 Task: Buy 1 Beard & Mustache Combs for Men's from Shave & Hair Removal section under best seller category for shipping address: Lila Thompson, 532 Junior Avenue, Duluth, Georgia 30097, Cell Number 4046170247. Pay from credit card ending with 7965, CVV 549
Action: Mouse moved to (10, 70)
Screenshot: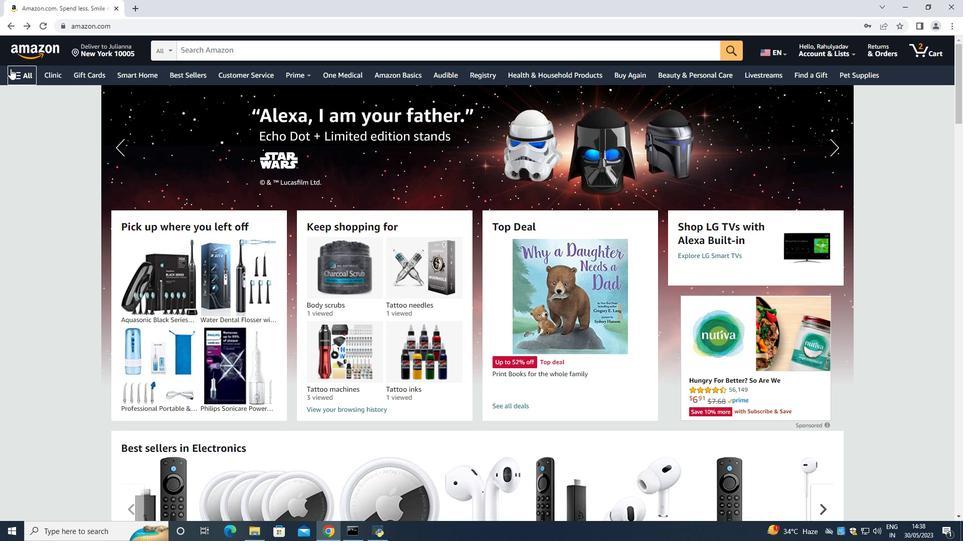 
Action: Mouse pressed left at (10, 70)
Screenshot: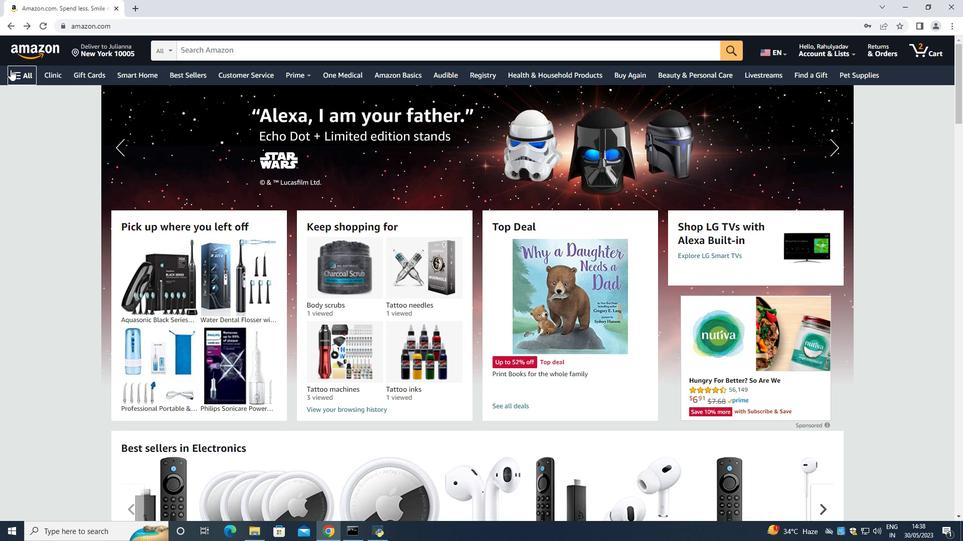 
Action: Mouse moved to (50, 101)
Screenshot: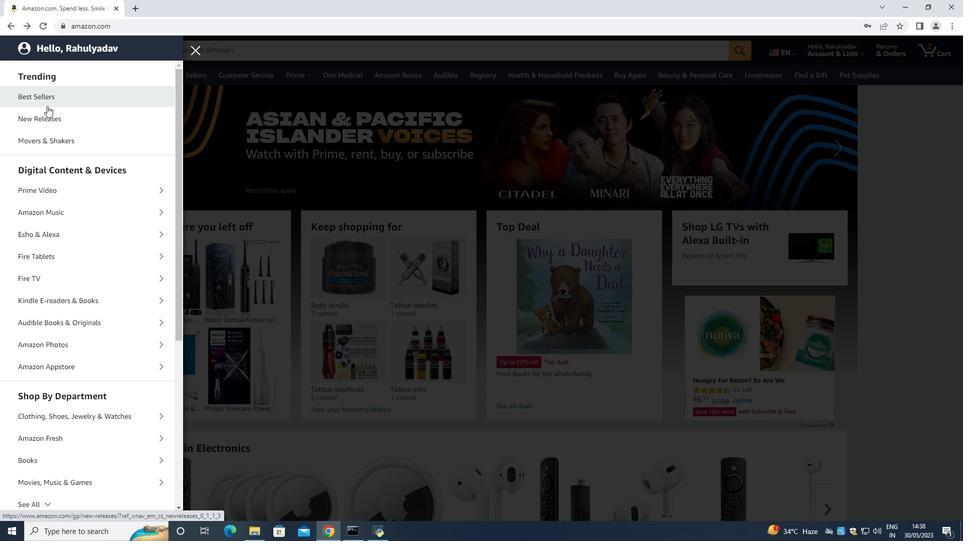 
Action: Mouse pressed left at (50, 101)
Screenshot: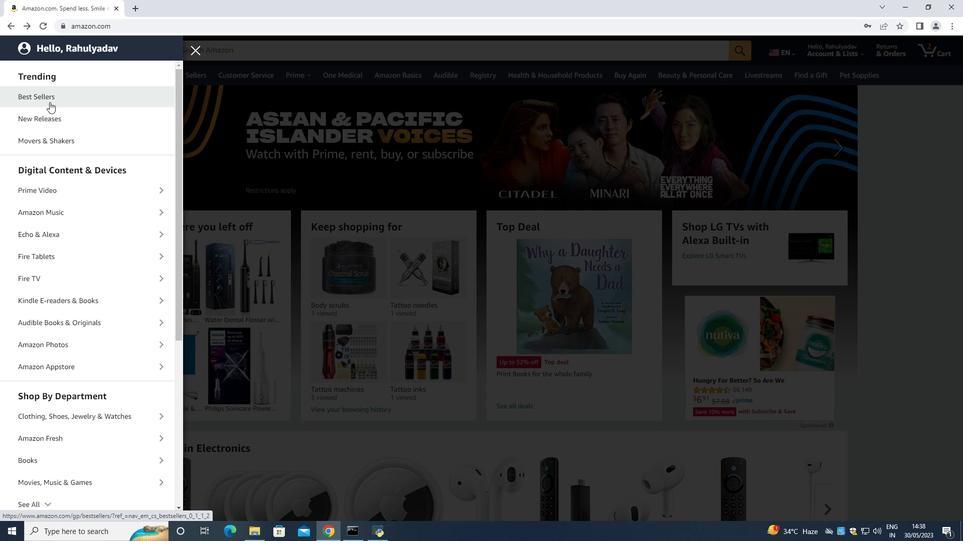 
Action: Mouse moved to (312, 52)
Screenshot: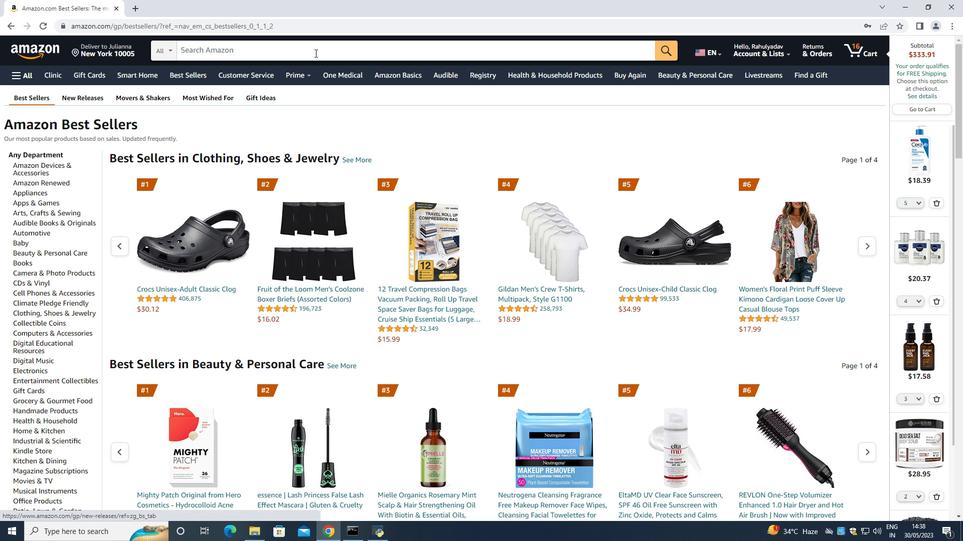 
Action: Mouse pressed left at (312, 52)
Screenshot: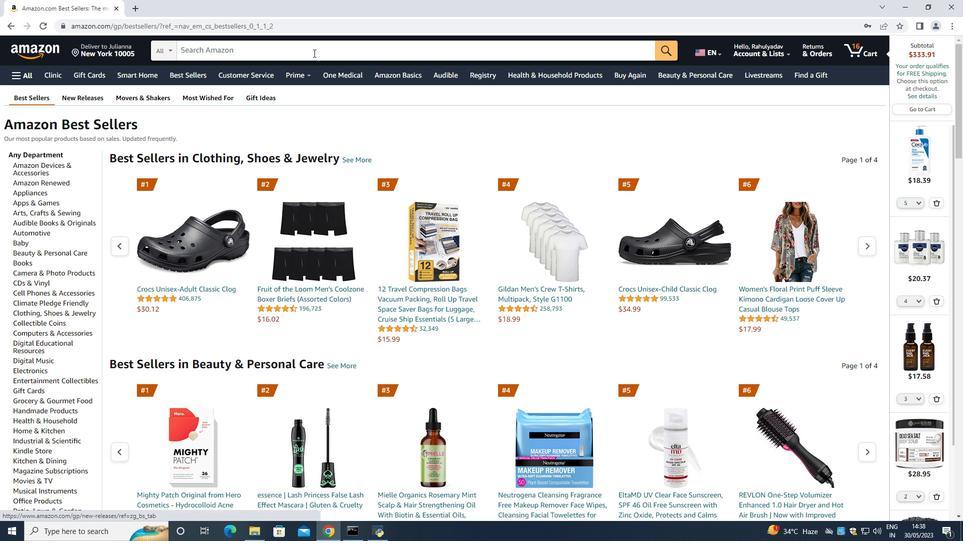 
Action: Mouse moved to (312, 52)
Screenshot: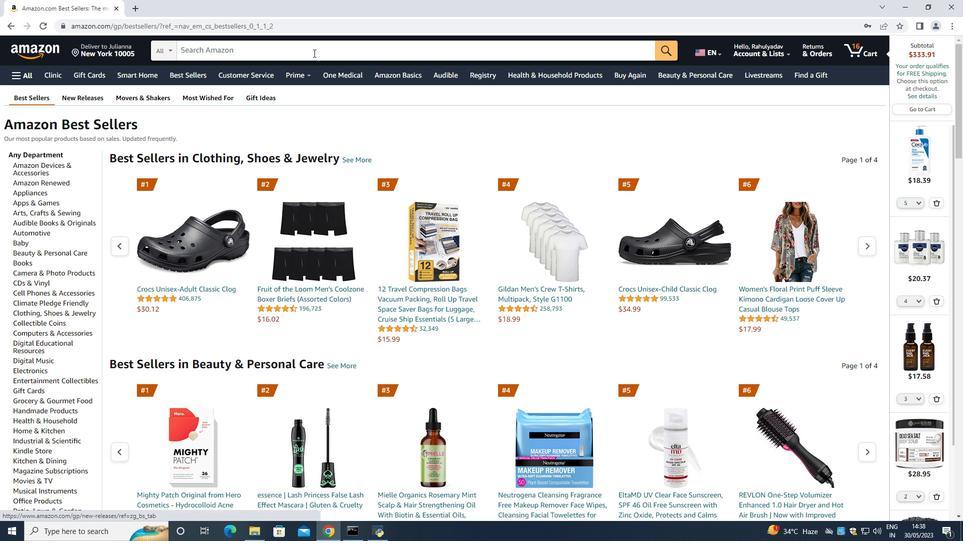 
Action: Key pressed <Key.shift><Key.shift><Key.shift><Key.shift><Key.shift><Key.shift><Key.shift><Key.shift><Key.shift><Key.shift><Key.shift><Key.shift><Key.shift><Key.shift><Key.shift><Key.shift><Key.shift><Key.shift>Beard<Key.space><Key.shift_r><Key.shift_r><Key.shift_r><Key.shift_r><Key.shift_r><Key.shift_r><Key.shift_r><Key.shift_r><Key.shift_r><Key.shift_r><Key.shift_r><Key.shift_r><Key.shift_r>&<Key.space><Key.shift><Key.shift><Key.shift><Key.shift><Key.shift>Mustache<Key.space><Key.shift>Combs<Key.space>for<Key.space>me<Key.backspace><Key.backspace><Key.shift>Men<Key.enter>
Screenshot: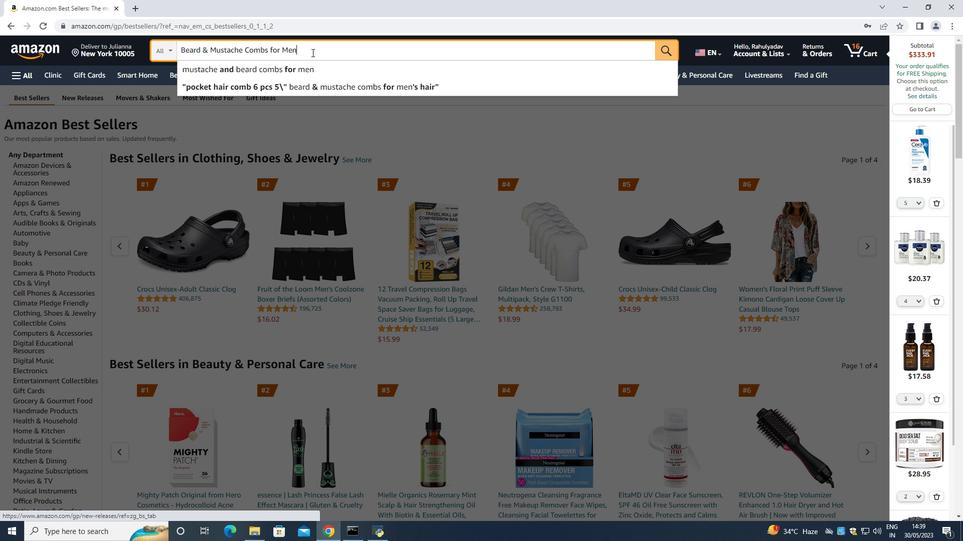 
Action: Mouse moved to (257, 368)
Screenshot: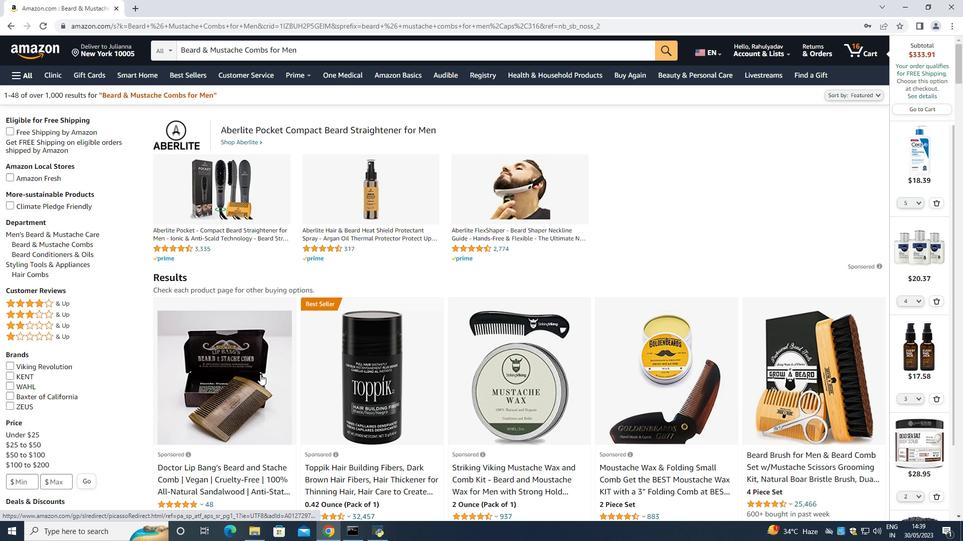 
Action: Mouse scrolled (259, 369) with delta (0, 0)
Screenshot: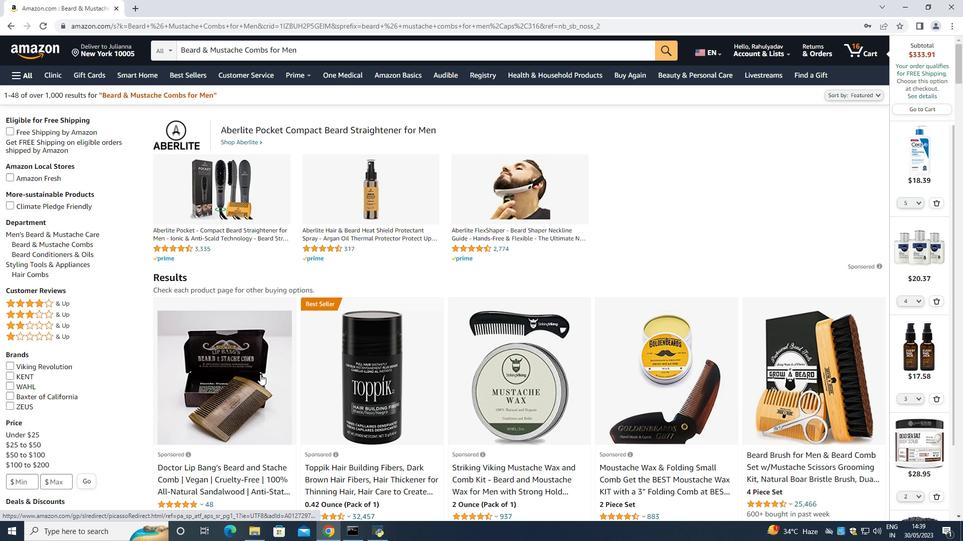 
Action: Mouse moved to (410, 413)
Screenshot: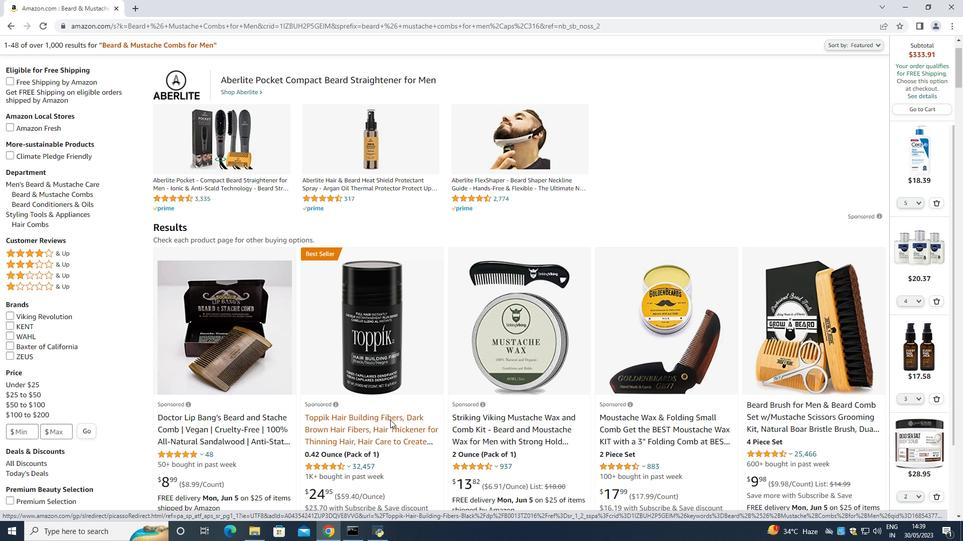 
Action: Mouse scrolled (410, 413) with delta (0, 0)
Screenshot: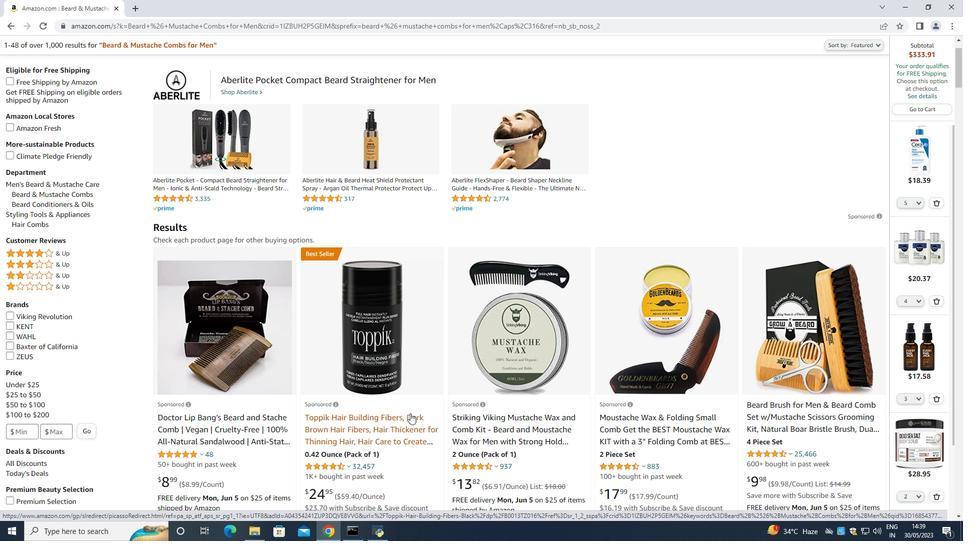 
Action: Mouse scrolled (410, 413) with delta (0, 0)
Screenshot: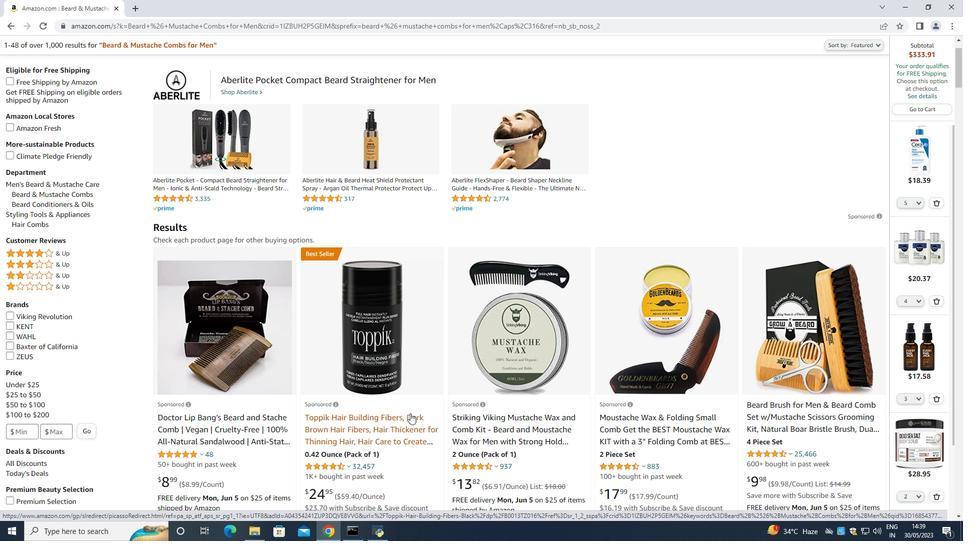 
Action: Mouse scrolled (410, 413) with delta (0, 0)
Screenshot: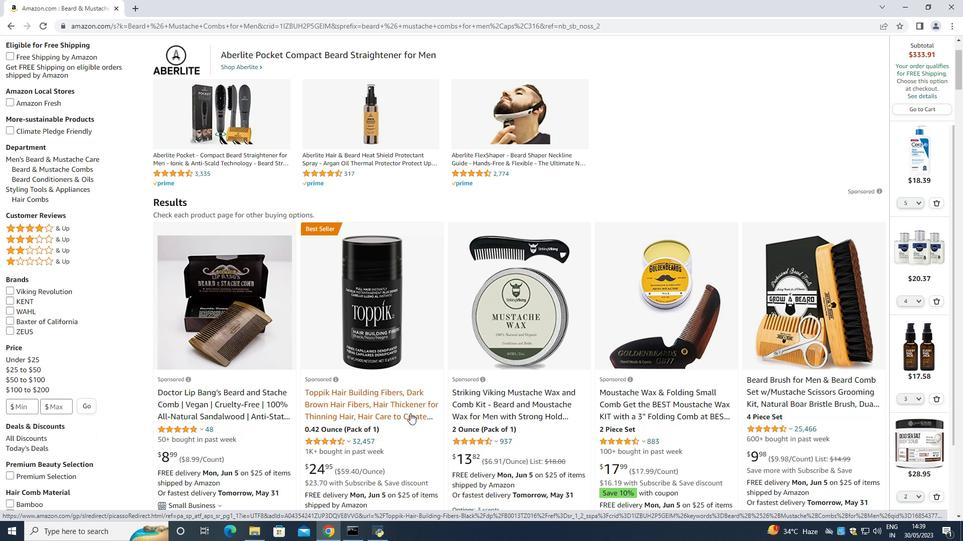 
Action: Mouse moved to (534, 354)
Screenshot: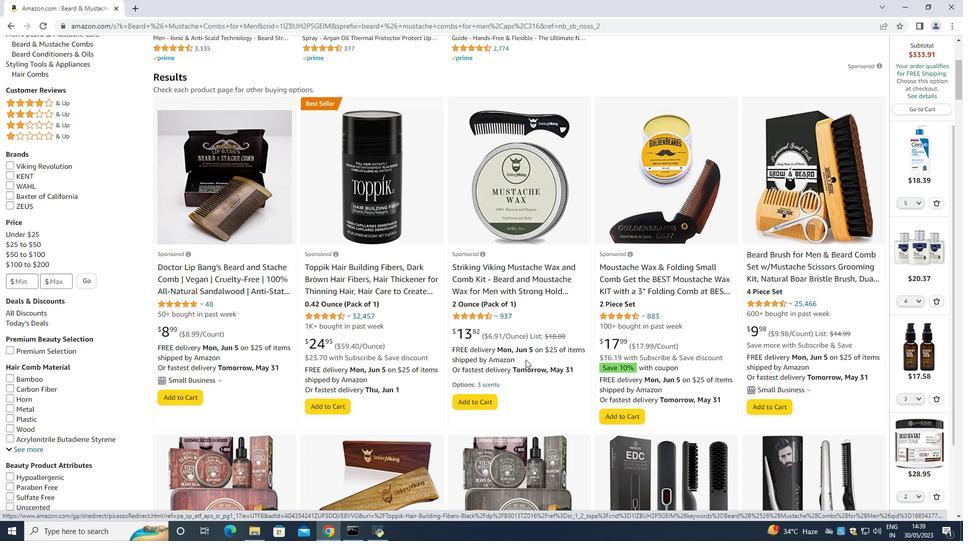 
Action: Mouse scrolled (534, 354) with delta (0, 0)
Screenshot: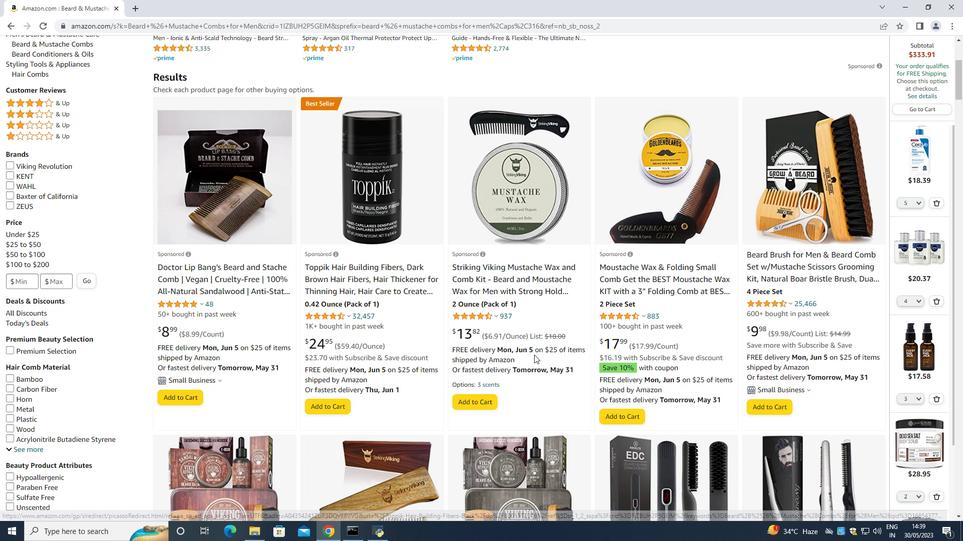 
Action: Mouse scrolled (534, 354) with delta (0, 0)
Screenshot: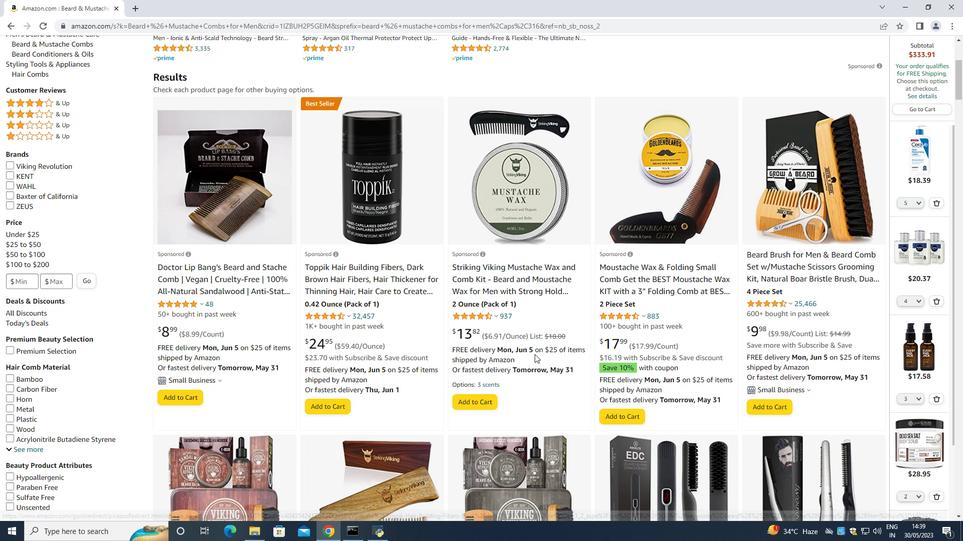 
Action: Mouse moved to (535, 354)
Screenshot: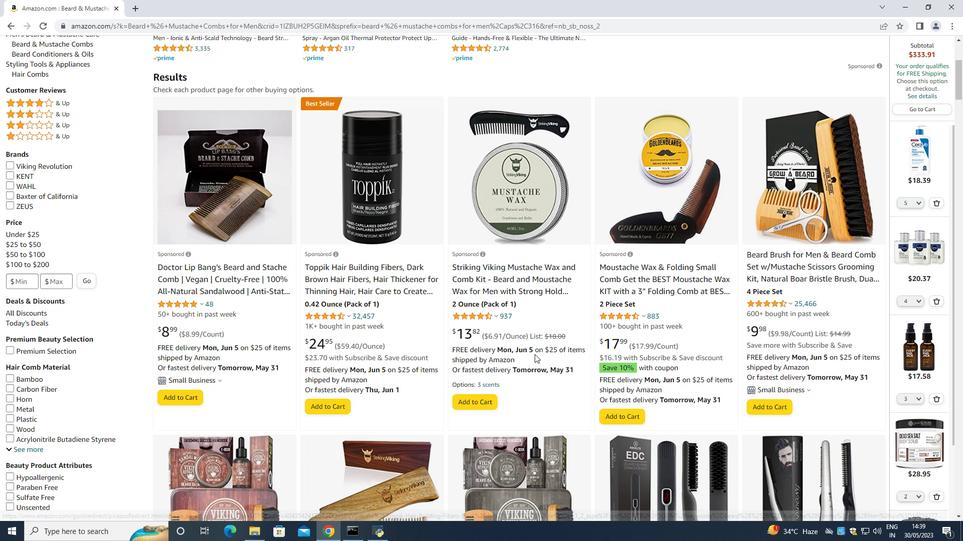 
Action: Mouse scrolled (535, 354) with delta (0, 0)
Screenshot: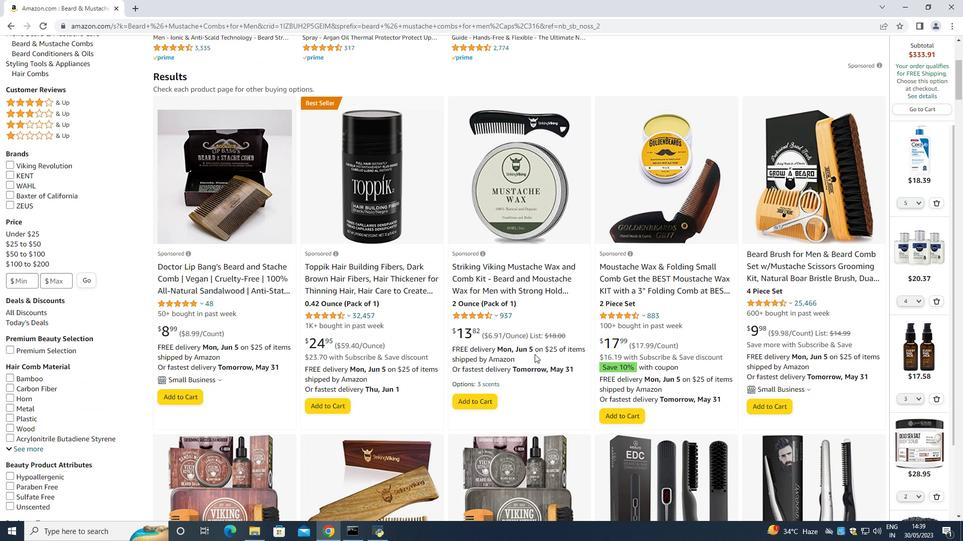 
Action: Mouse moved to (535, 353)
Screenshot: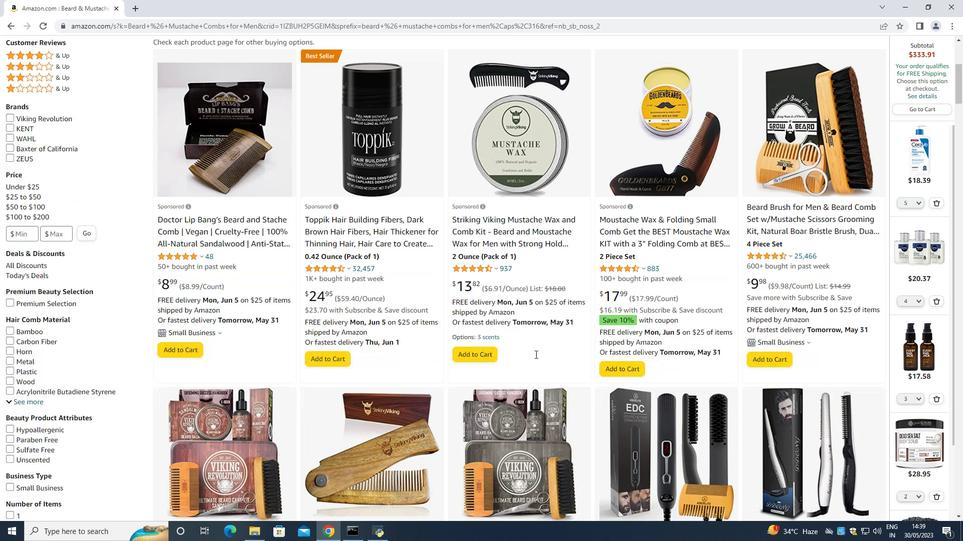 
Action: Mouse scrolled (535, 353) with delta (0, 0)
Screenshot: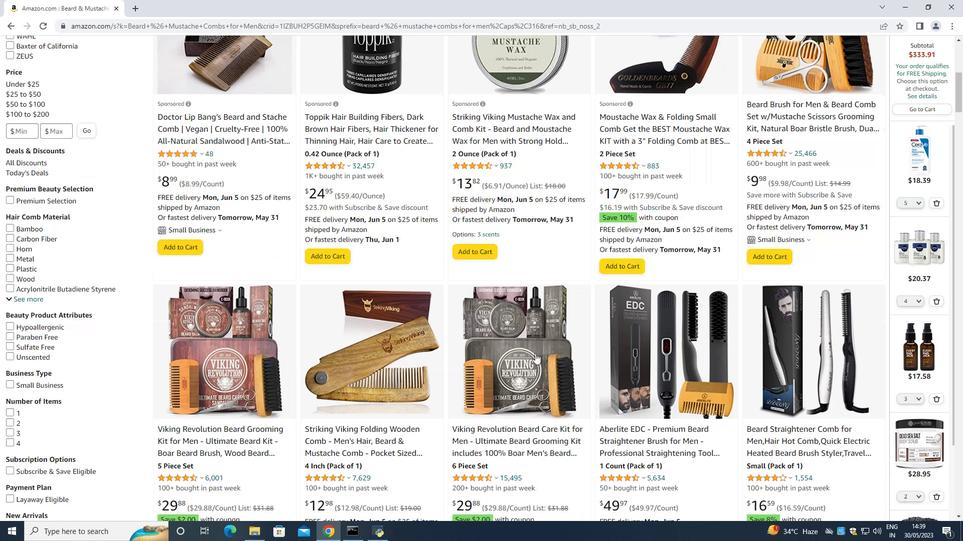 
Action: Mouse scrolled (535, 353) with delta (0, 0)
Screenshot: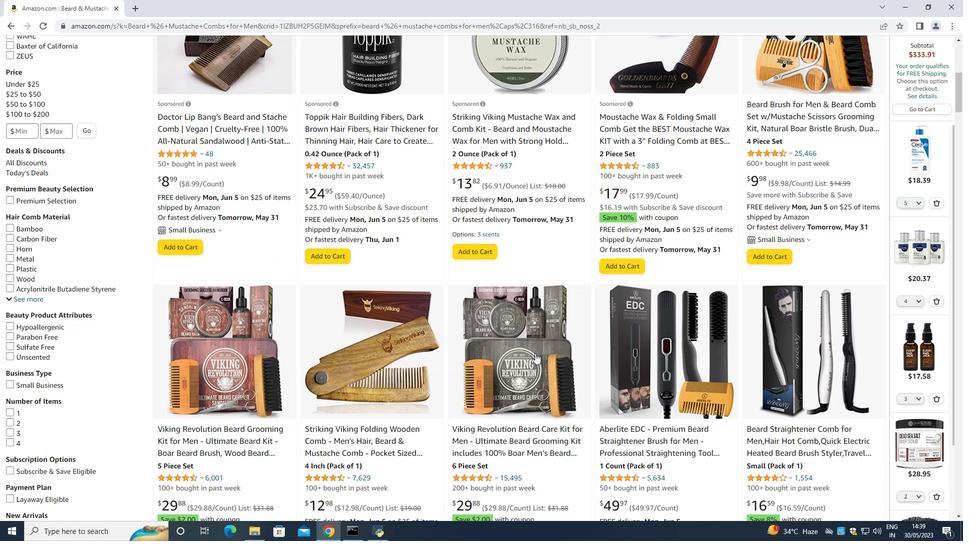 
Action: Mouse scrolled (535, 353) with delta (0, 0)
Screenshot: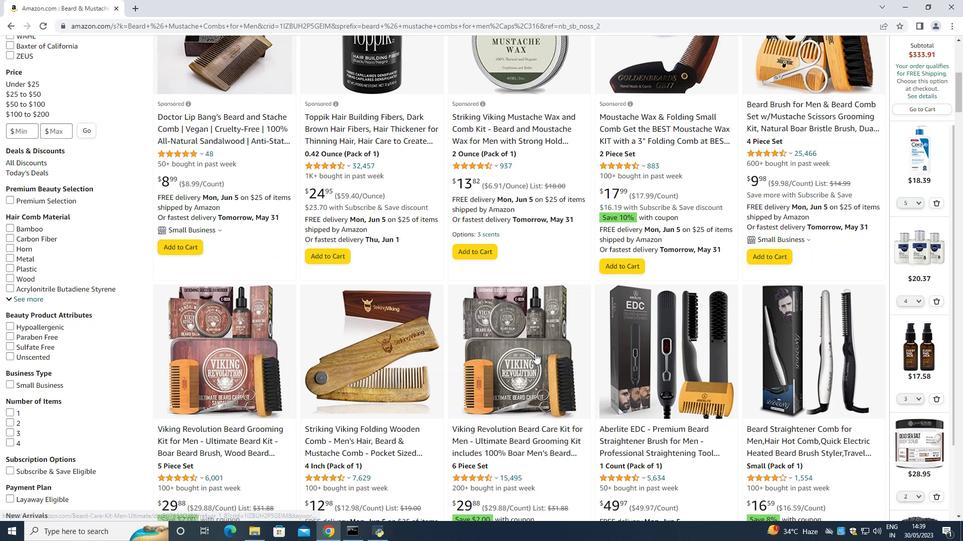 
Action: Mouse scrolled (535, 353) with delta (0, 0)
Screenshot: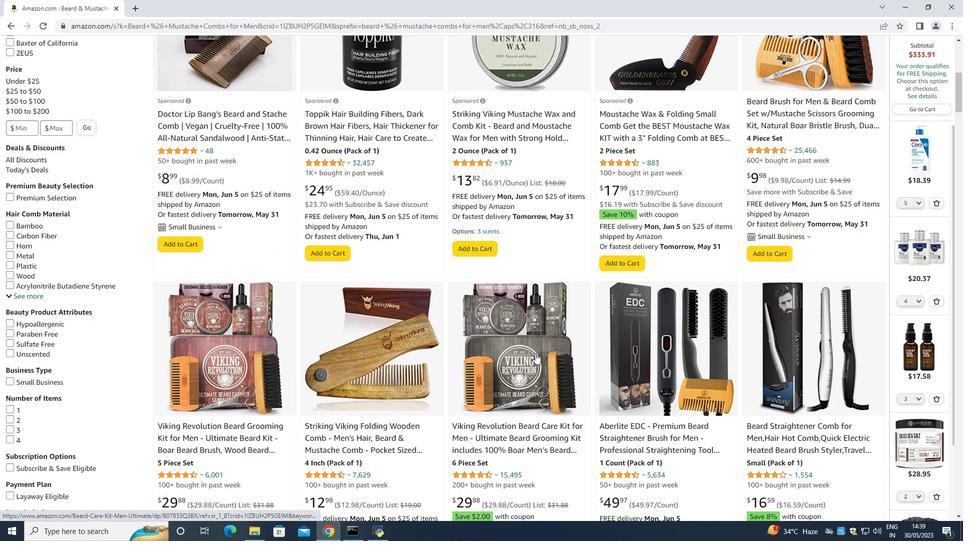 
Action: Mouse moved to (535, 353)
Screenshot: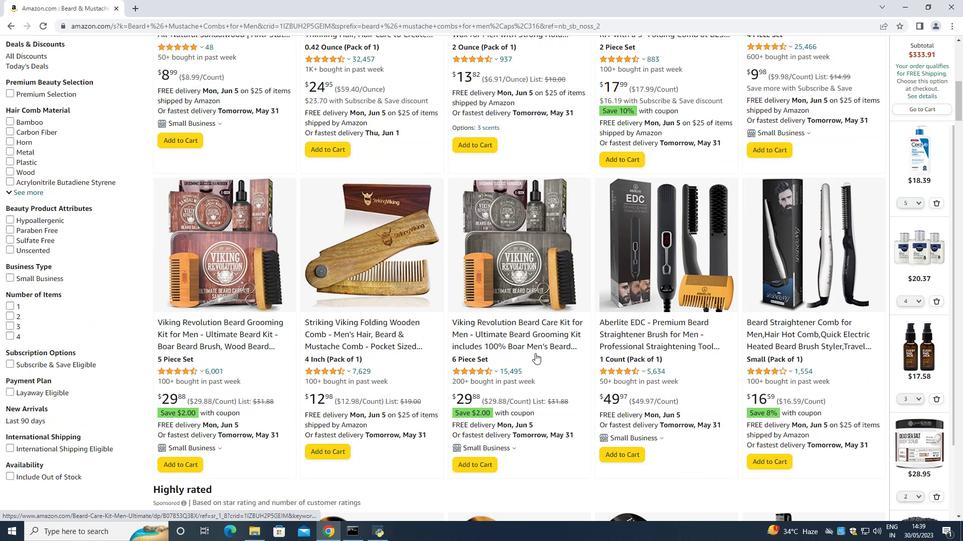 
Action: Mouse scrolled (535, 353) with delta (0, 0)
Screenshot: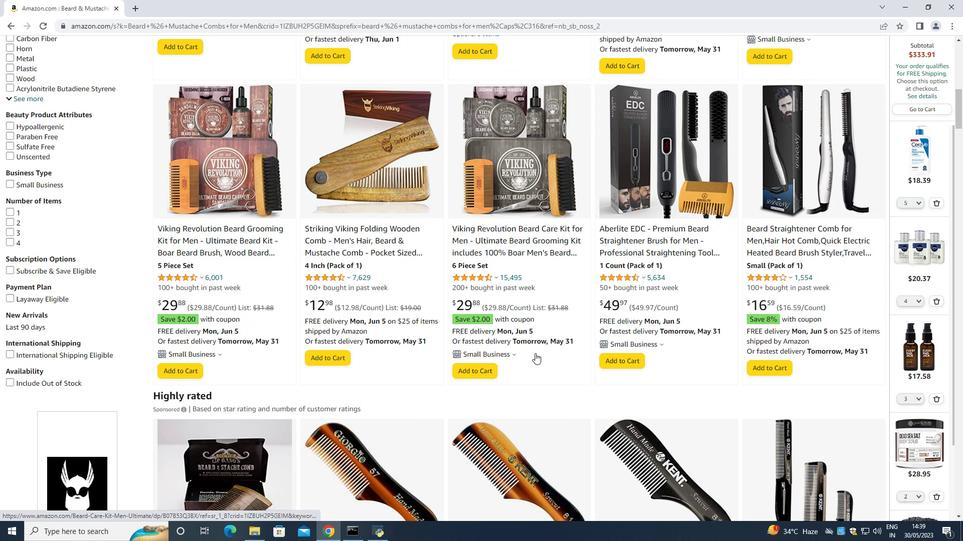 
Action: Mouse scrolled (535, 353) with delta (0, 0)
Screenshot: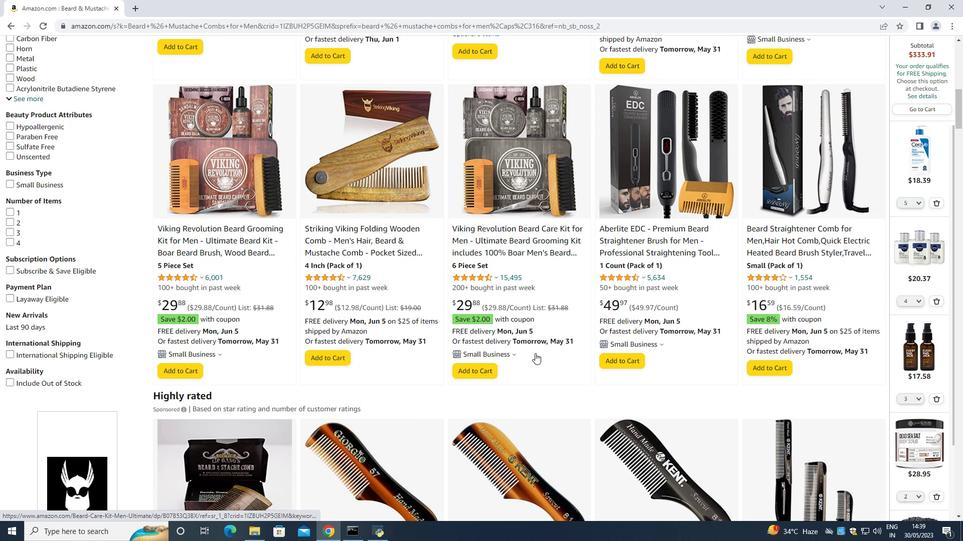 
Action: Mouse scrolled (535, 353) with delta (0, 0)
Screenshot: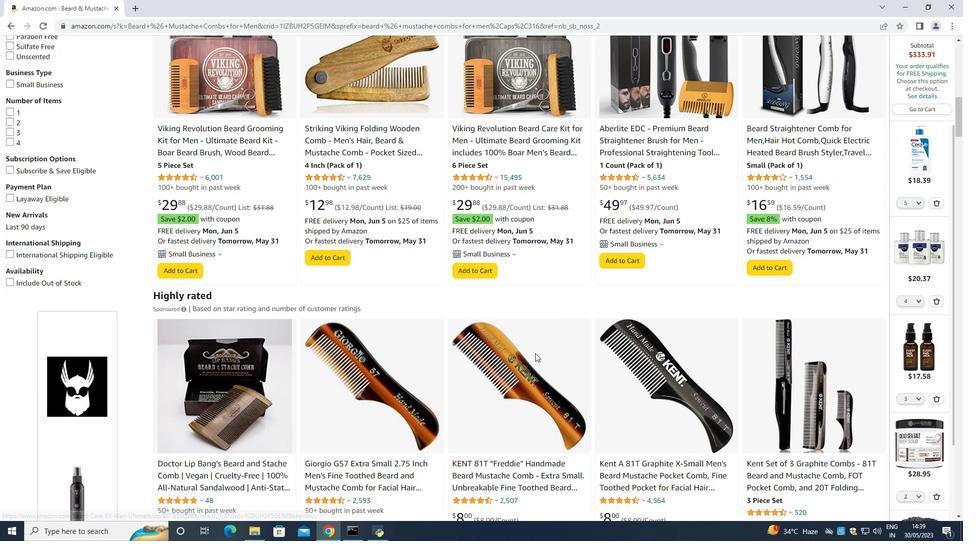 
Action: Mouse scrolled (535, 353) with delta (0, 0)
Screenshot: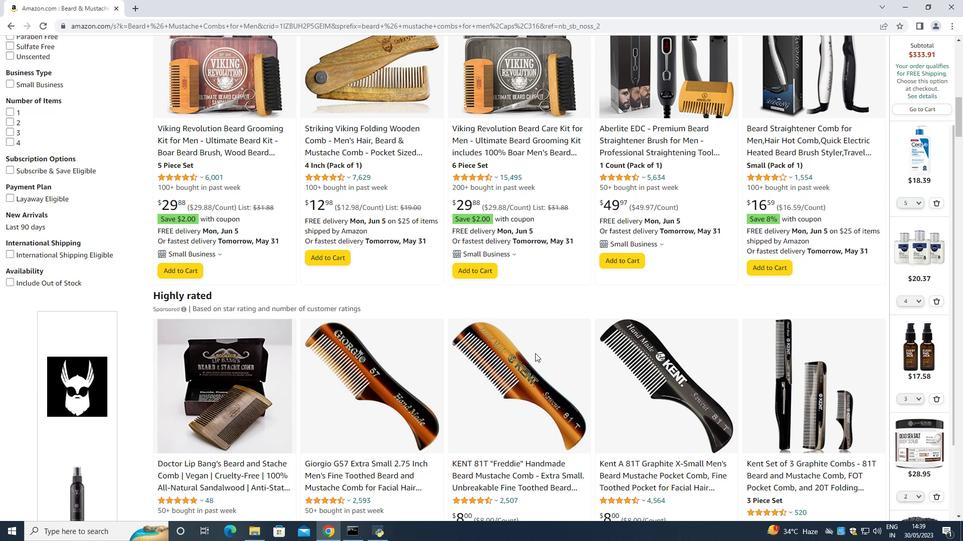 
Action: Mouse scrolled (535, 353) with delta (0, 0)
Screenshot: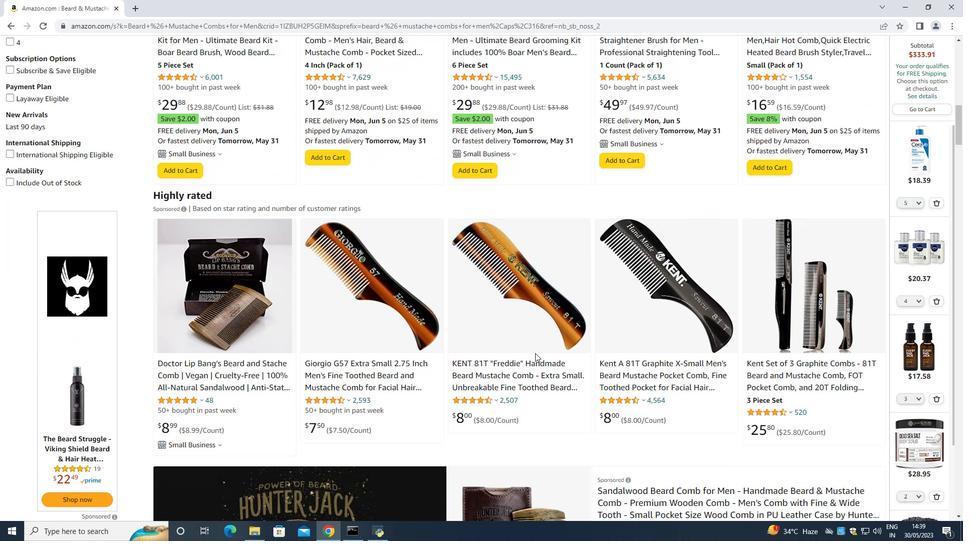 
Action: Mouse scrolled (535, 353) with delta (0, 0)
Screenshot: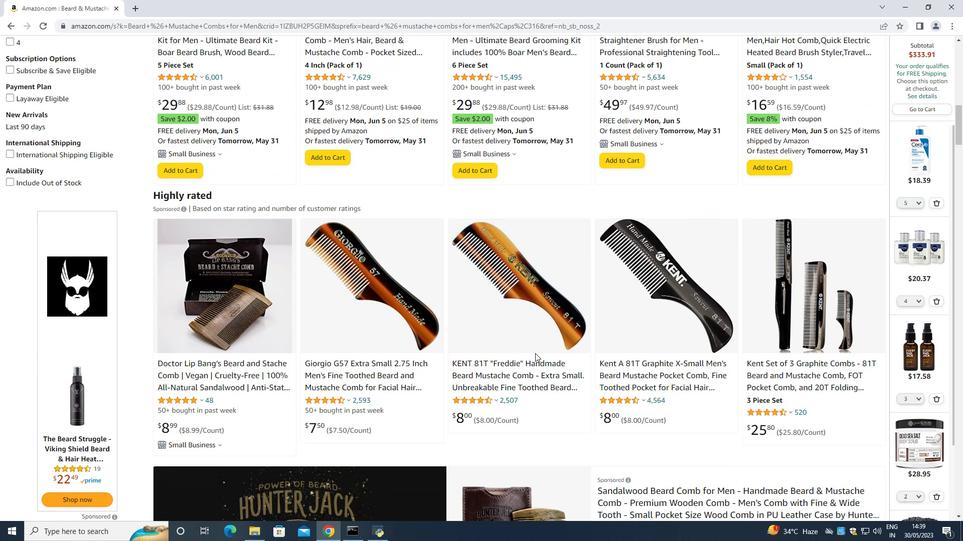 
Action: Mouse scrolled (535, 353) with delta (0, 0)
Screenshot: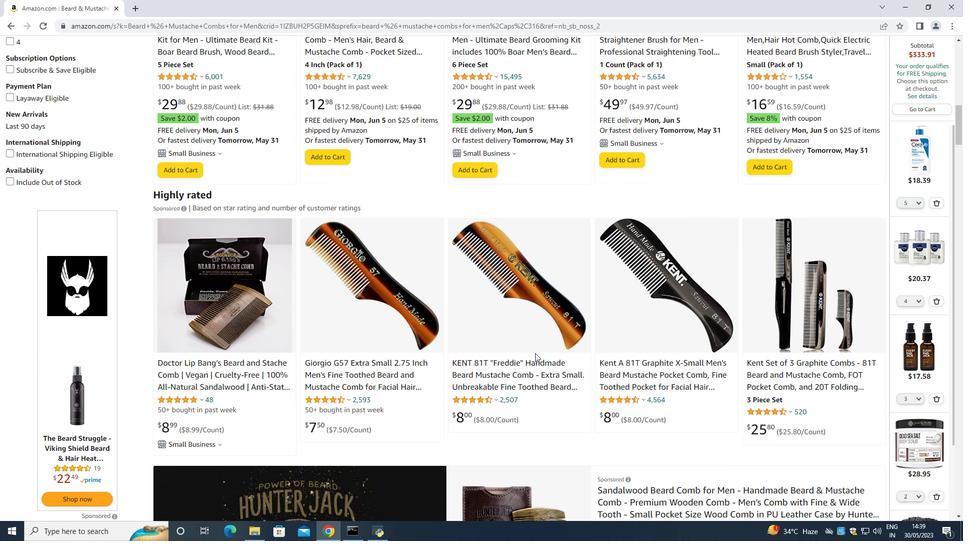 
Action: Mouse scrolled (535, 353) with delta (0, 0)
Screenshot: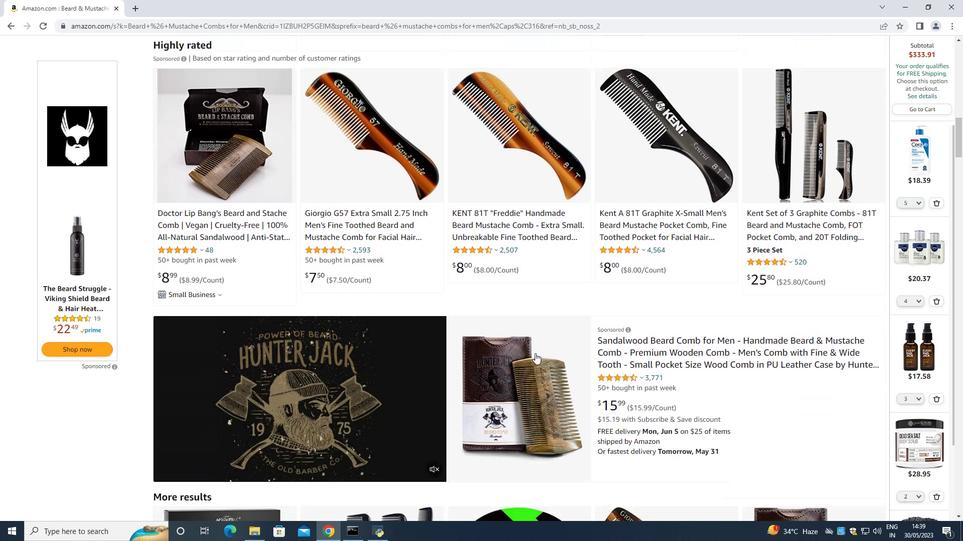 
Action: Mouse scrolled (535, 353) with delta (0, 0)
Screenshot: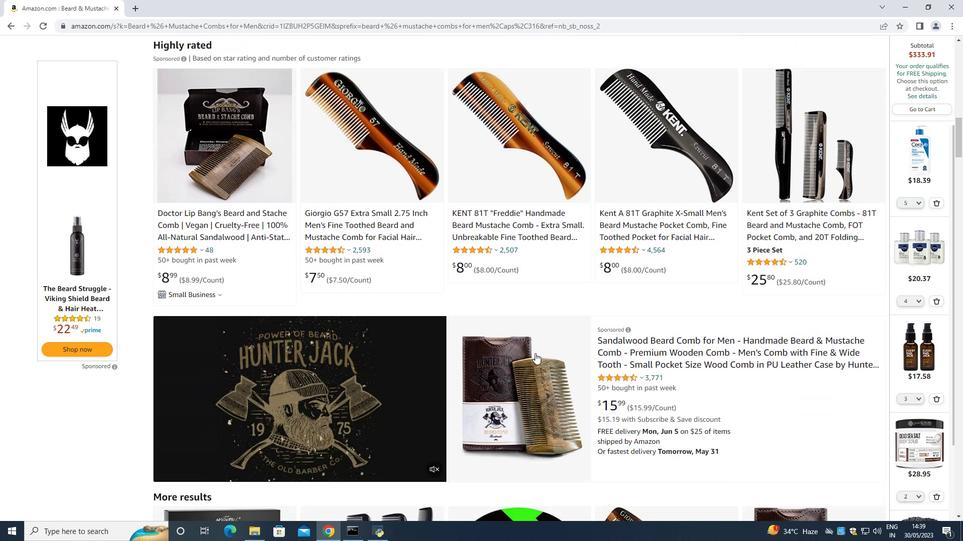 
Action: Mouse scrolled (535, 353) with delta (0, 0)
Screenshot: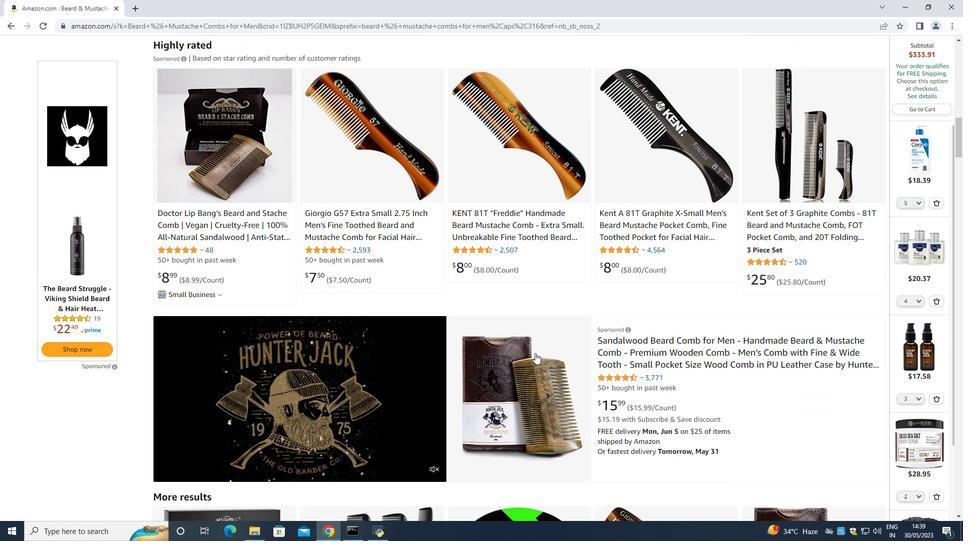 
Action: Mouse scrolled (535, 353) with delta (0, 0)
Screenshot: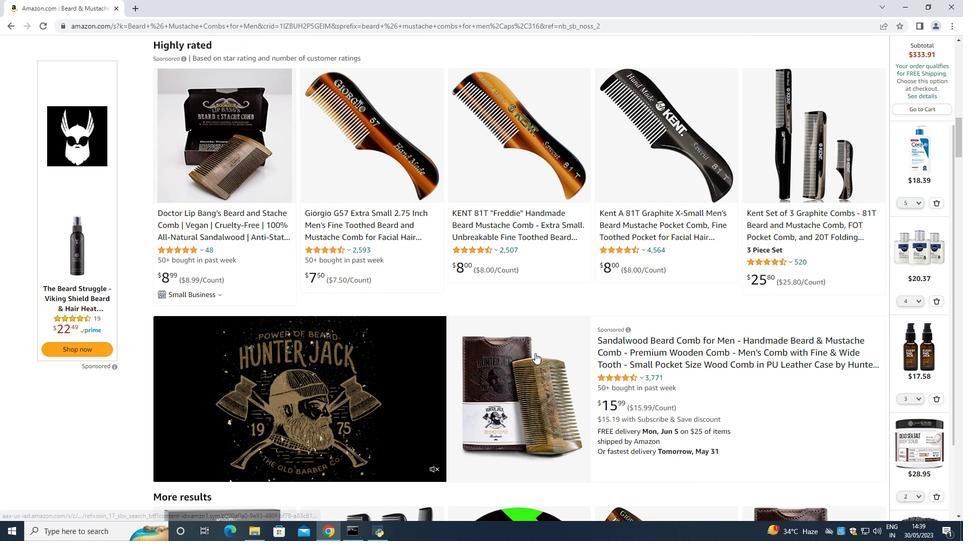 
Action: Mouse scrolled (535, 353) with delta (0, 0)
Screenshot: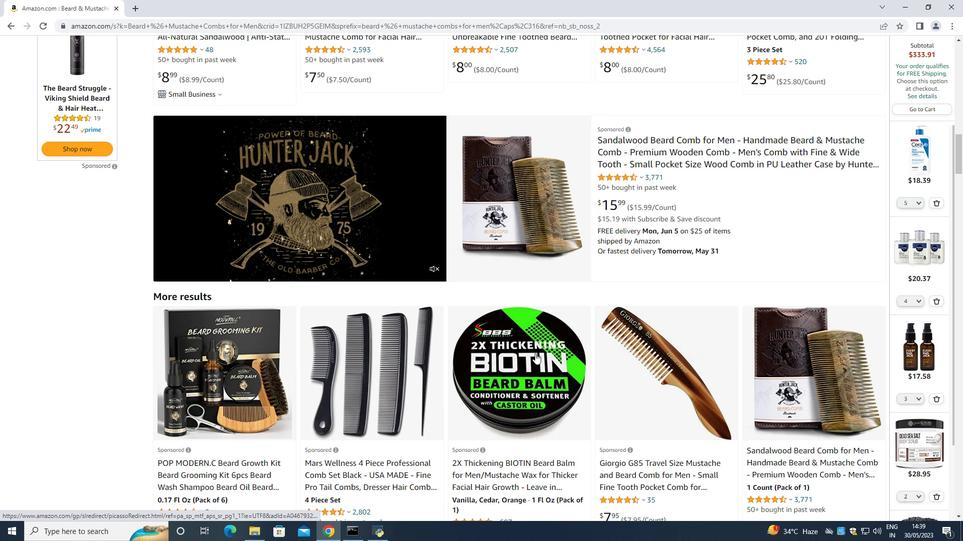 
Action: Mouse scrolled (535, 353) with delta (0, 0)
Screenshot: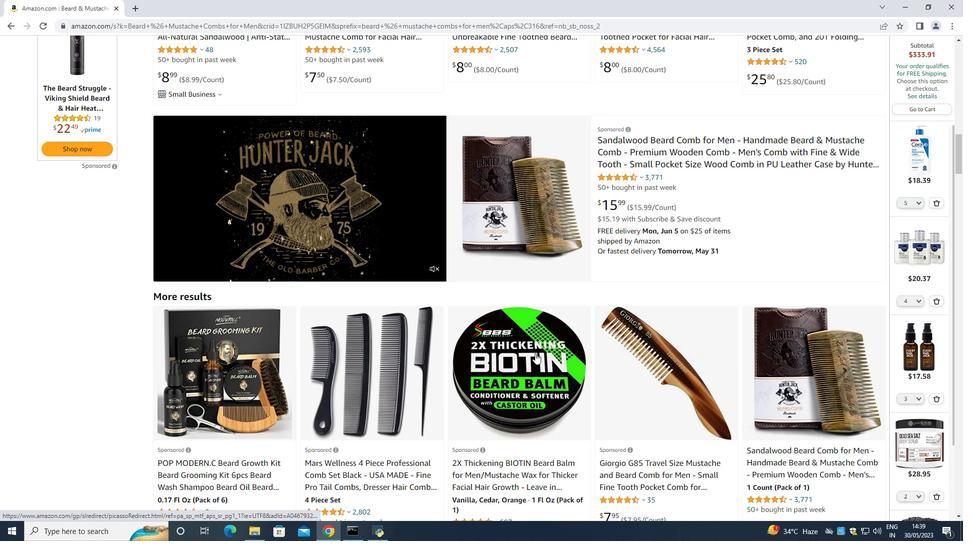 
Action: Mouse scrolled (535, 353) with delta (0, 0)
Screenshot: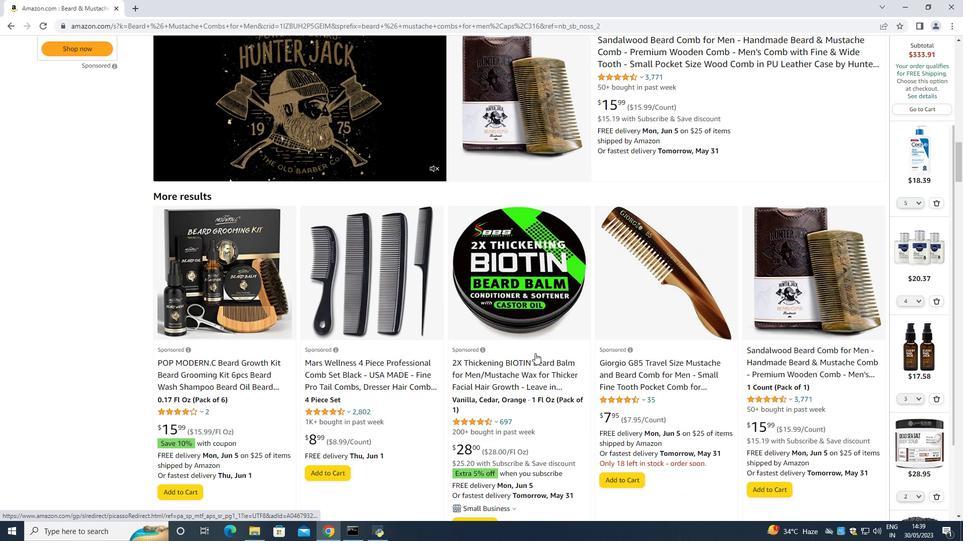 
Action: Mouse scrolled (535, 353) with delta (0, 0)
Screenshot: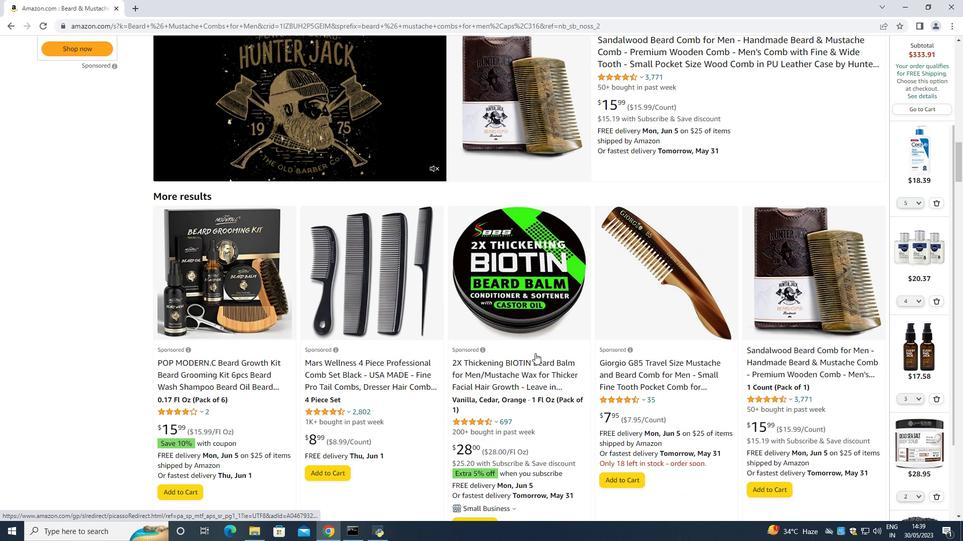 
Action: Mouse scrolled (535, 353) with delta (0, 0)
Screenshot: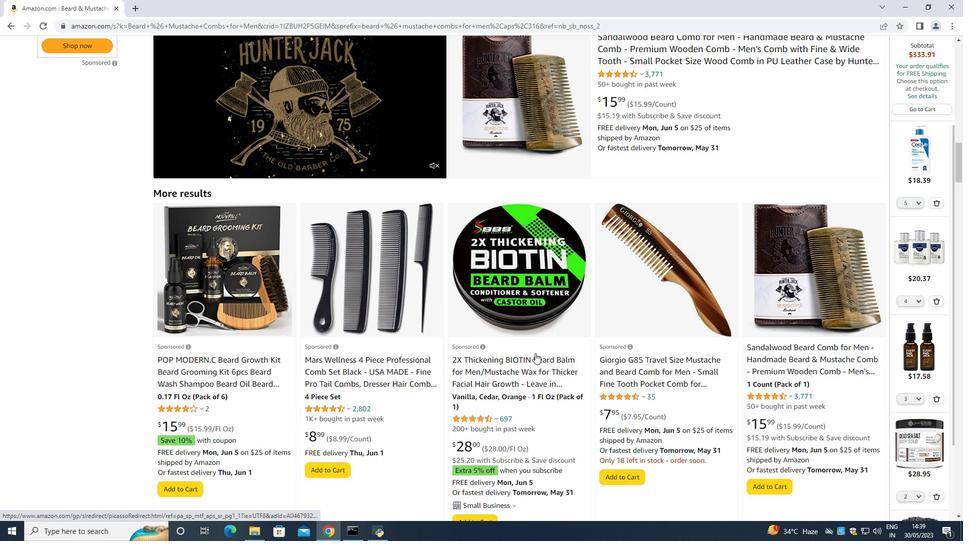 
Action: Mouse scrolled (535, 353) with delta (0, 0)
Screenshot: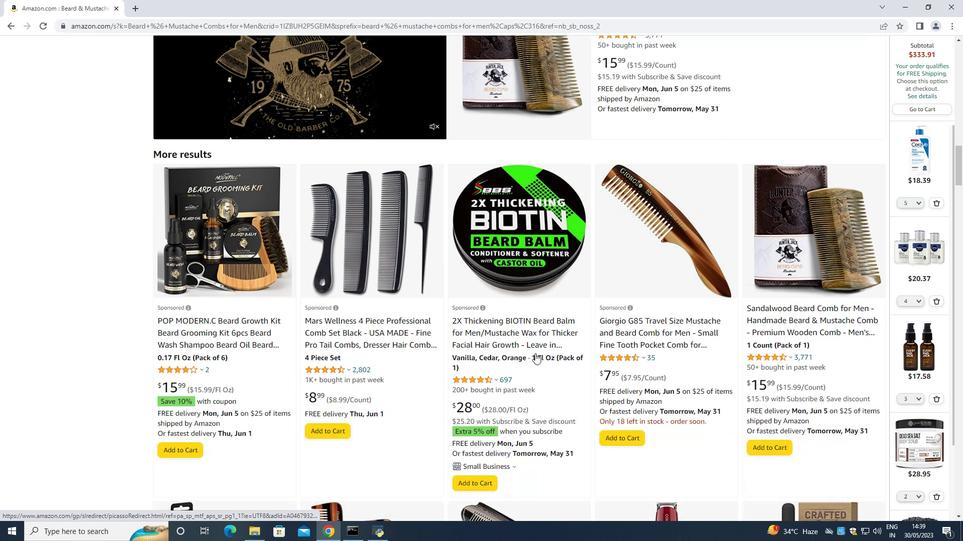 
Action: Mouse scrolled (535, 353) with delta (0, 0)
Screenshot: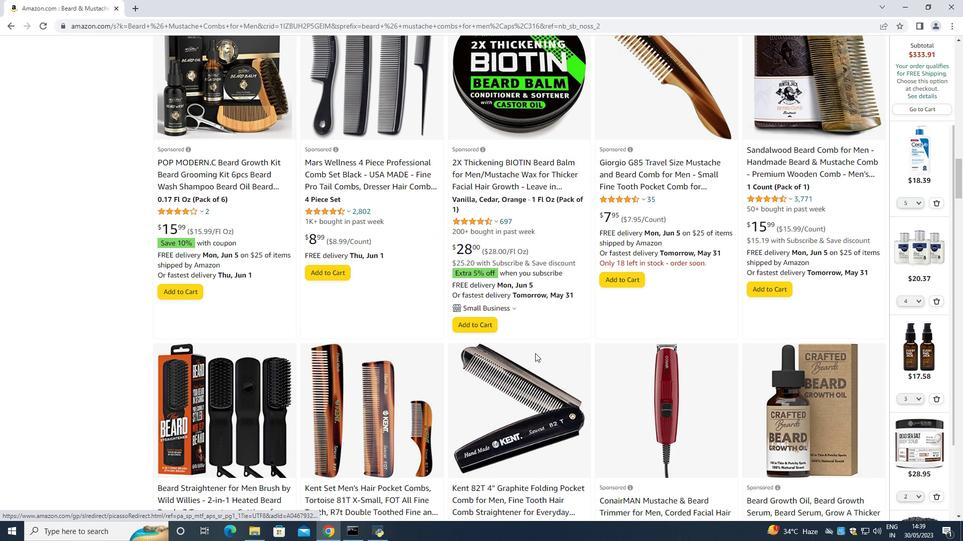 
Action: Mouse scrolled (535, 353) with delta (0, 0)
Screenshot: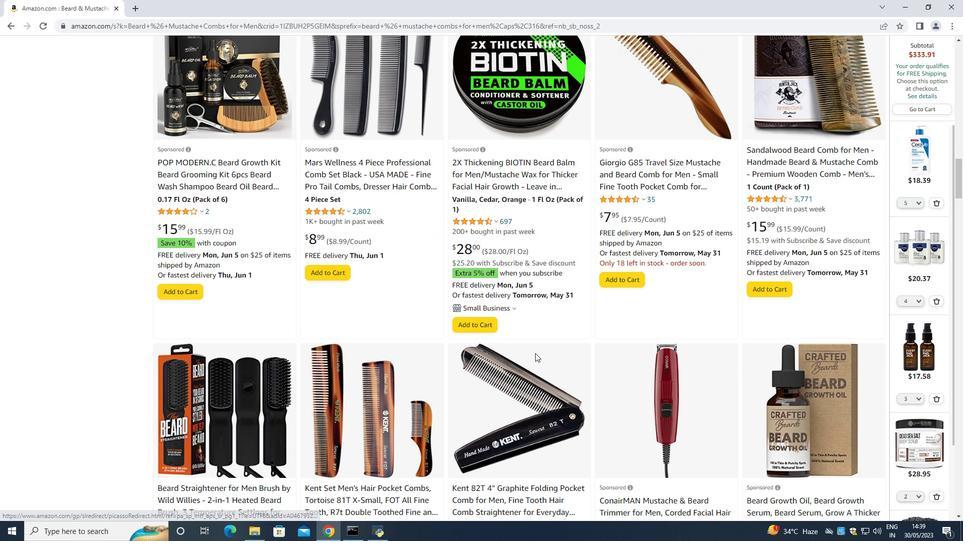 
Action: Mouse scrolled (535, 353) with delta (0, 0)
Screenshot: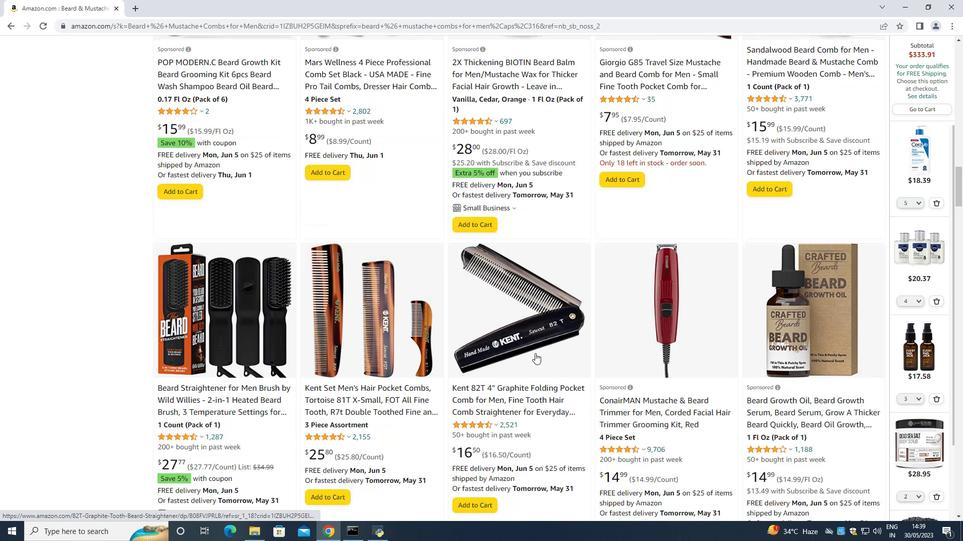 
Action: Mouse scrolled (535, 353) with delta (0, 0)
Screenshot: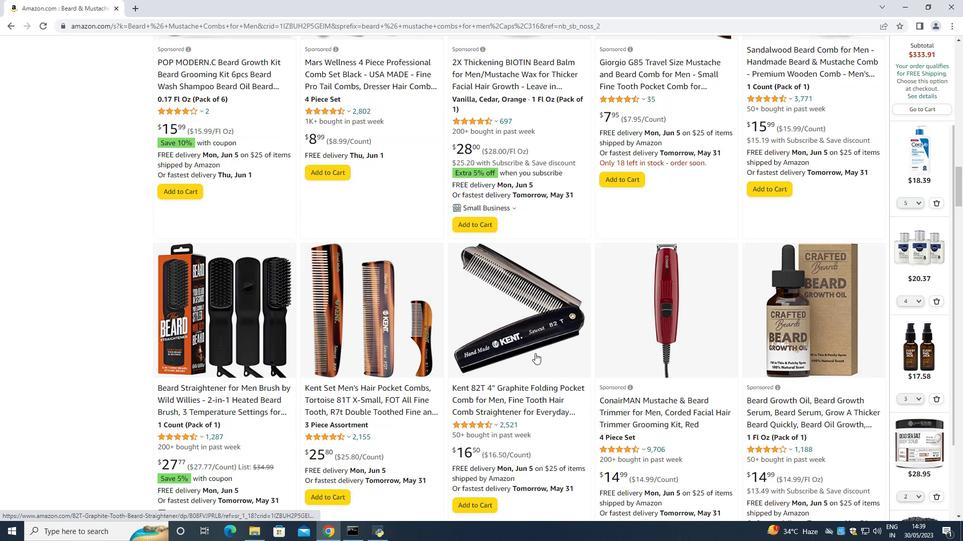 
Action: Mouse scrolled (535, 353) with delta (0, 0)
Screenshot: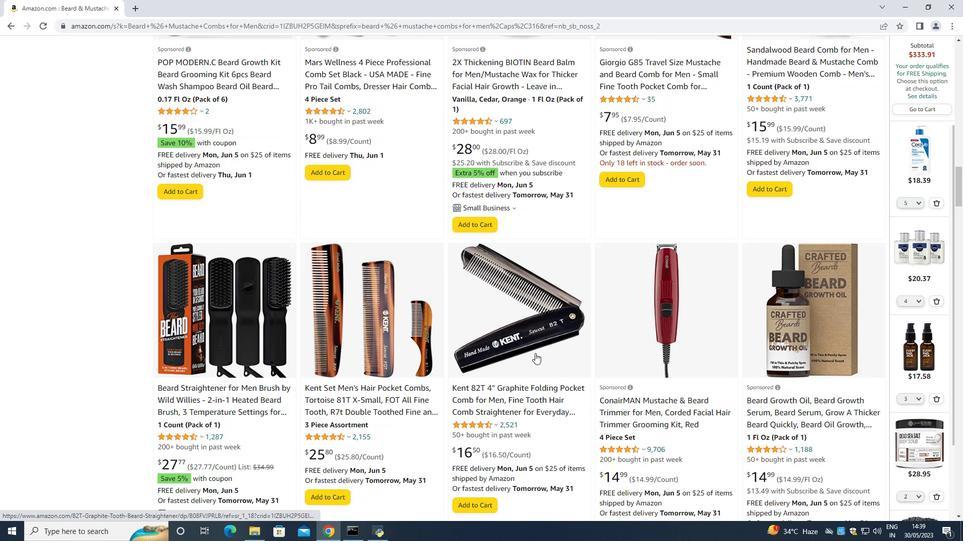 
Action: Mouse scrolled (535, 353) with delta (0, 0)
Screenshot: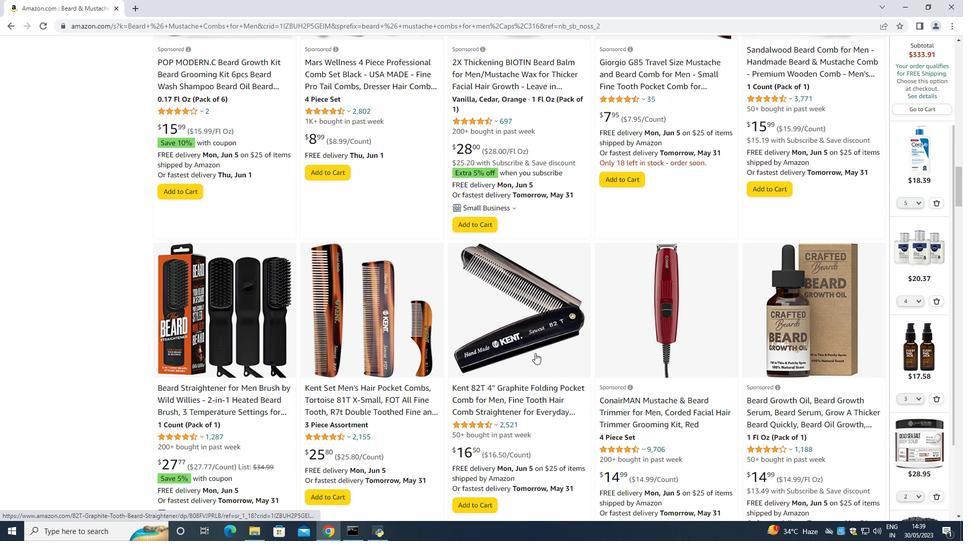 
Action: Mouse scrolled (535, 353) with delta (0, 0)
Screenshot: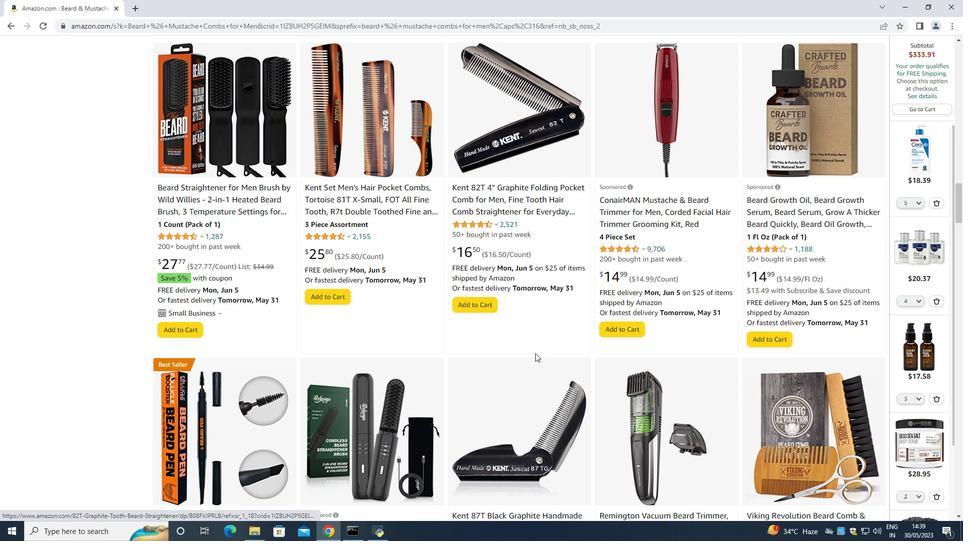 
Action: Mouse scrolled (535, 353) with delta (0, 0)
Screenshot: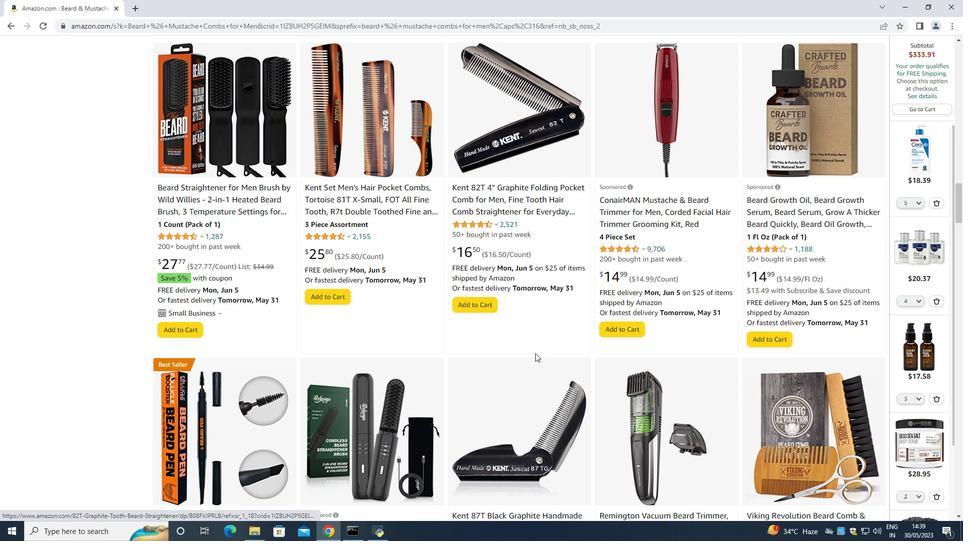 
Action: Mouse moved to (505, 355)
Screenshot: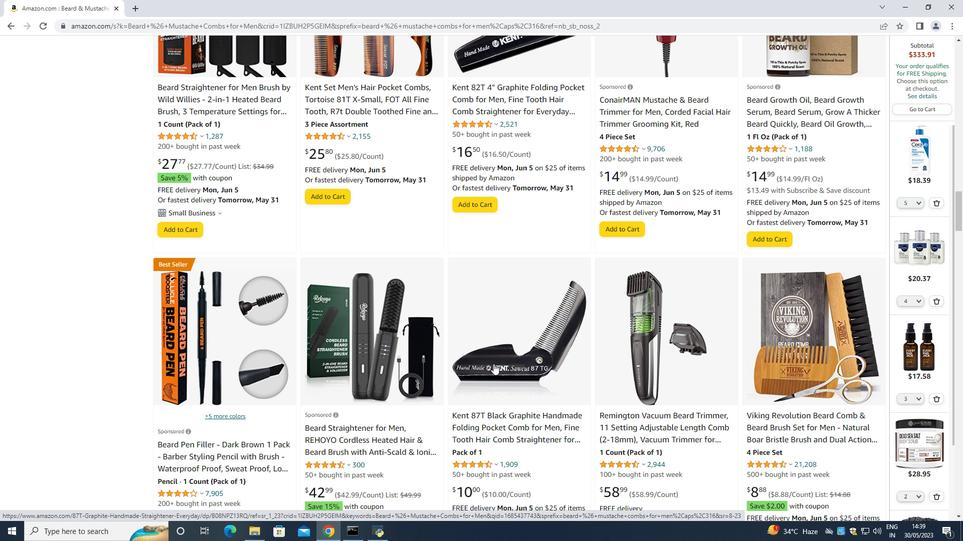 
Action: Mouse scrolled (505, 355) with delta (0, 0)
Screenshot: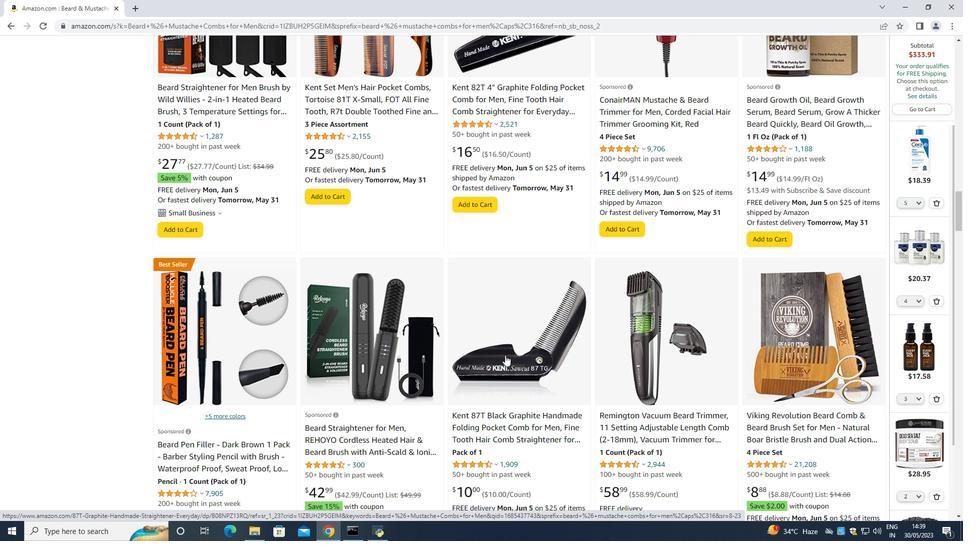 
Action: Mouse moved to (506, 355)
Screenshot: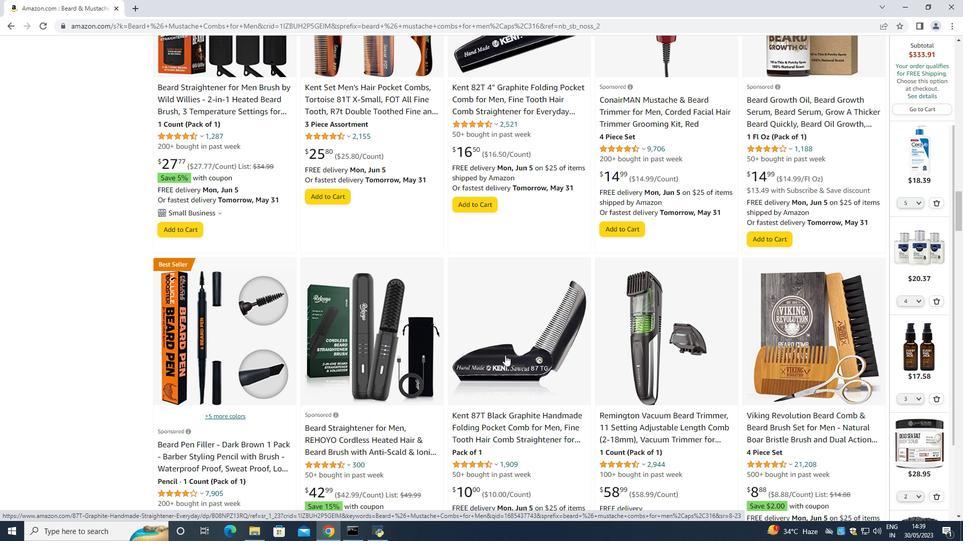 
Action: Mouse scrolled (506, 355) with delta (0, 0)
Screenshot: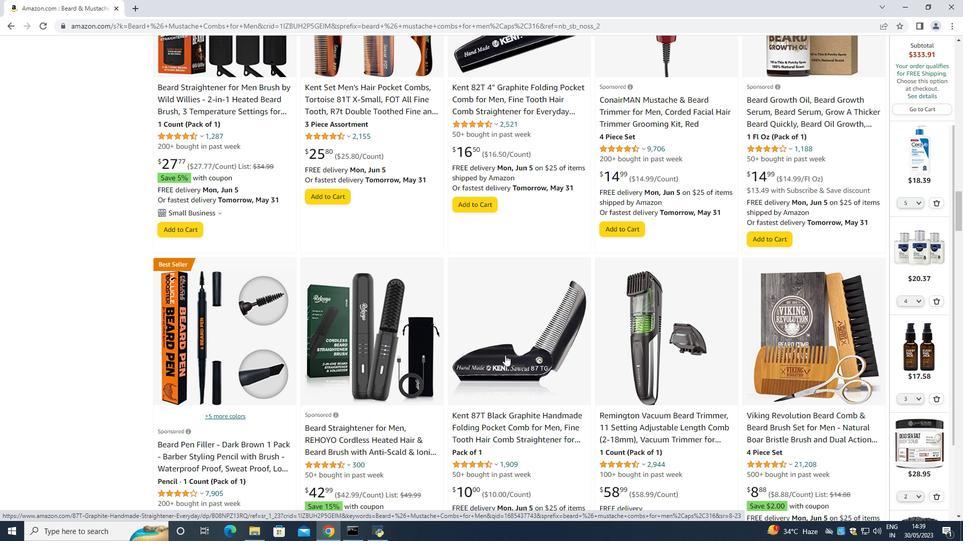 
Action: Mouse moved to (507, 355)
Screenshot: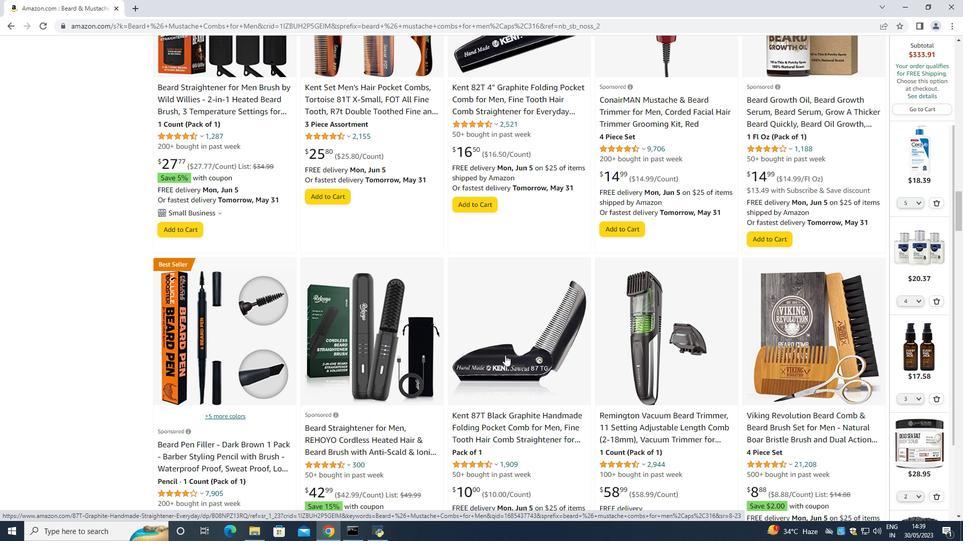 
Action: Mouse scrolled (507, 354) with delta (0, 0)
Screenshot: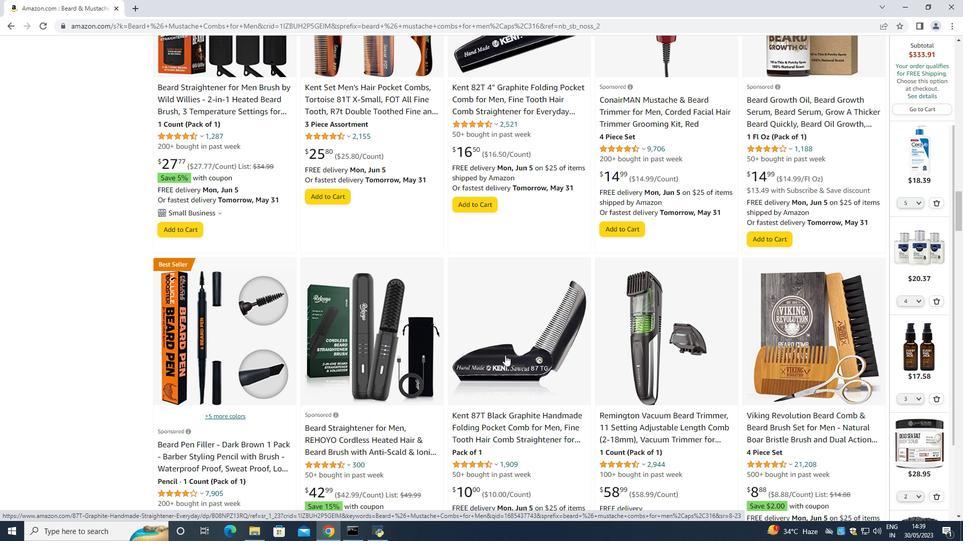 
Action: Mouse moved to (509, 351)
Screenshot: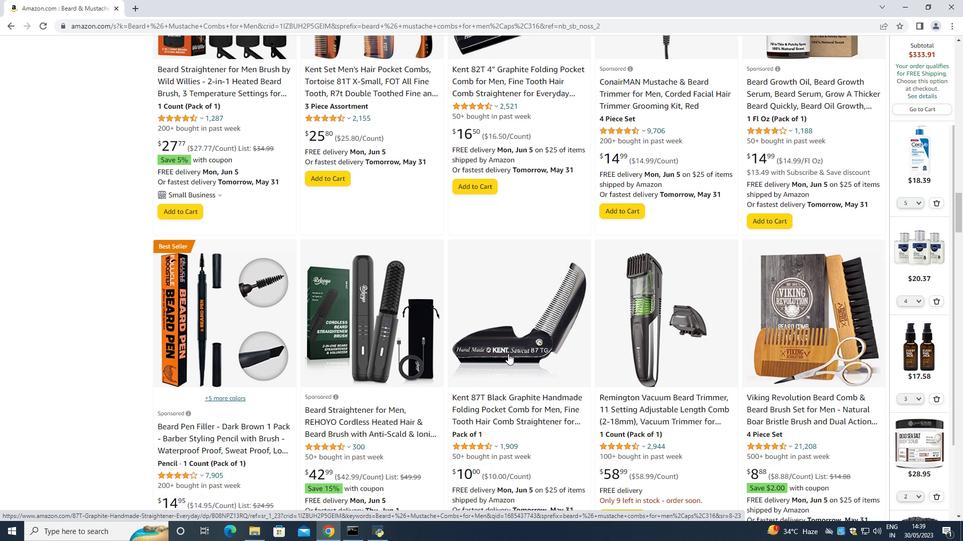 
Action: Mouse scrolled (509, 350) with delta (0, 0)
Screenshot: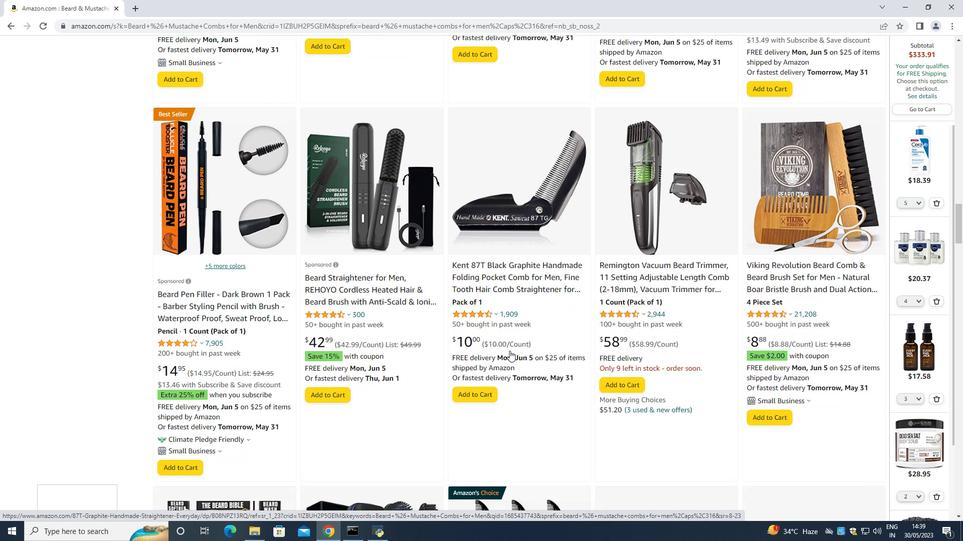 
Action: Mouse scrolled (509, 350) with delta (0, 0)
Screenshot: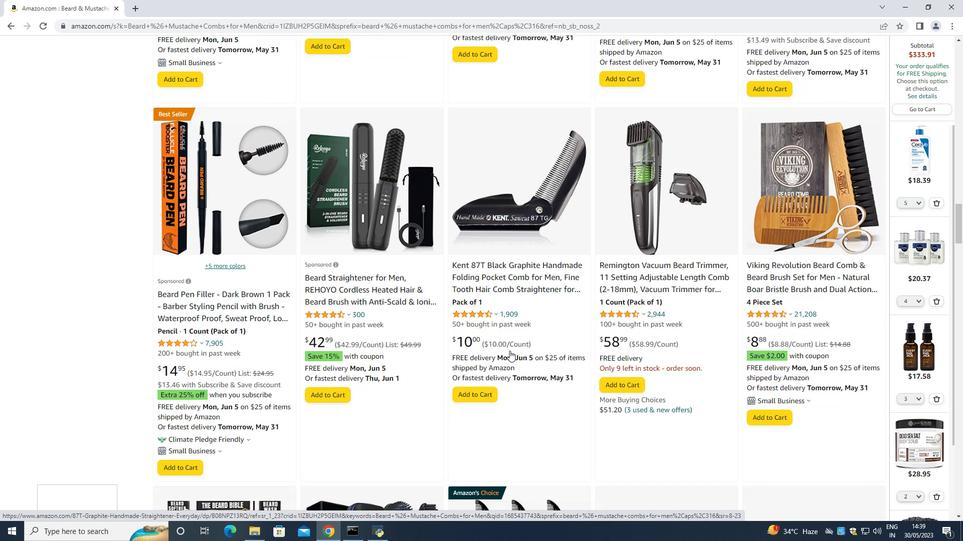 
Action: Mouse scrolled (509, 350) with delta (0, 0)
Screenshot: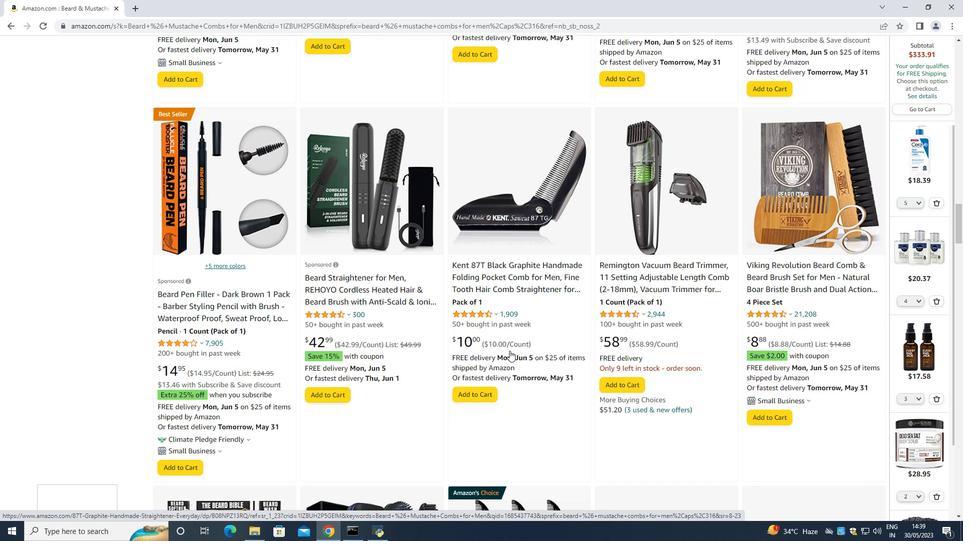 
Action: Mouse moved to (509, 350)
Screenshot: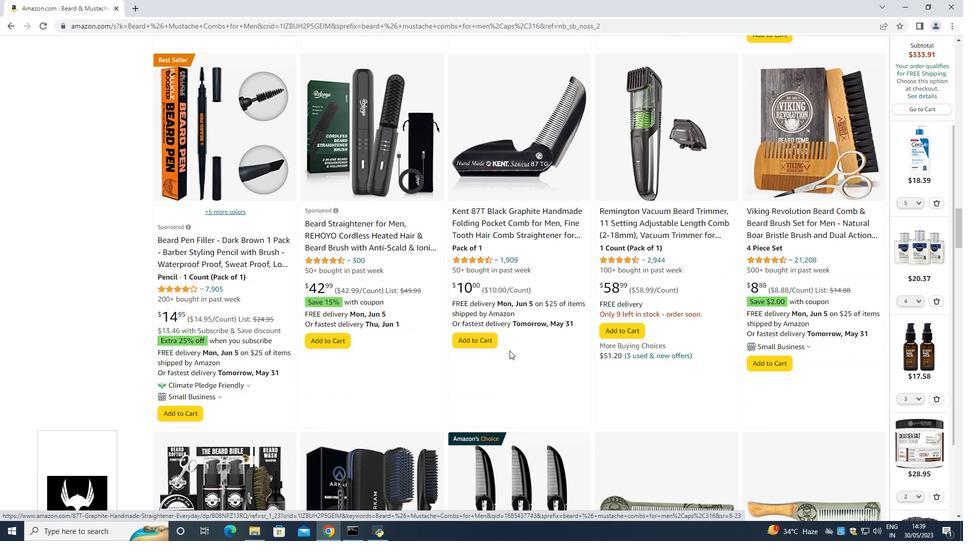 
Action: Mouse scrolled (509, 350) with delta (0, 0)
Screenshot: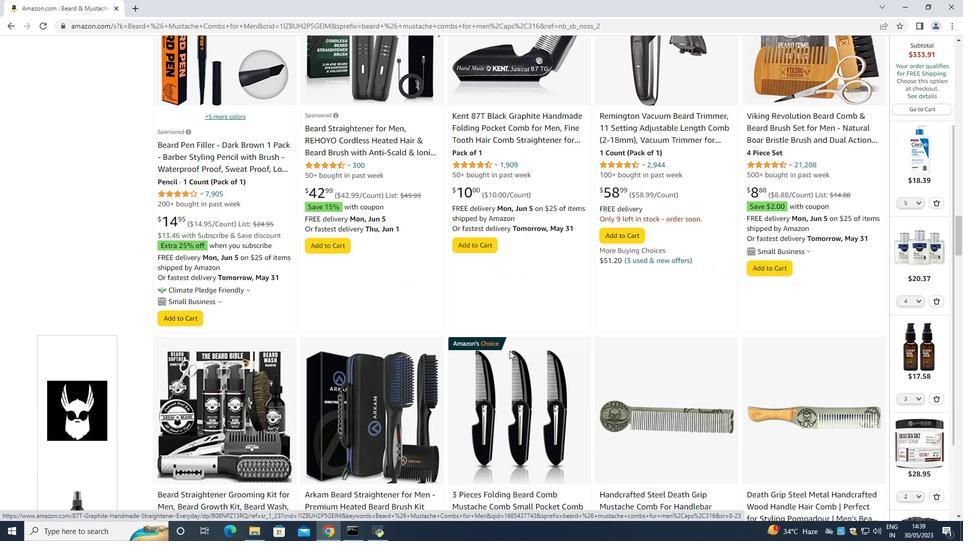 
Action: Mouse scrolled (509, 350) with delta (0, 0)
Screenshot: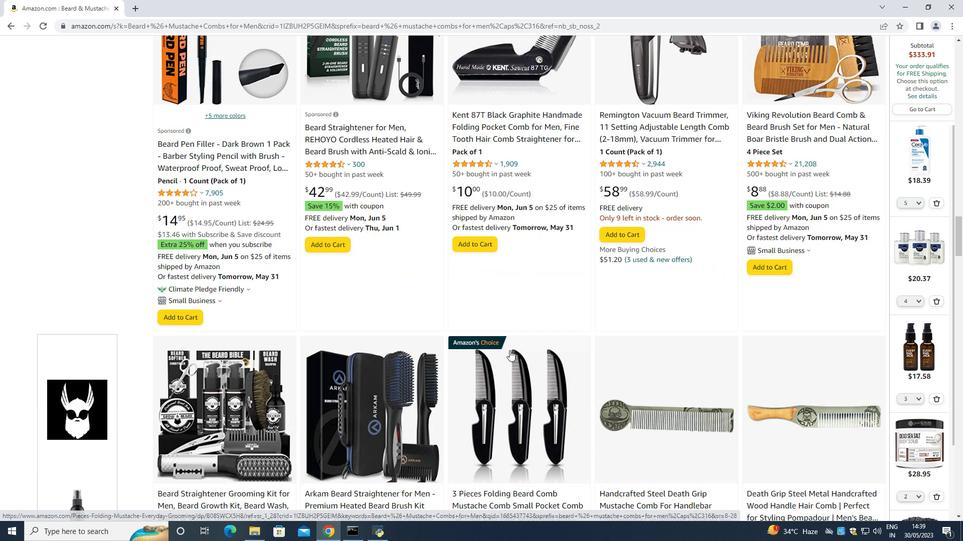 
Action: Mouse scrolled (509, 350) with delta (0, 0)
Screenshot: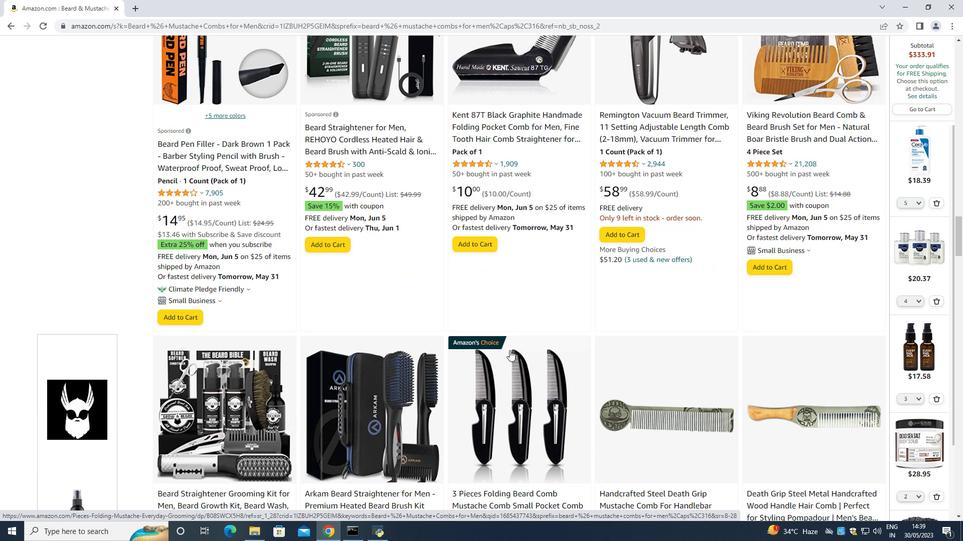 
Action: Mouse scrolled (509, 350) with delta (0, 0)
Screenshot: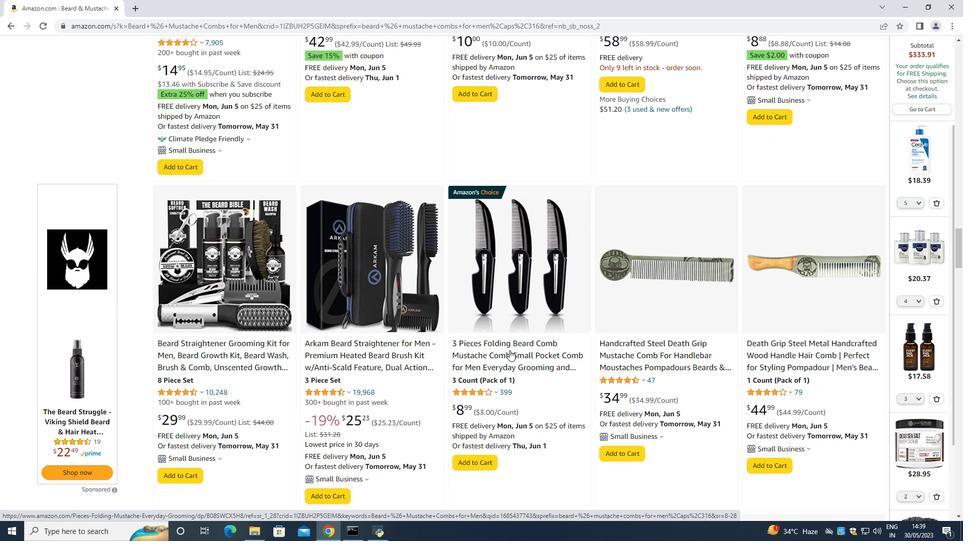 
Action: Mouse scrolled (509, 350) with delta (0, 0)
Screenshot: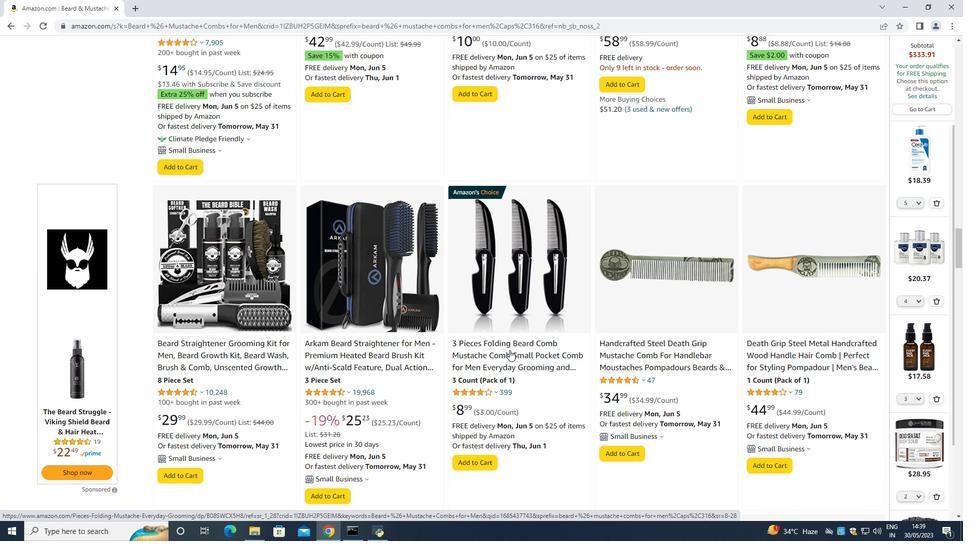 
Action: Mouse scrolled (509, 350) with delta (0, 0)
Screenshot: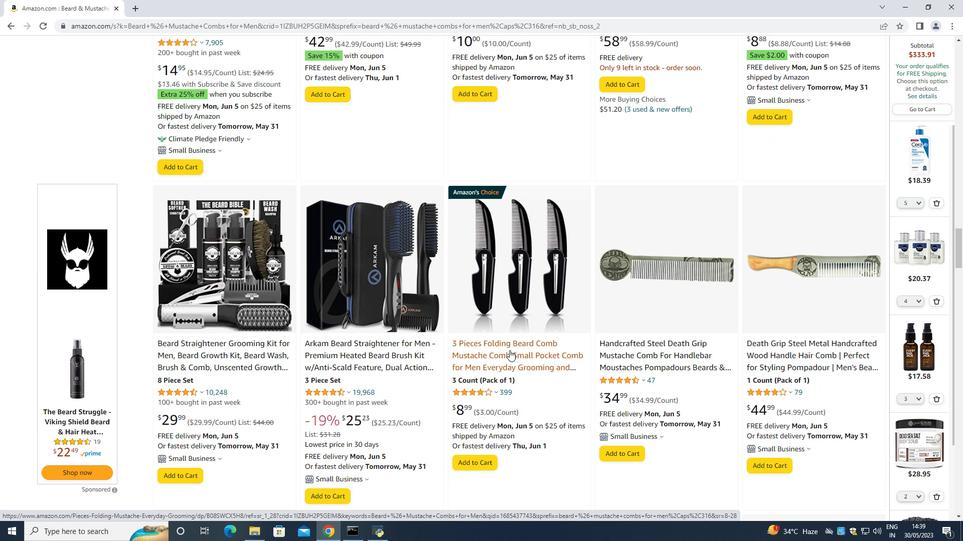 
Action: Mouse scrolled (509, 350) with delta (0, 0)
Screenshot: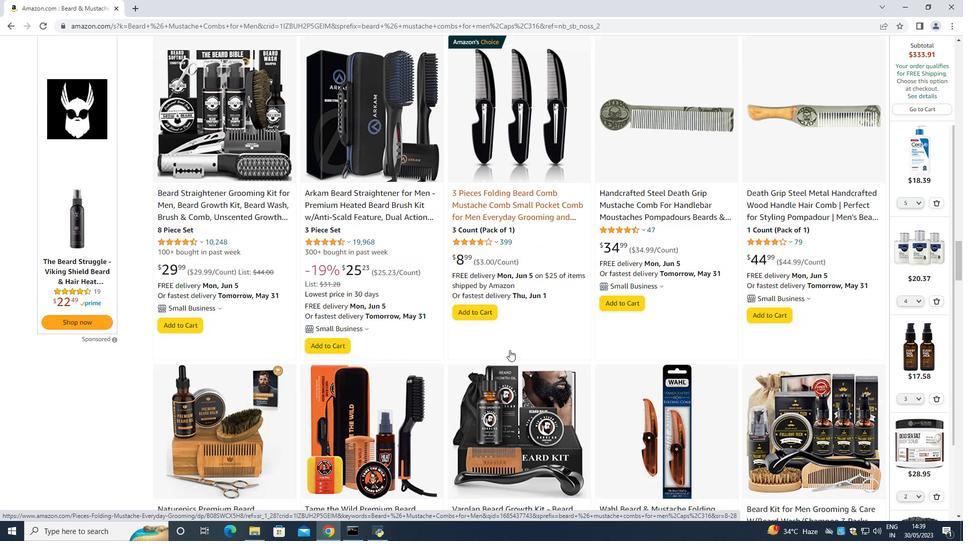 
Action: Mouse scrolled (509, 350) with delta (0, 0)
Screenshot: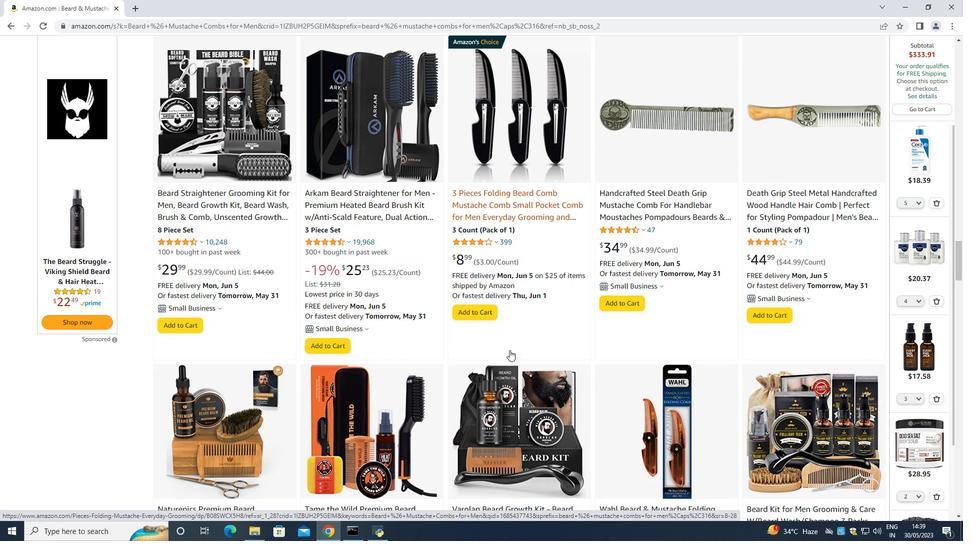 
Action: Mouse scrolled (509, 350) with delta (0, 0)
Screenshot: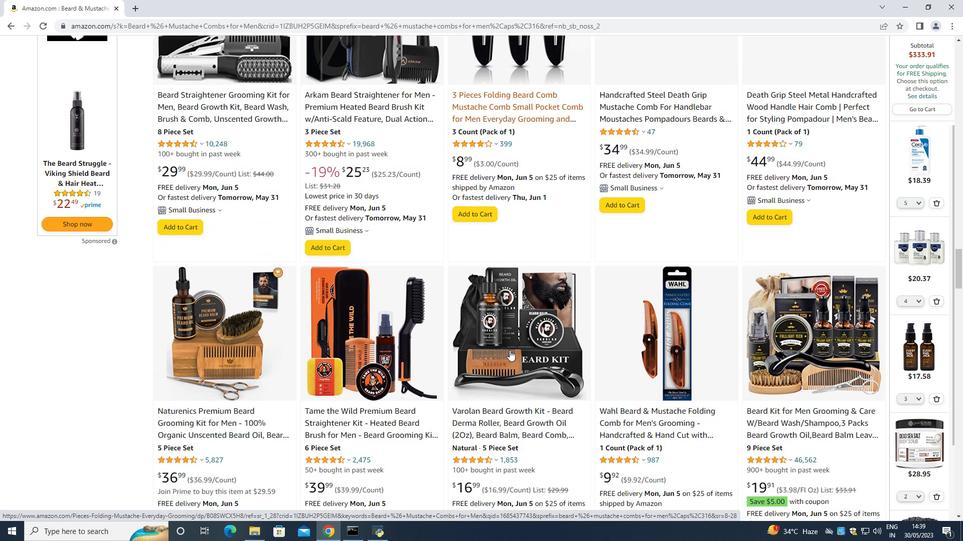 
Action: Mouse scrolled (509, 350) with delta (0, 0)
Screenshot: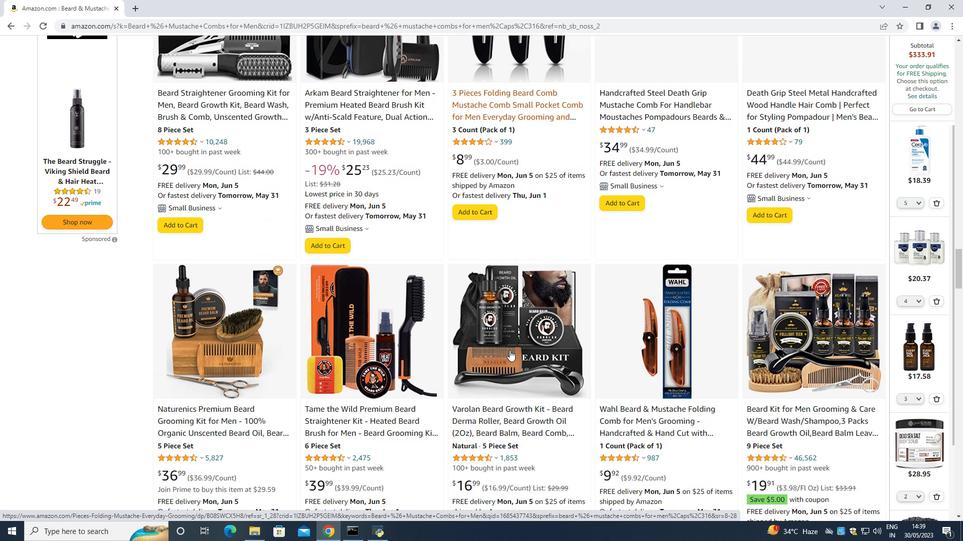 
Action: Mouse scrolled (509, 350) with delta (0, 0)
Screenshot: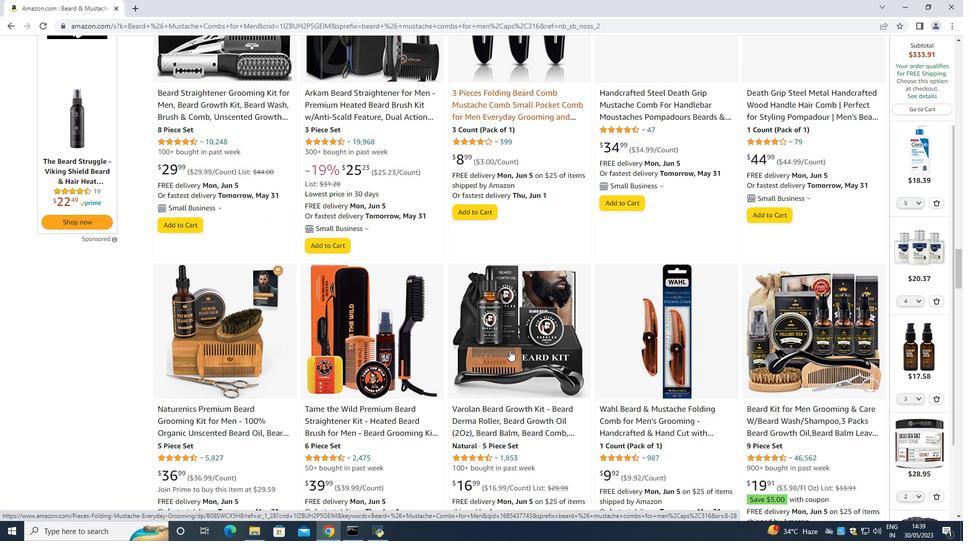 
Action: Mouse scrolled (509, 350) with delta (0, 0)
Screenshot: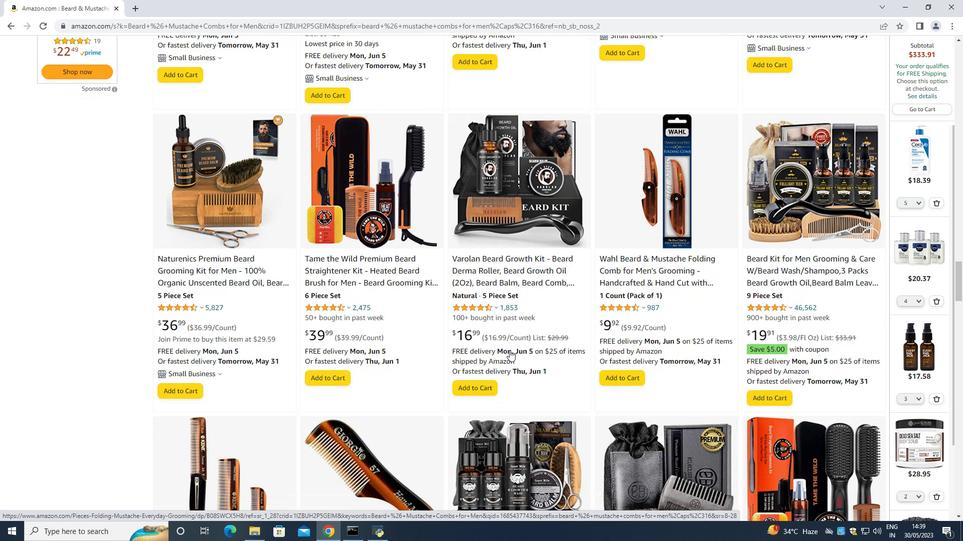 
Action: Mouse scrolled (509, 350) with delta (0, 0)
Screenshot: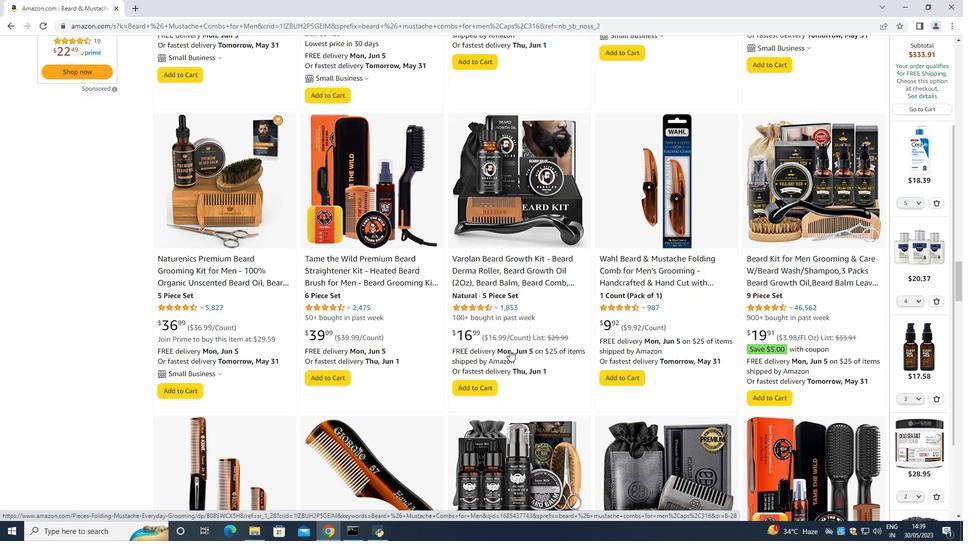 
Action: Mouse scrolled (509, 350) with delta (0, 0)
Screenshot: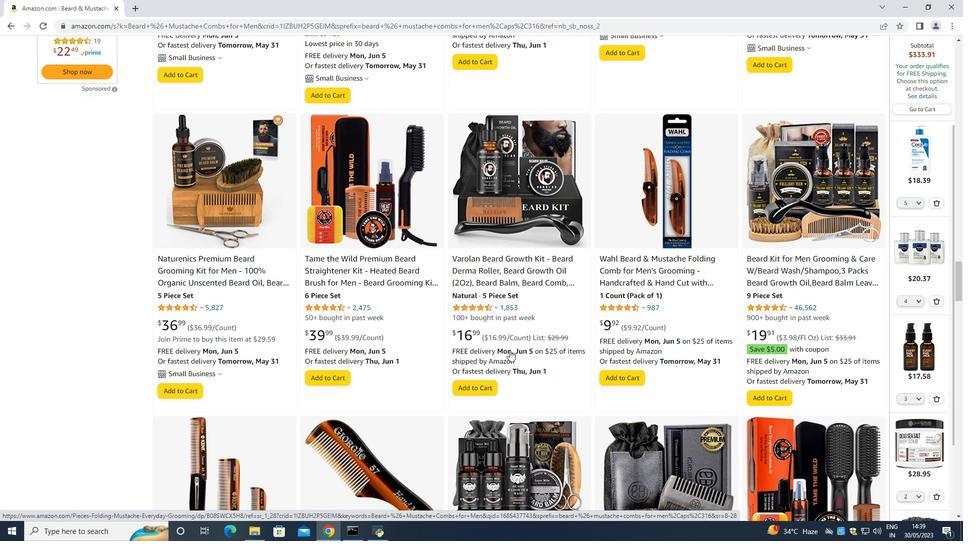
Action: Mouse scrolled (509, 350) with delta (0, 0)
Screenshot: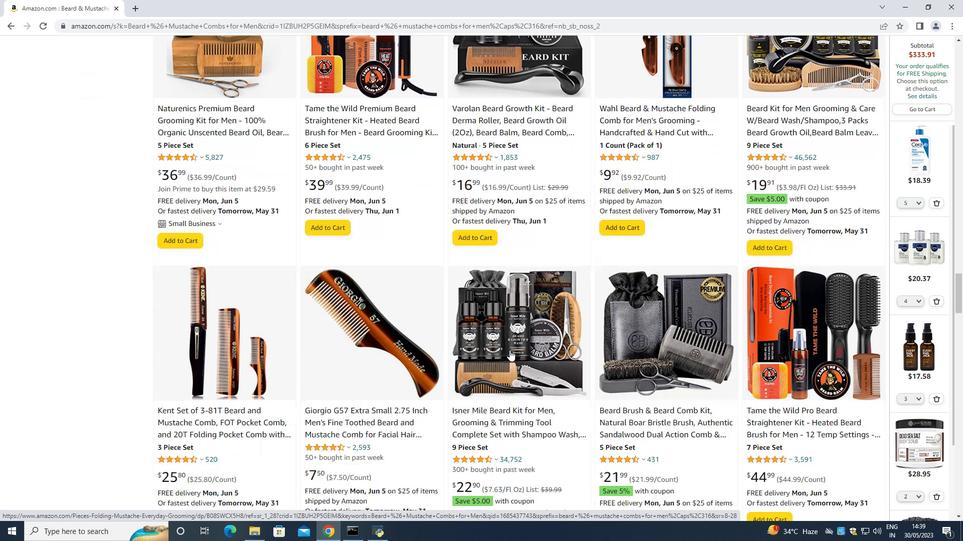 
Action: Mouse scrolled (509, 350) with delta (0, 0)
Screenshot: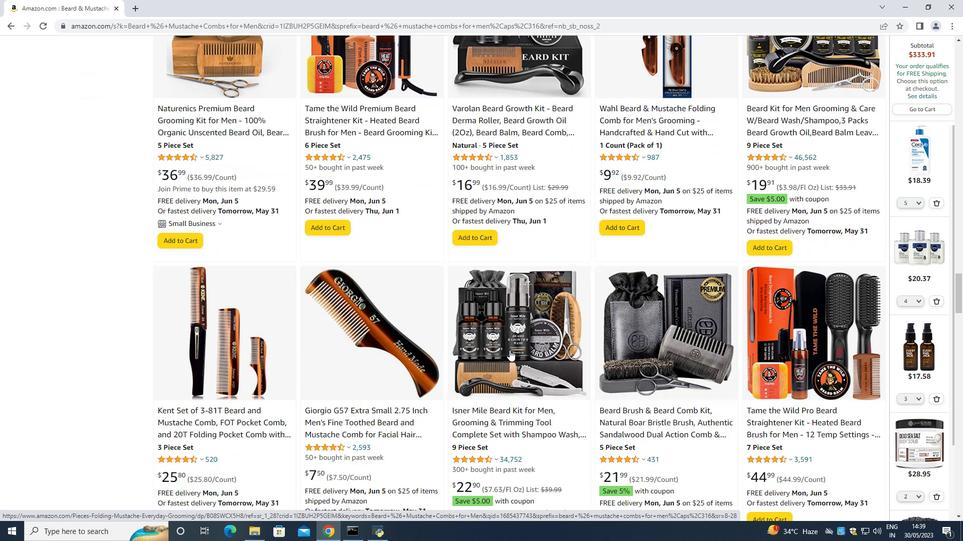 
Action: Mouse scrolled (509, 350) with delta (0, 0)
Screenshot: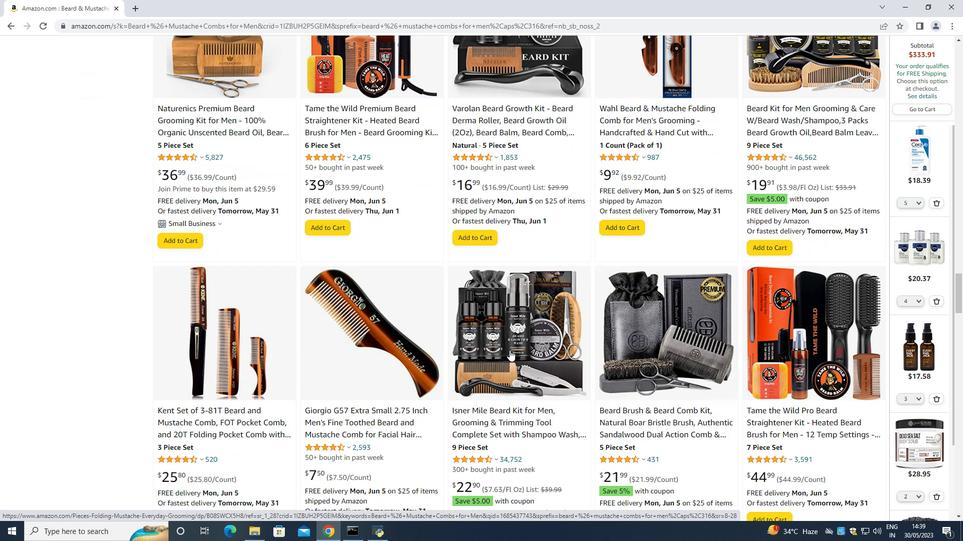 
Action: Mouse scrolled (509, 350) with delta (0, 0)
Screenshot: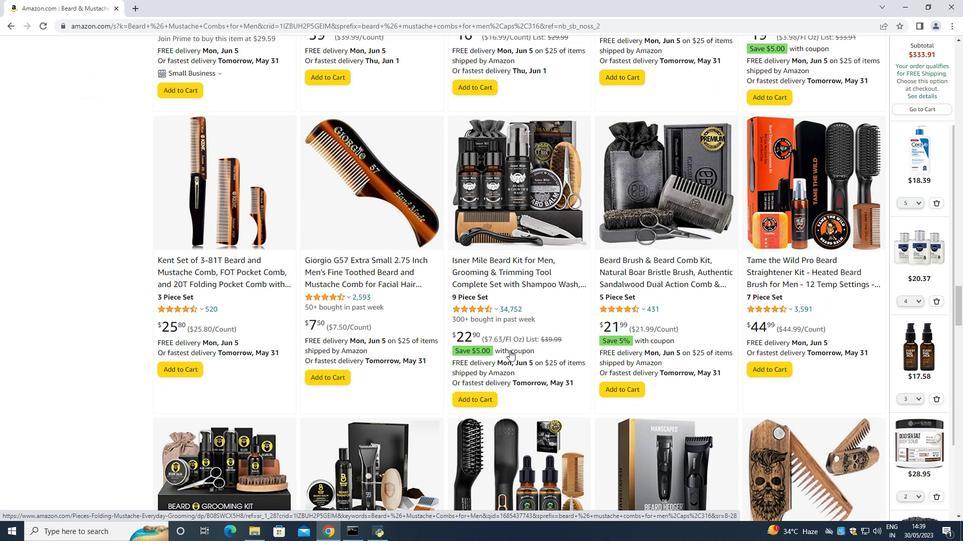 
Action: Mouse scrolled (509, 350) with delta (0, 0)
Screenshot: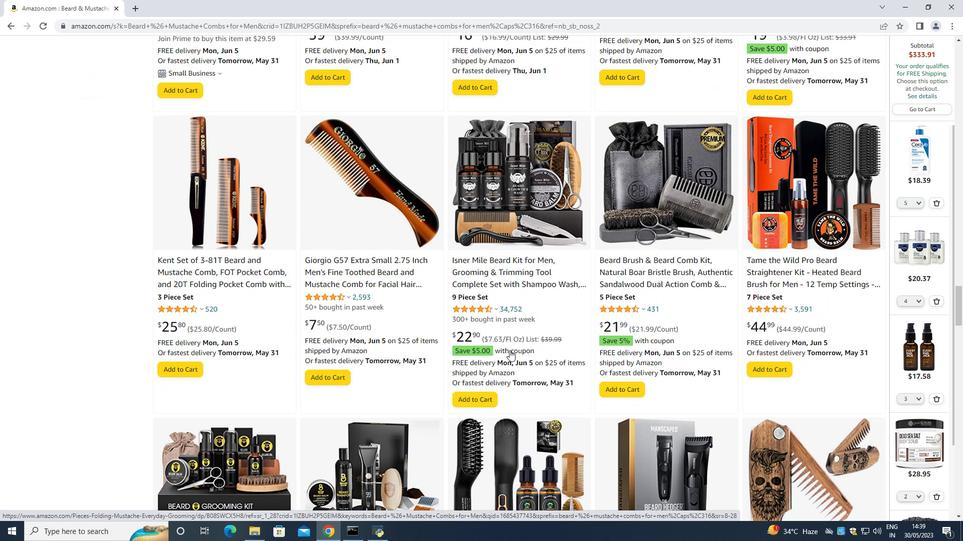 
Action: Mouse scrolled (509, 350) with delta (0, 0)
Screenshot: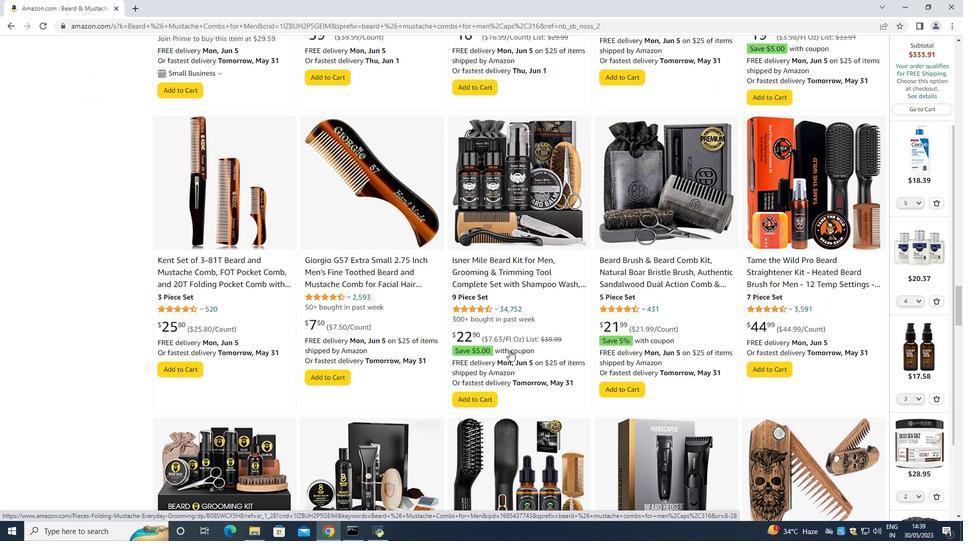 
Action: Mouse scrolled (509, 350) with delta (0, 0)
Screenshot: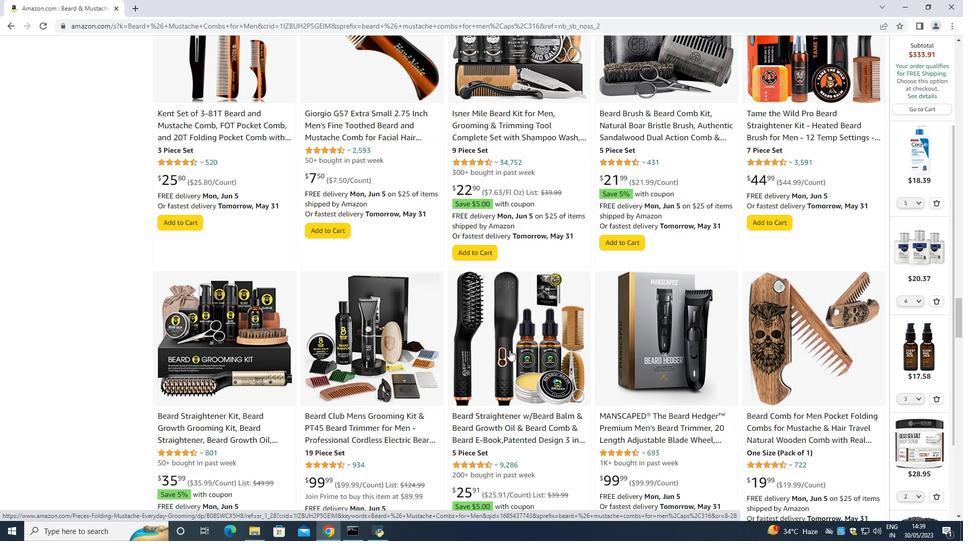 
Action: Mouse scrolled (509, 350) with delta (0, 0)
Screenshot: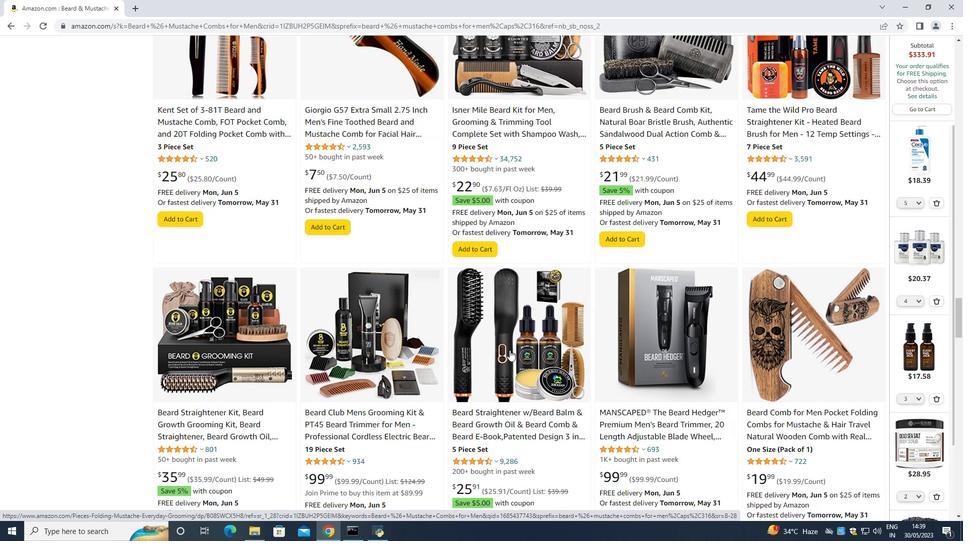
Action: Mouse scrolled (509, 350) with delta (0, 0)
Screenshot: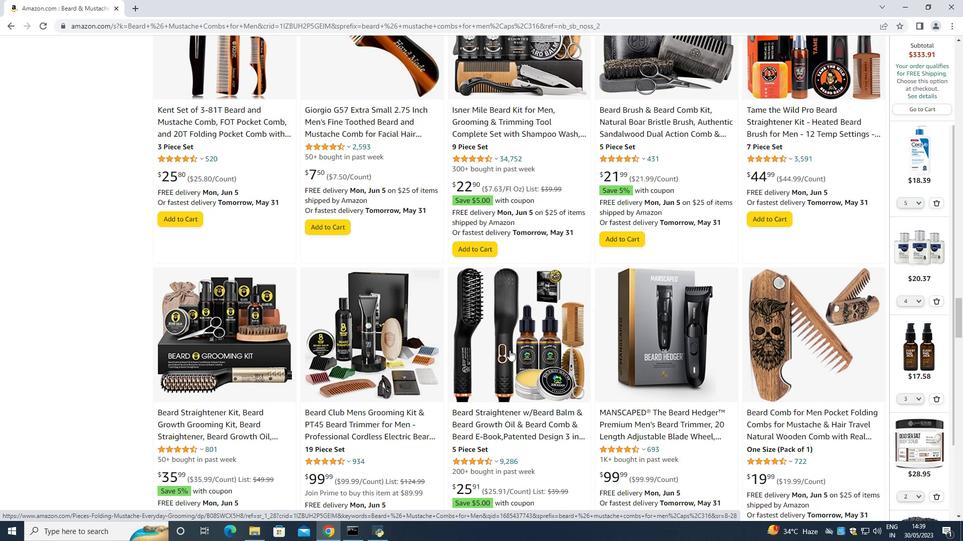 
Action: Mouse scrolled (509, 350) with delta (0, 0)
Screenshot: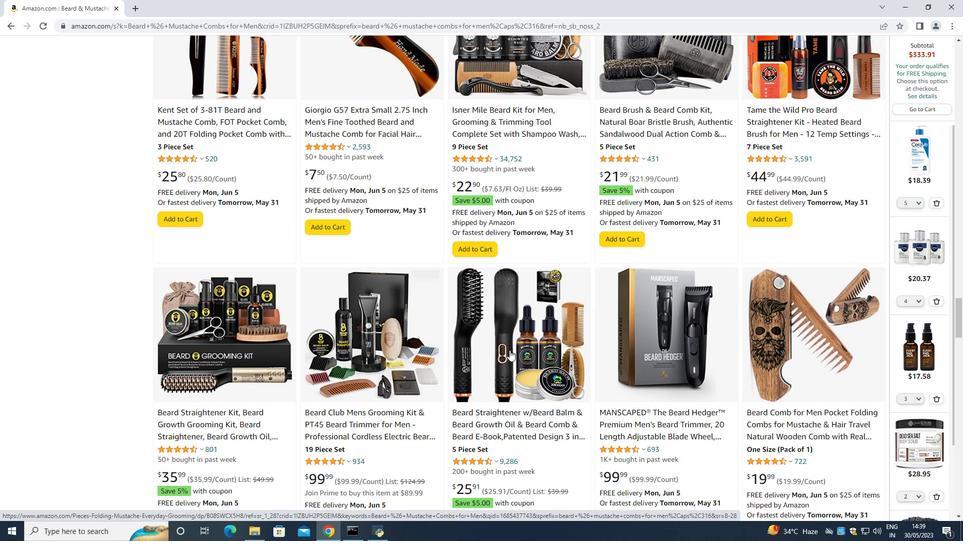 
Action: Mouse scrolled (509, 350) with delta (0, 0)
Screenshot: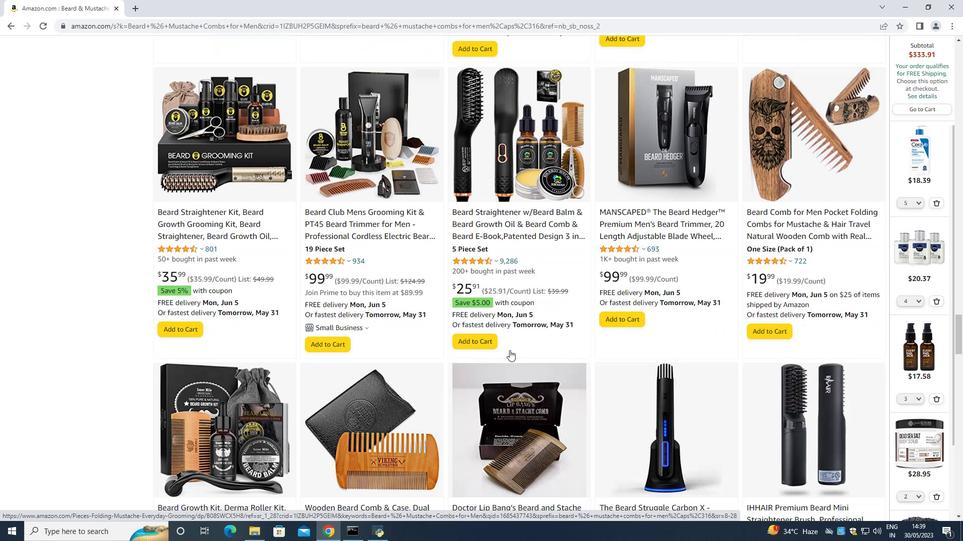 
Action: Mouse scrolled (509, 350) with delta (0, 0)
Screenshot: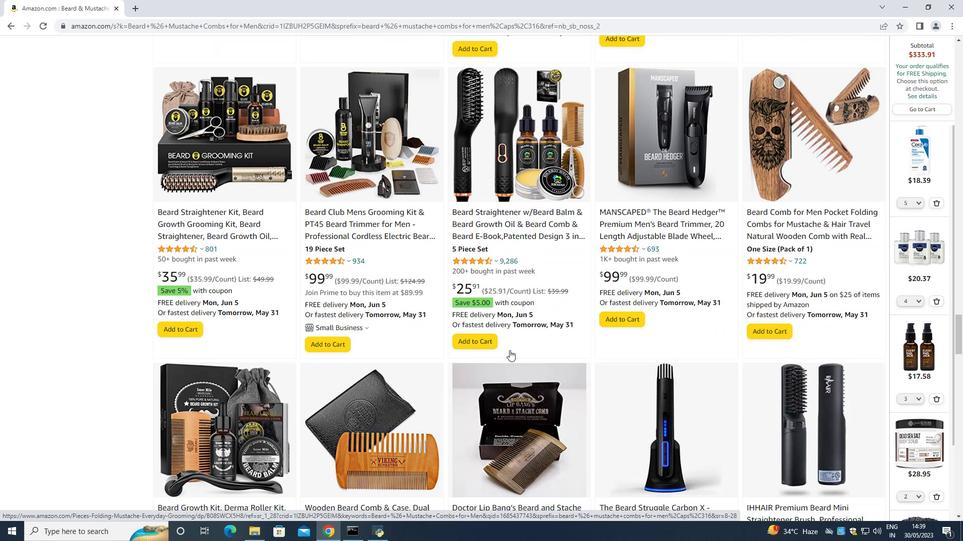 
Action: Mouse scrolled (509, 350) with delta (0, 0)
Screenshot: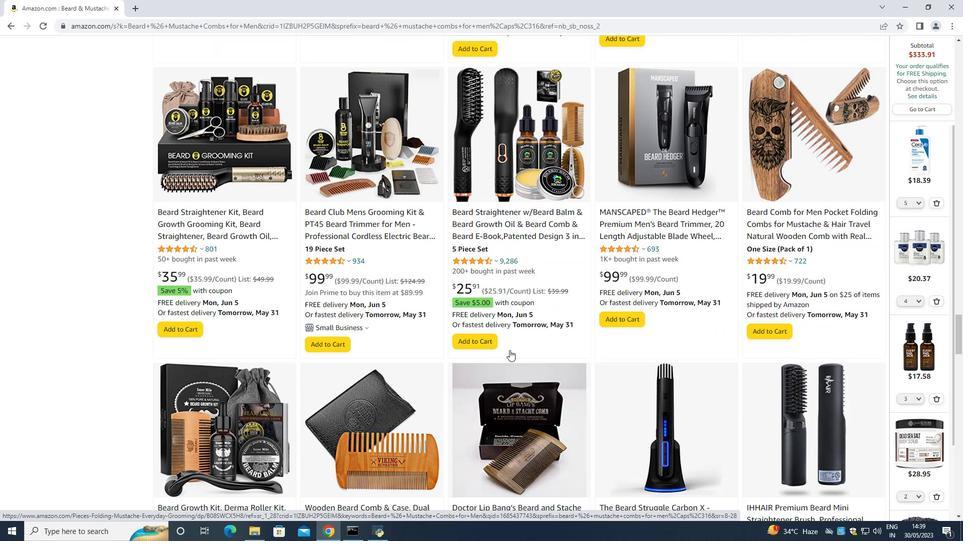 
Action: Mouse scrolled (509, 350) with delta (0, 0)
Screenshot: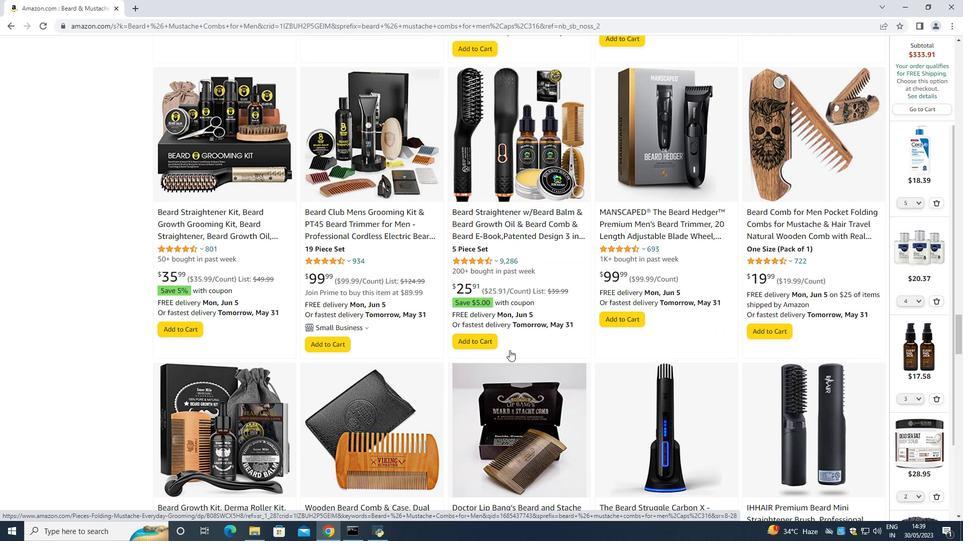 
Action: Mouse scrolled (509, 350) with delta (0, 0)
Screenshot: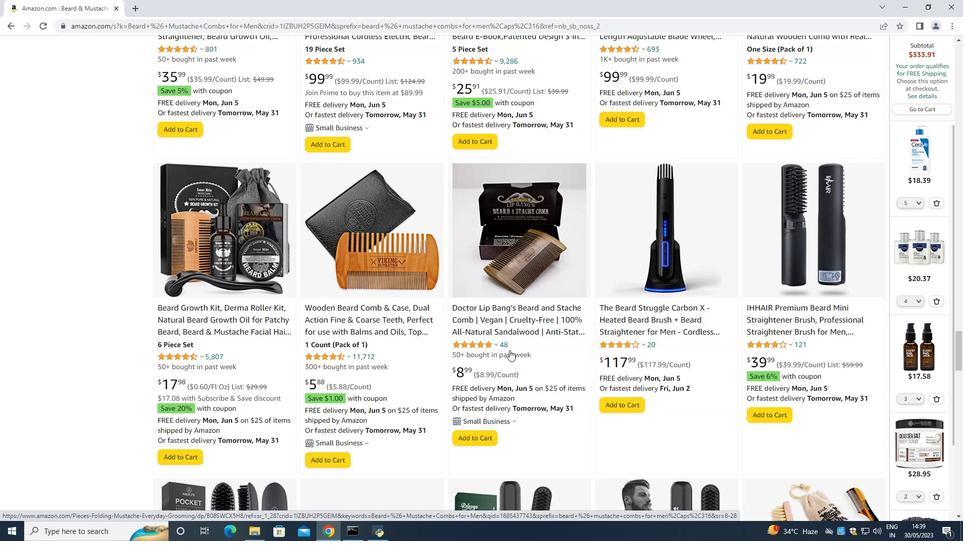 
Action: Mouse scrolled (509, 350) with delta (0, 0)
Screenshot: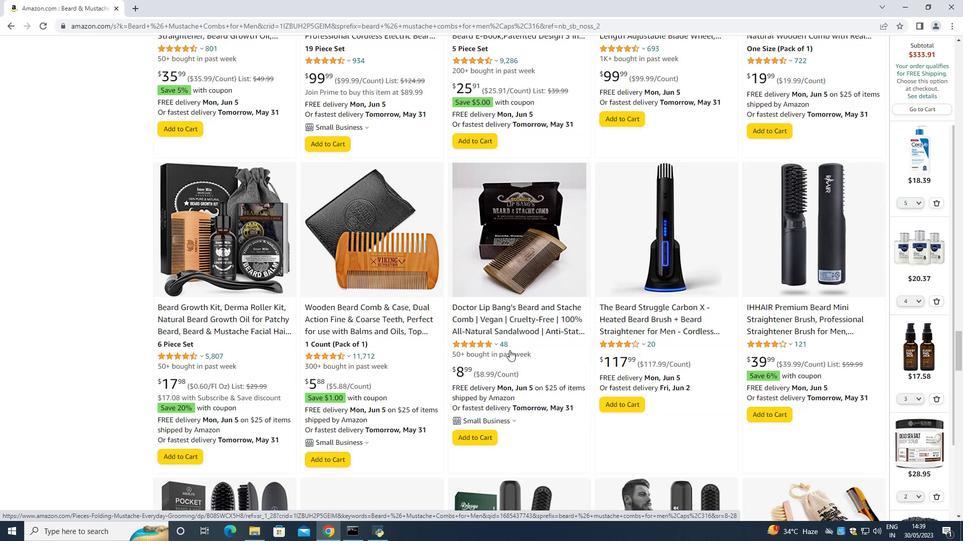 
Action: Mouse scrolled (509, 350) with delta (0, 0)
Screenshot: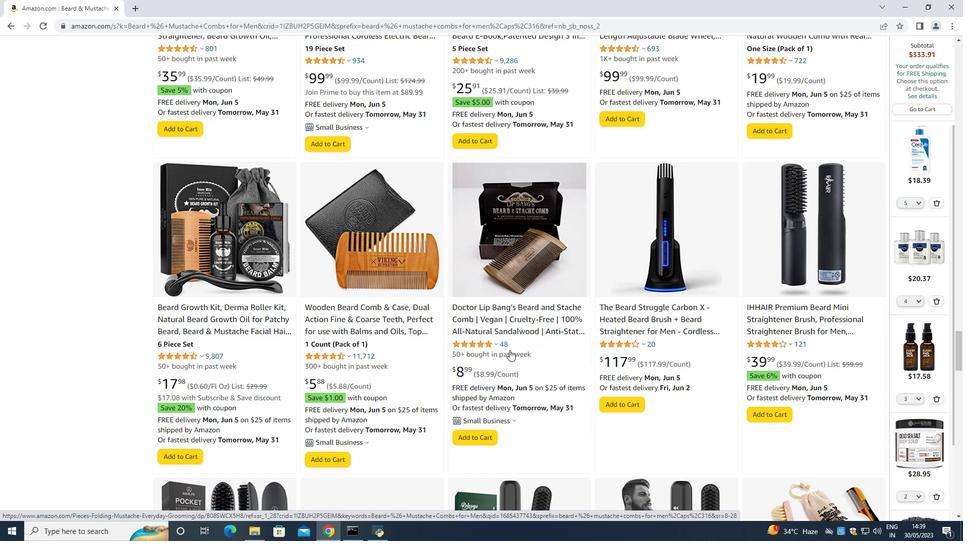 
Action: Mouse scrolled (509, 350) with delta (0, 0)
Screenshot: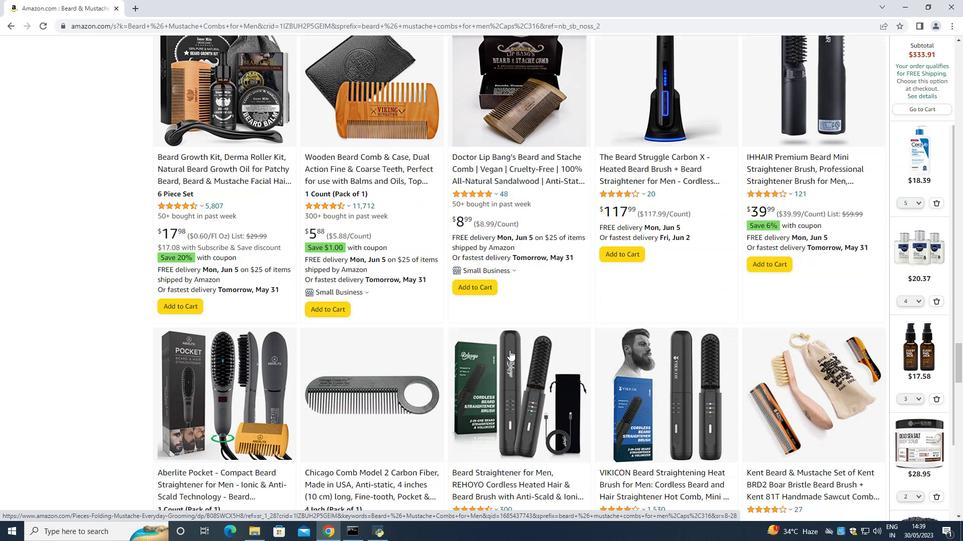 
Action: Mouse scrolled (509, 350) with delta (0, 0)
Screenshot: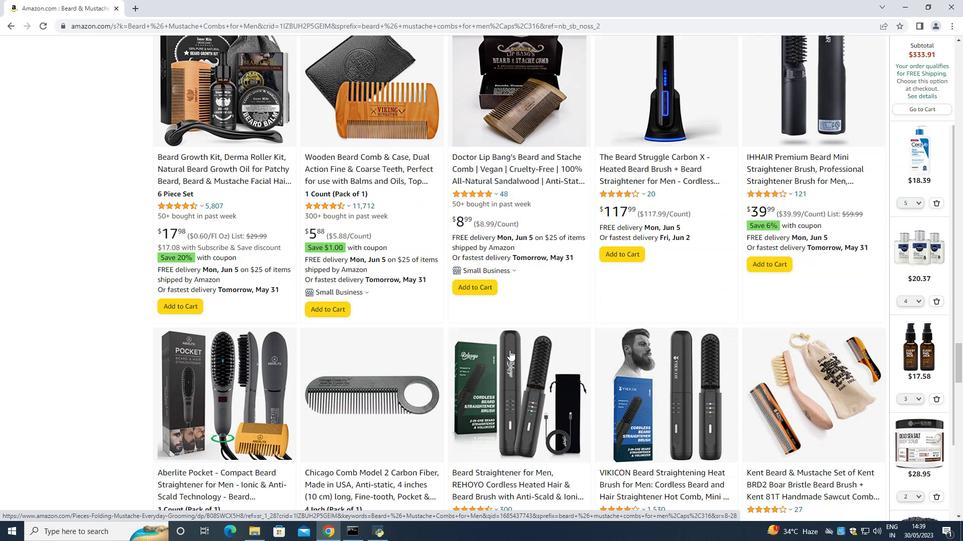 
Action: Mouse scrolled (509, 350) with delta (0, 0)
Screenshot: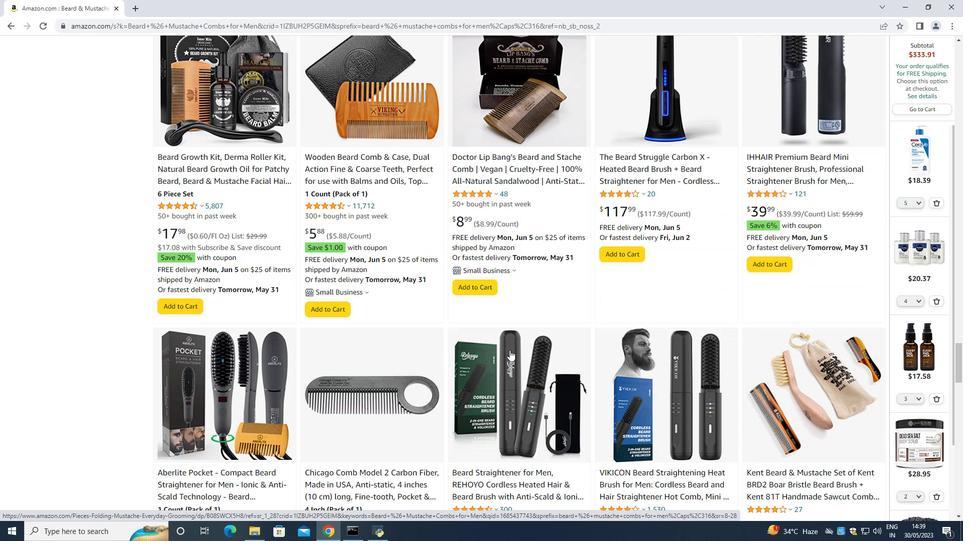 
Action: Mouse scrolled (509, 350) with delta (0, 0)
Screenshot: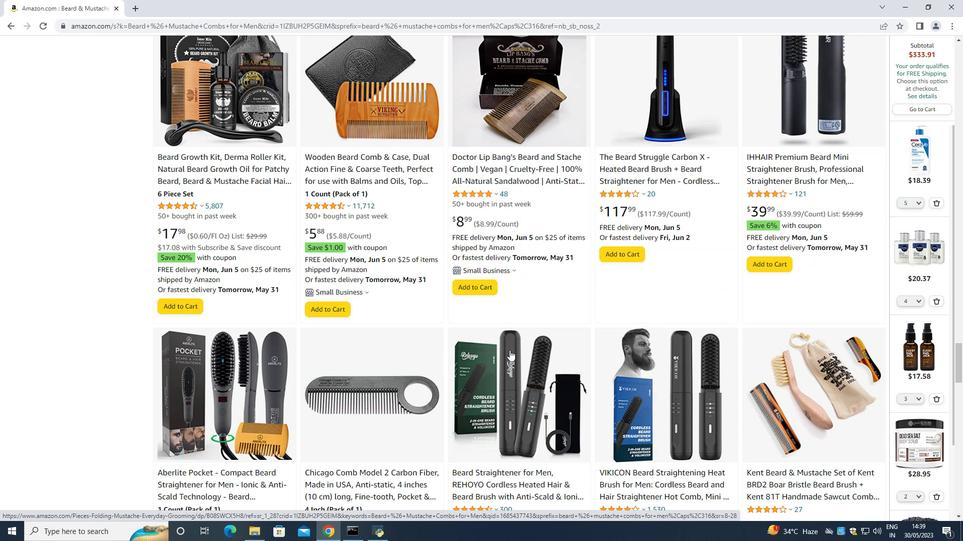 
Action: Mouse scrolled (509, 350) with delta (0, 0)
Screenshot: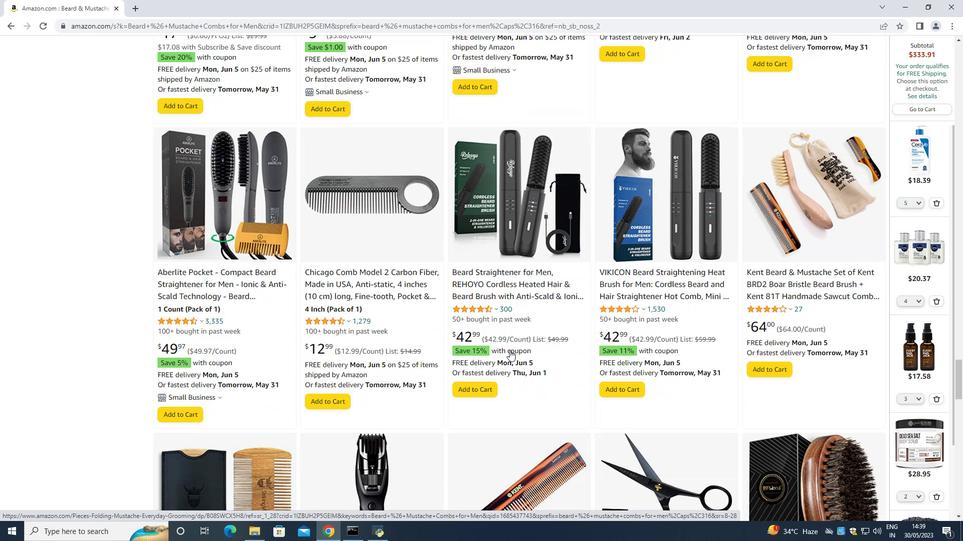 
Action: Mouse scrolled (509, 350) with delta (0, 0)
Screenshot: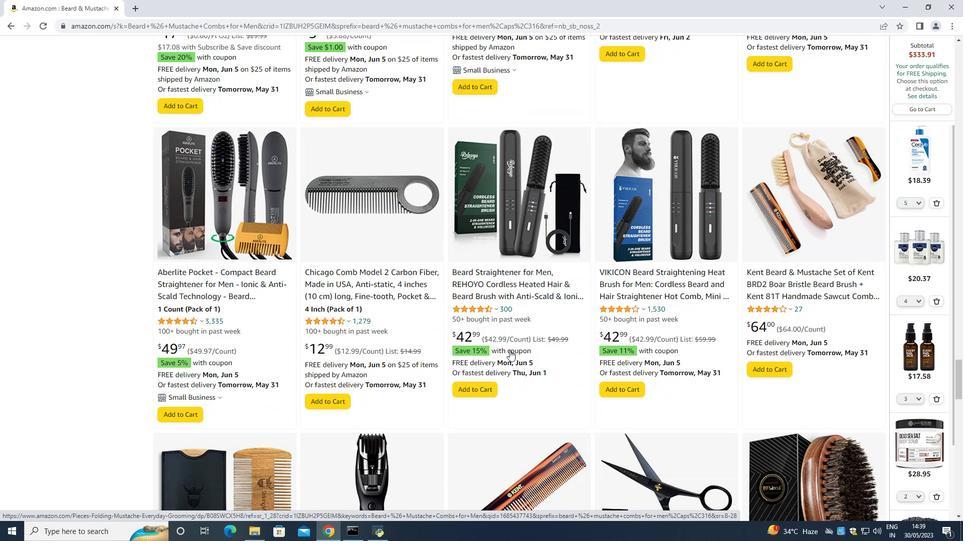
Action: Mouse scrolled (509, 350) with delta (0, 0)
Screenshot: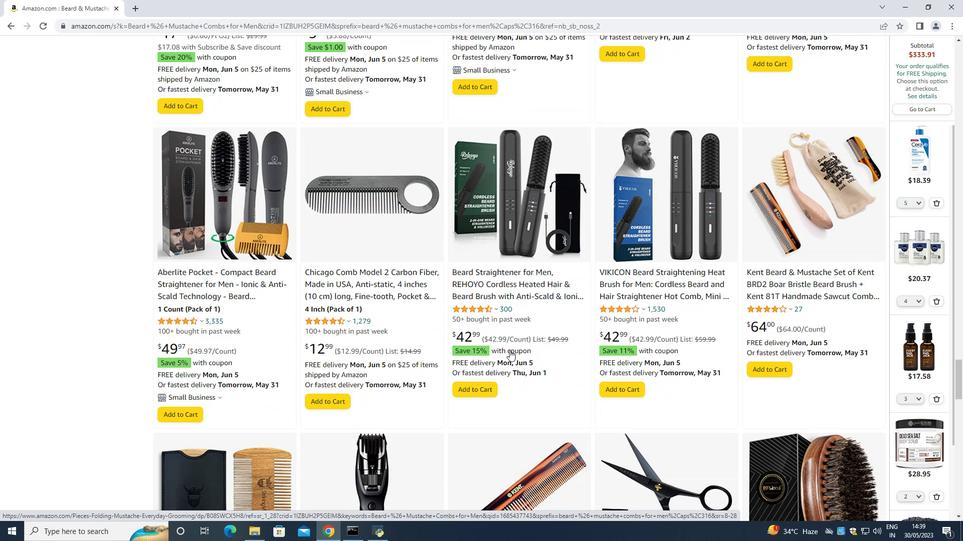 
Action: Mouse scrolled (509, 350) with delta (0, 0)
Screenshot: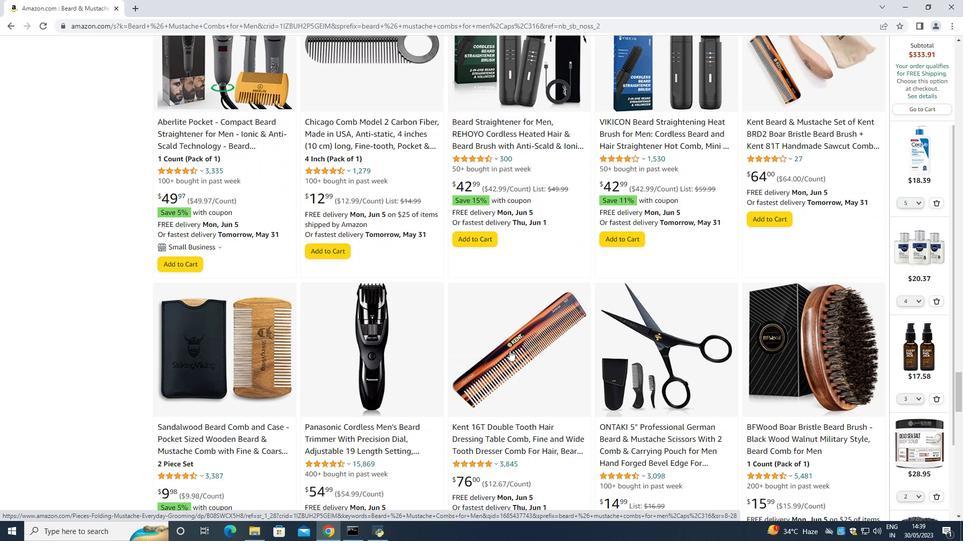 
Action: Mouse scrolled (509, 350) with delta (0, 0)
Screenshot: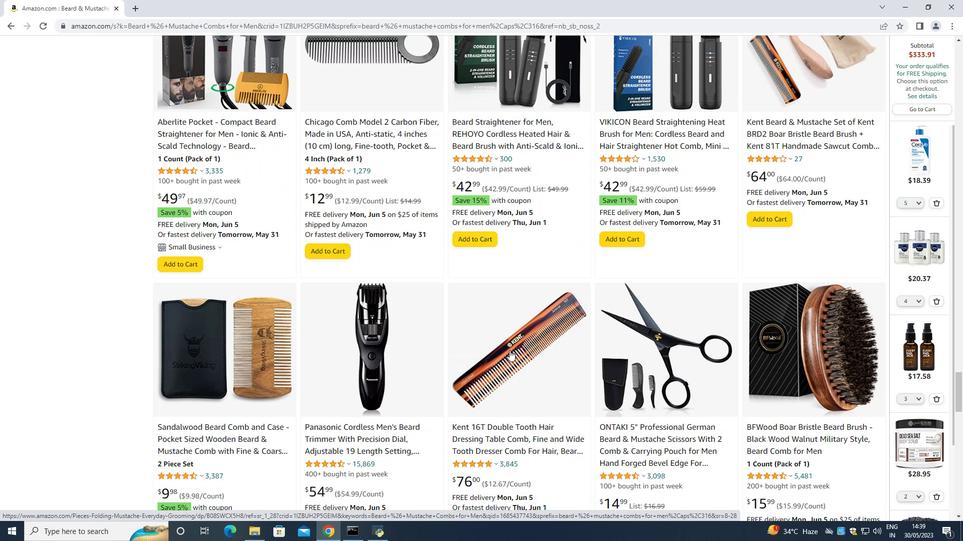 
Action: Mouse scrolled (509, 350) with delta (0, 0)
Screenshot: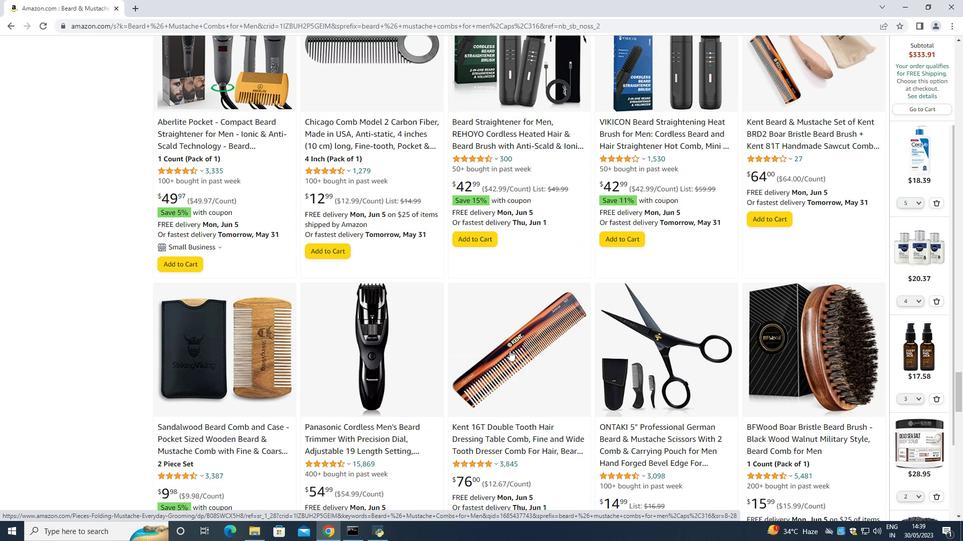 
Action: Mouse scrolled (509, 350) with delta (0, 0)
Screenshot: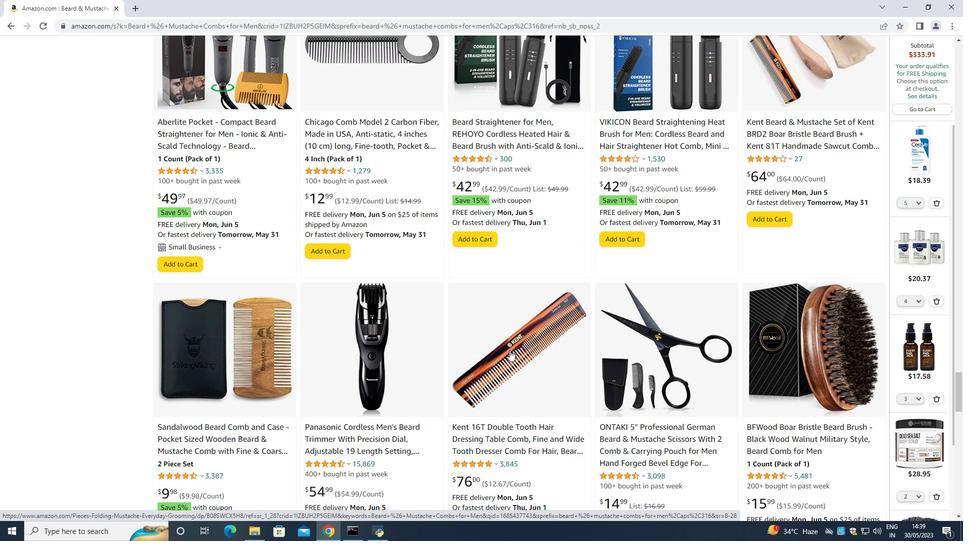 
Action: Mouse moved to (509, 348)
Screenshot: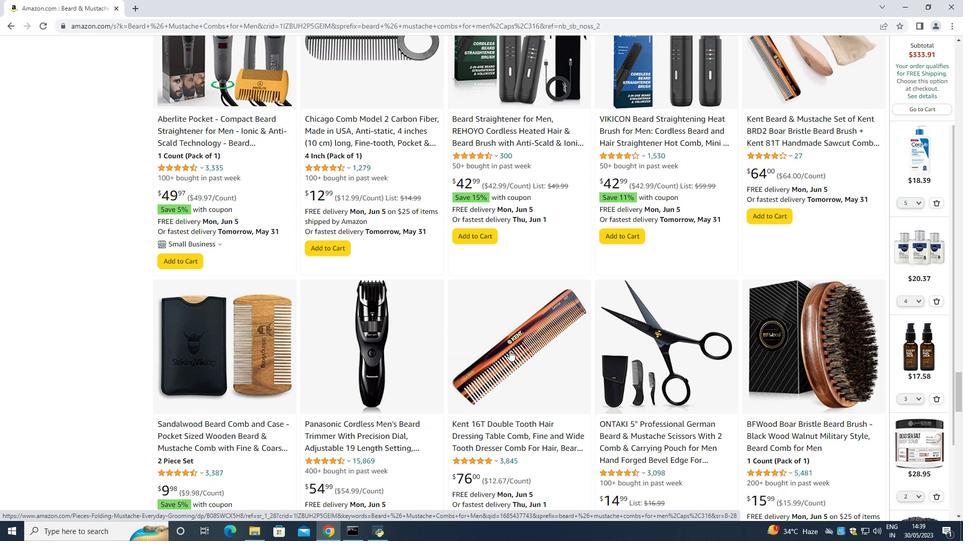
Action: Mouse scrolled (509, 348) with delta (0, 0)
Screenshot: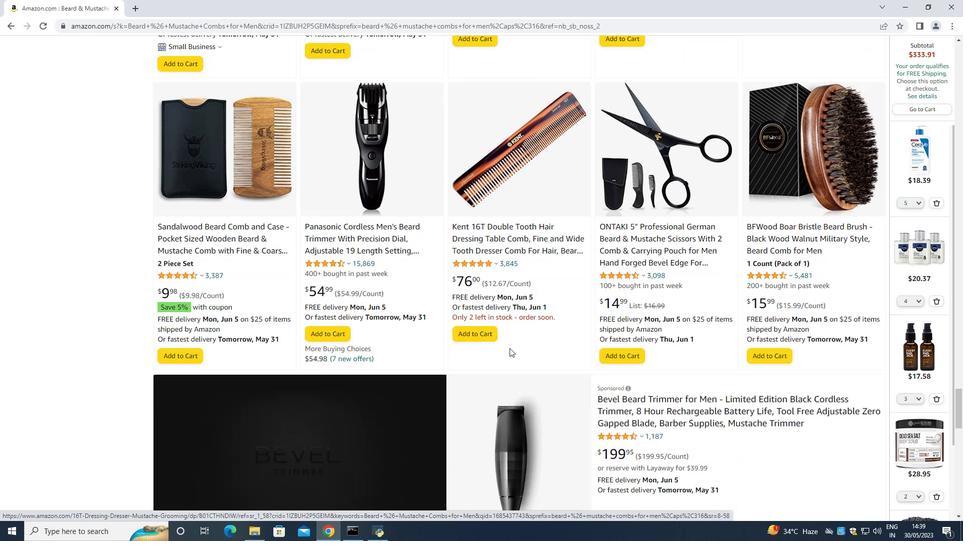 
Action: Mouse scrolled (509, 348) with delta (0, 0)
Screenshot: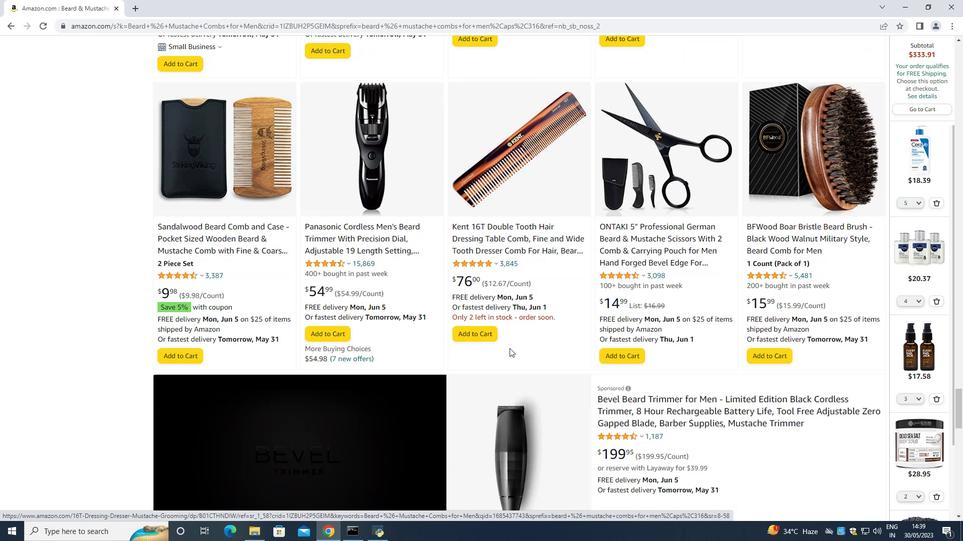 
Action: Mouse scrolled (509, 348) with delta (0, 0)
Screenshot: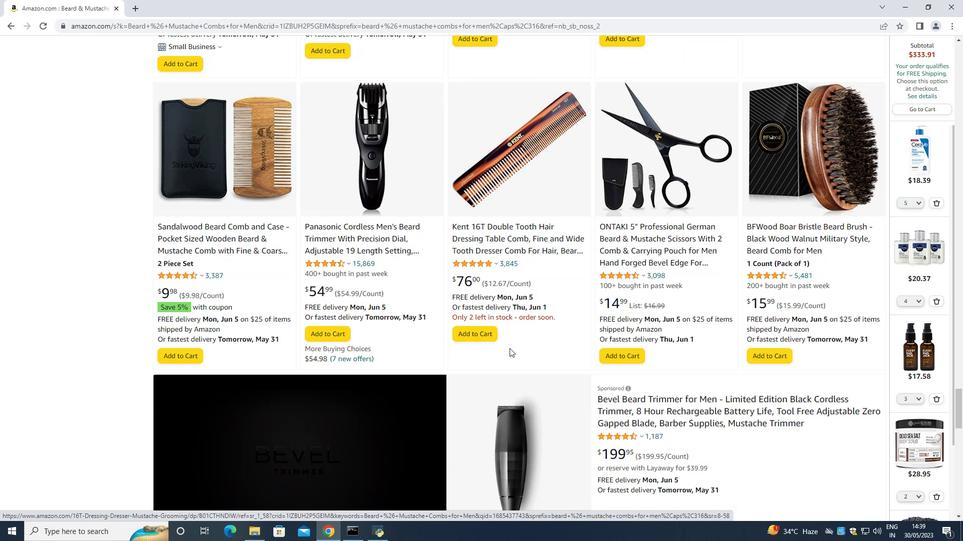 
Action: Mouse scrolled (509, 348) with delta (0, 0)
Screenshot: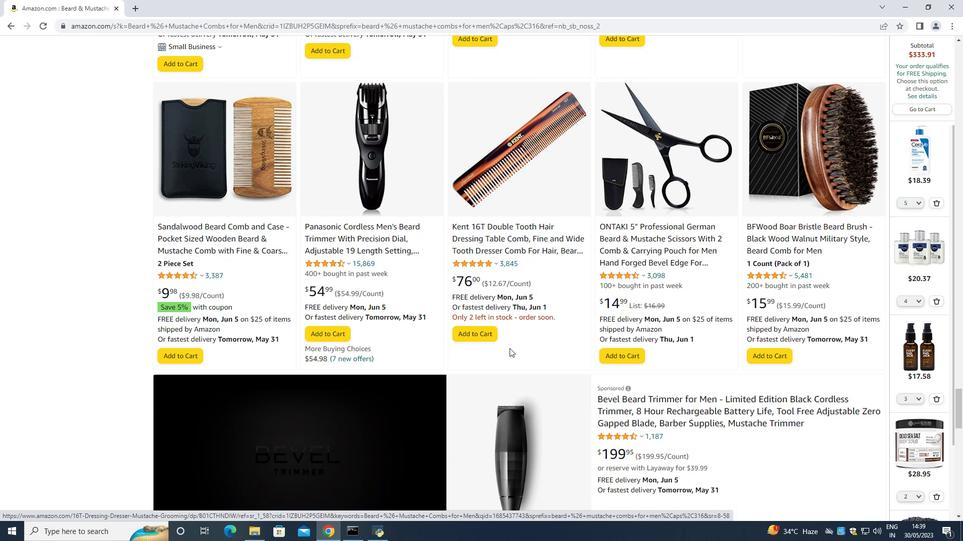 
Action: Mouse scrolled (509, 348) with delta (0, 0)
Screenshot: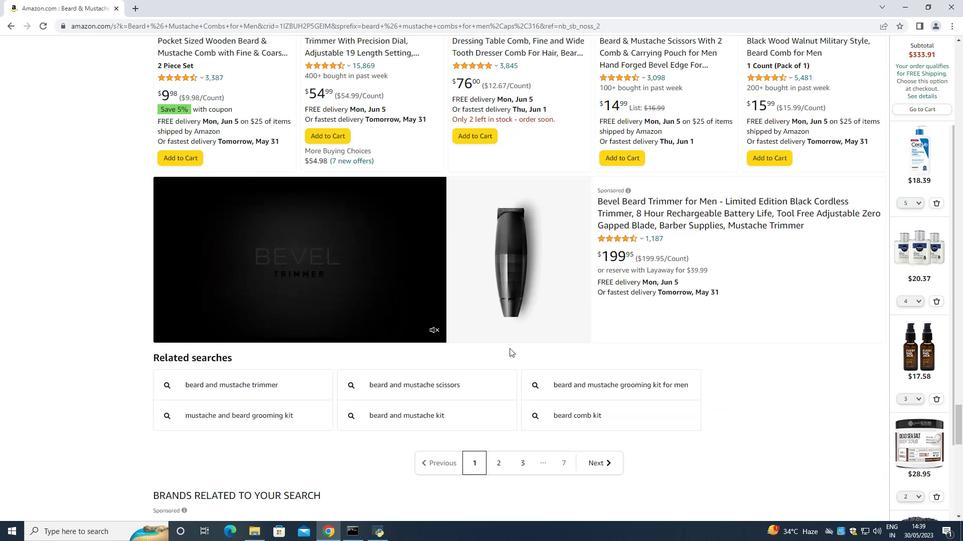 
Action: Mouse scrolled (509, 348) with delta (0, 0)
Screenshot: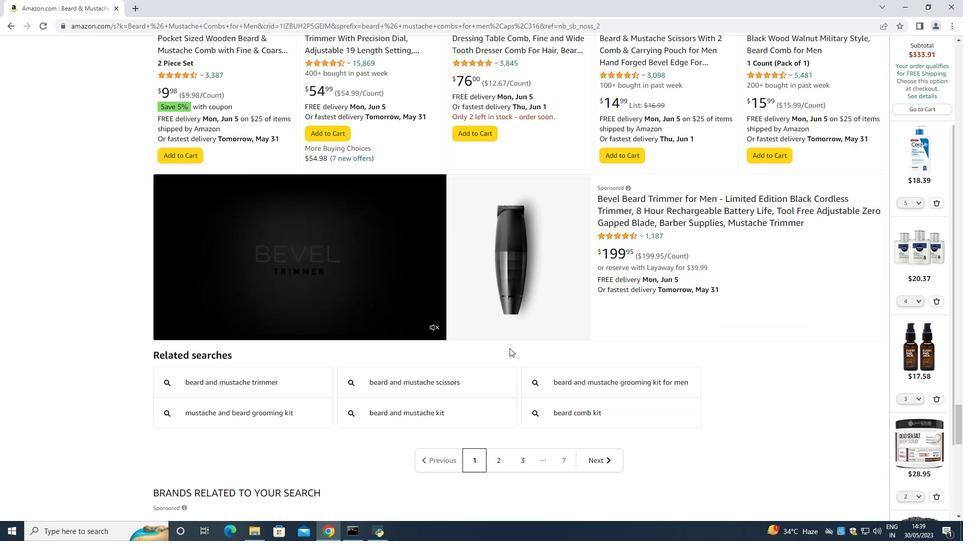 
Action: Mouse scrolled (509, 348) with delta (0, 0)
Screenshot: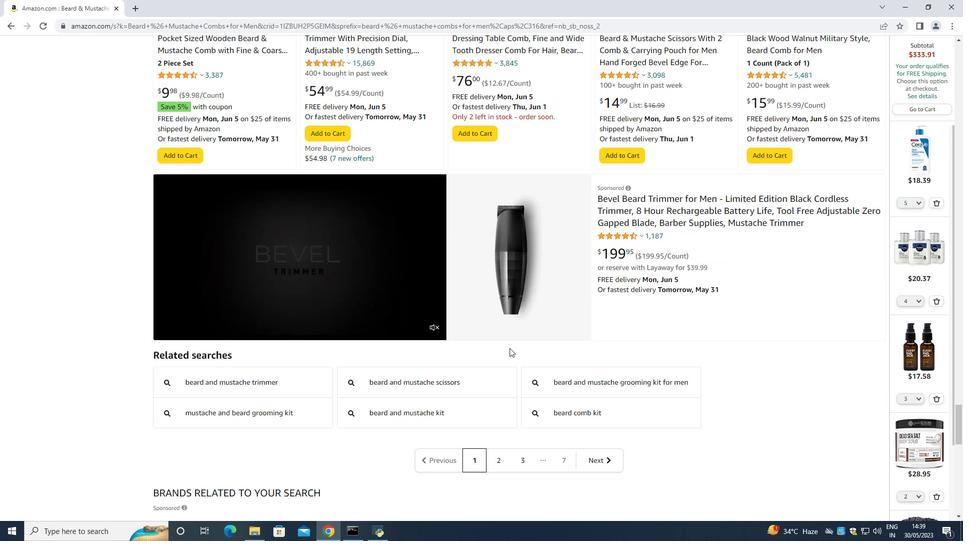 
Action: Mouse scrolled (509, 348) with delta (0, 0)
Screenshot: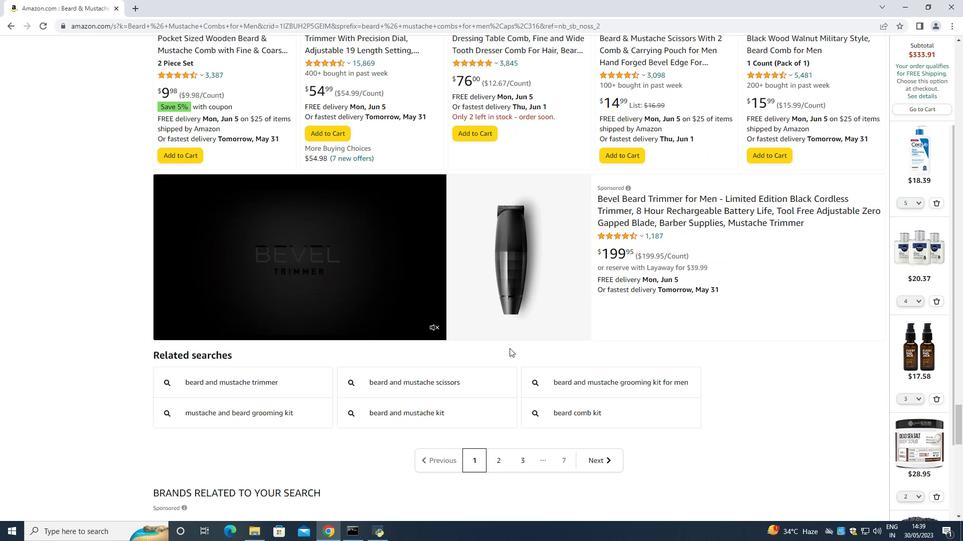 
Action: Mouse scrolled (509, 349) with delta (0, 0)
Screenshot: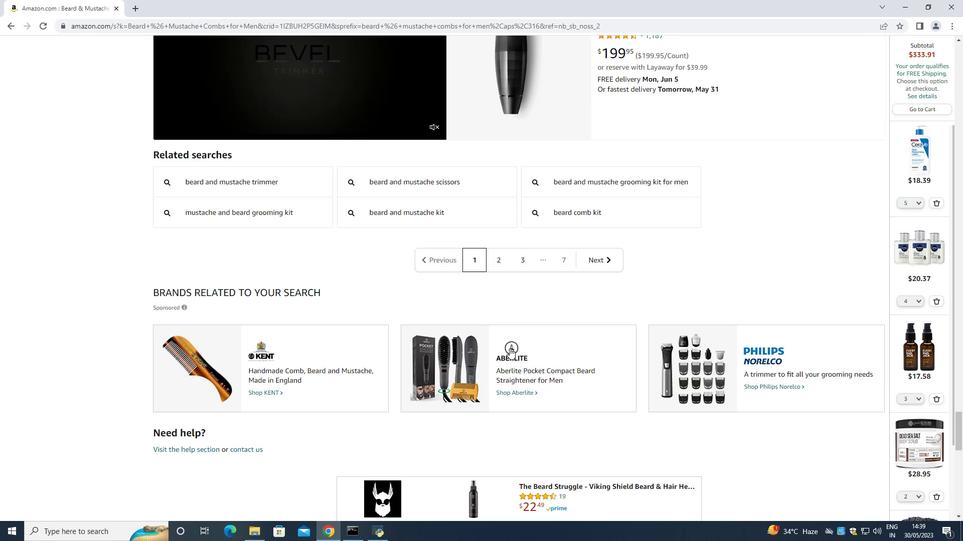 
Action: Mouse scrolled (509, 349) with delta (0, 0)
Screenshot: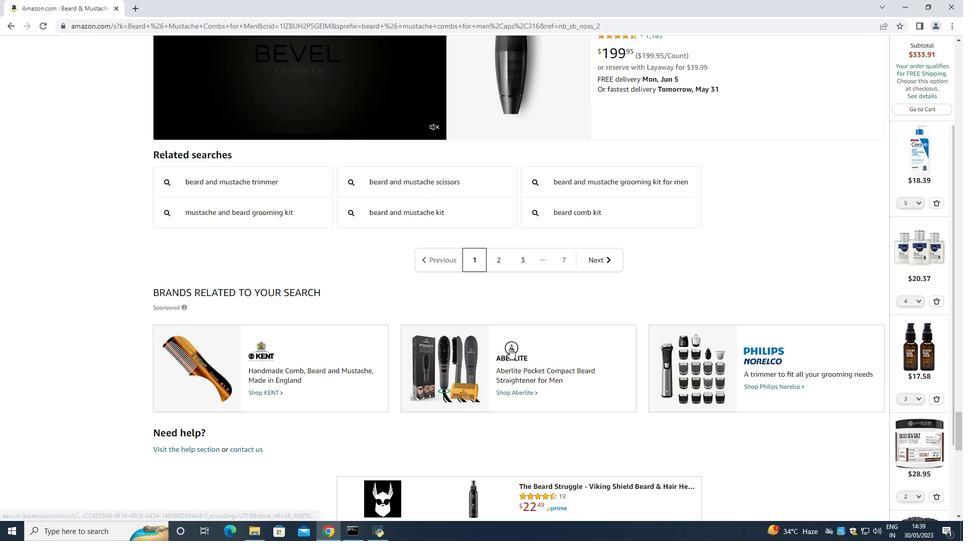 
Action: Mouse scrolled (509, 349) with delta (0, 0)
Screenshot: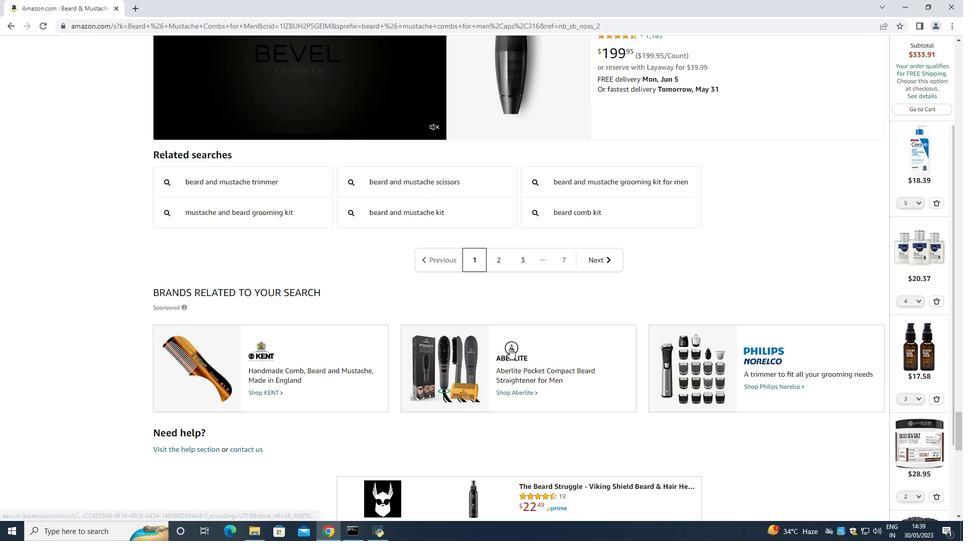 
Action: Mouse scrolled (509, 349) with delta (0, 0)
Screenshot: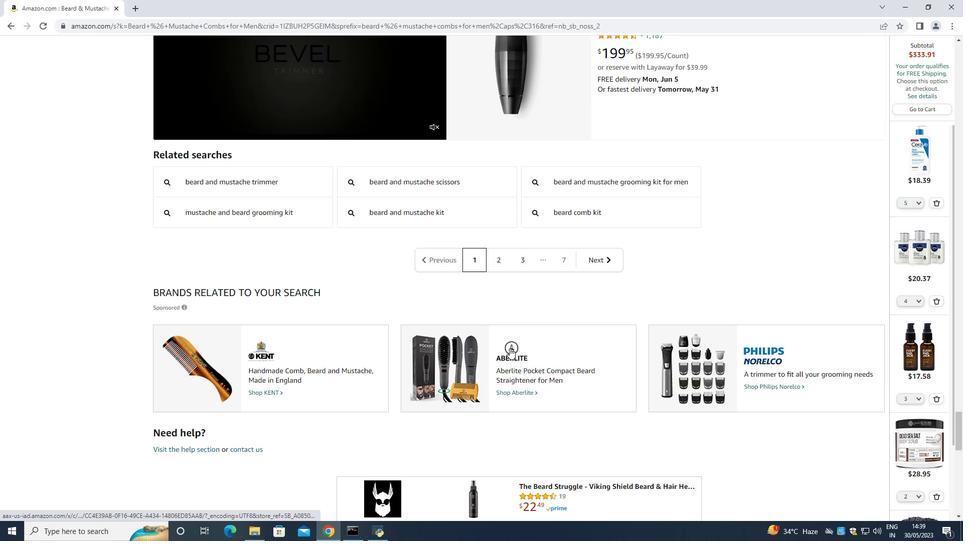 
Action: Mouse scrolled (509, 349) with delta (0, 0)
Screenshot: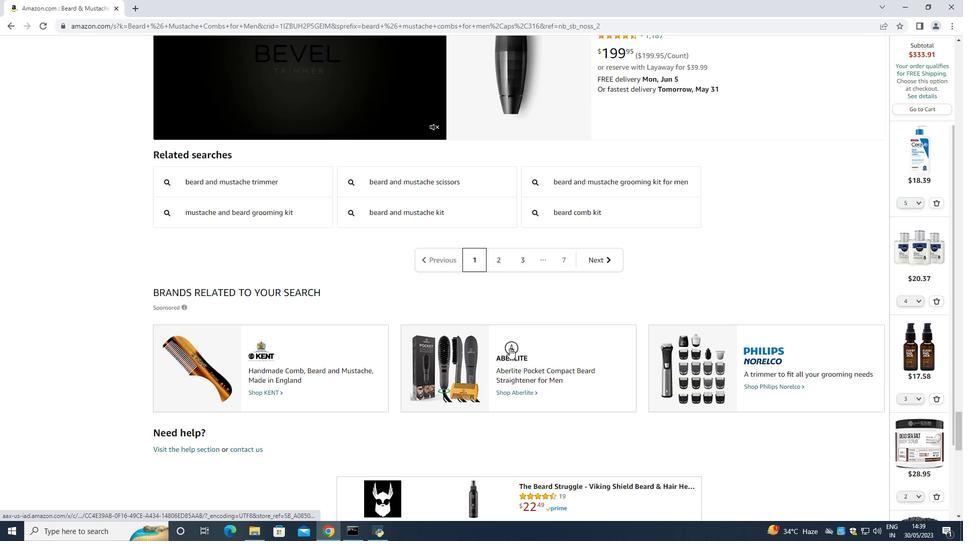 
Action: Mouse moved to (510, 341)
Screenshot: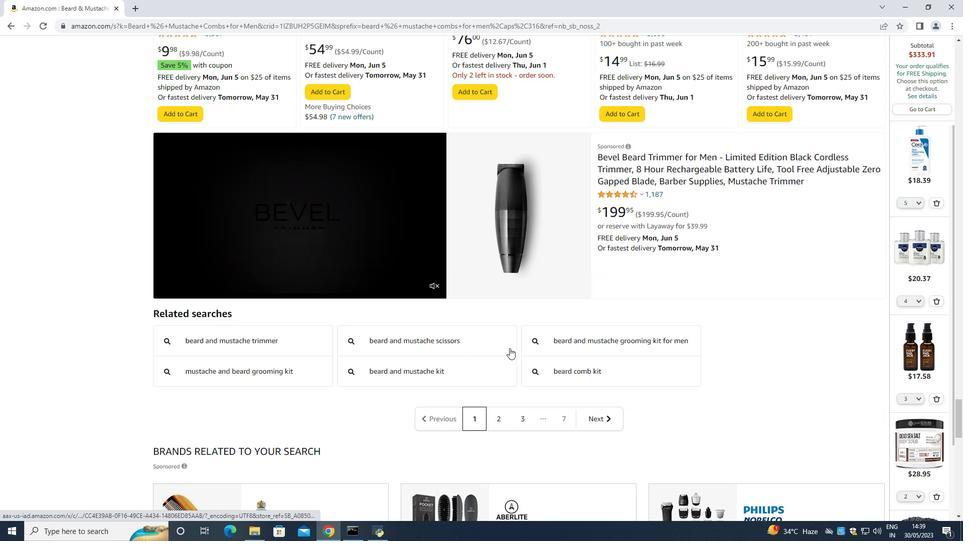
Action: Mouse scrolled (510, 341) with delta (0, 0)
Screenshot: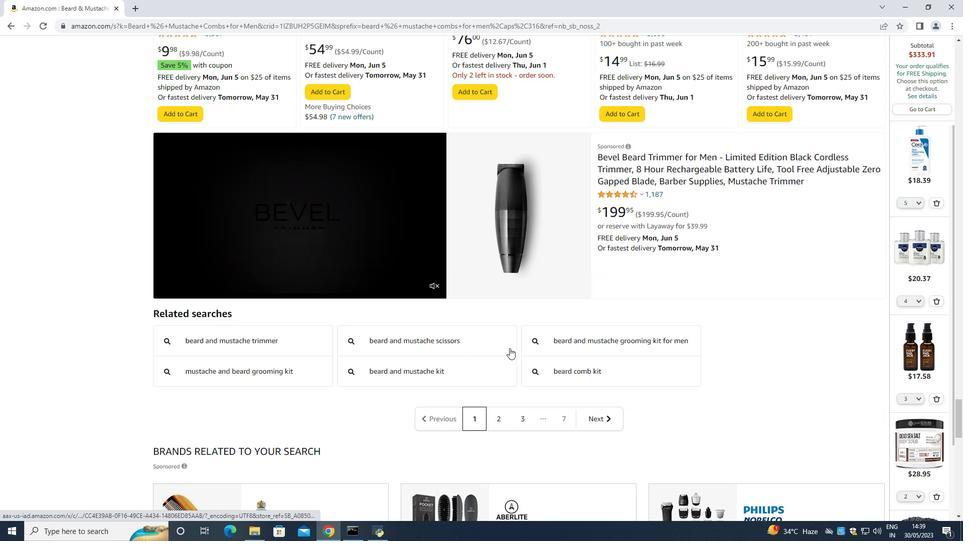 
Action: Mouse scrolled (510, 341) with delta (0, 0)
Screenshot: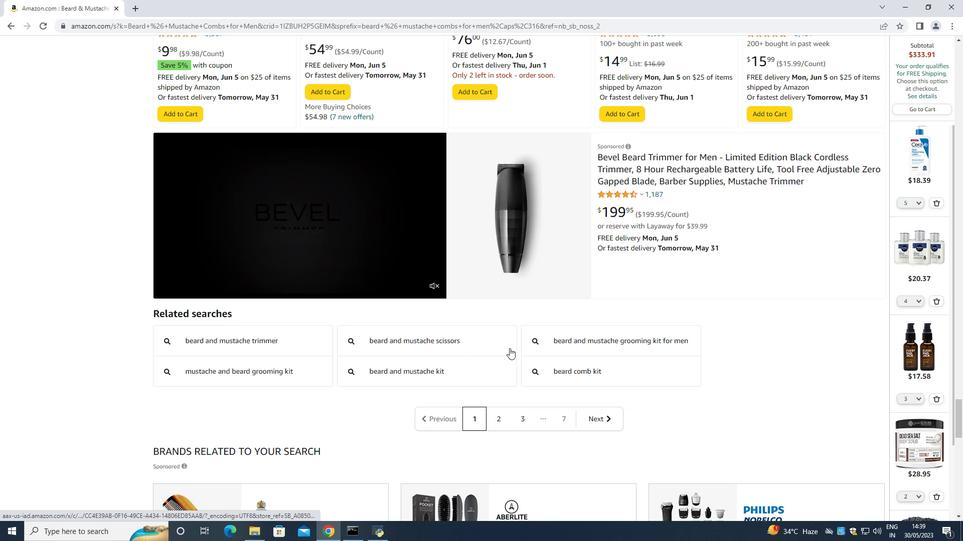 
Action: Mouse scrolled (510, 341) with delta (0, 0)
Screenshot: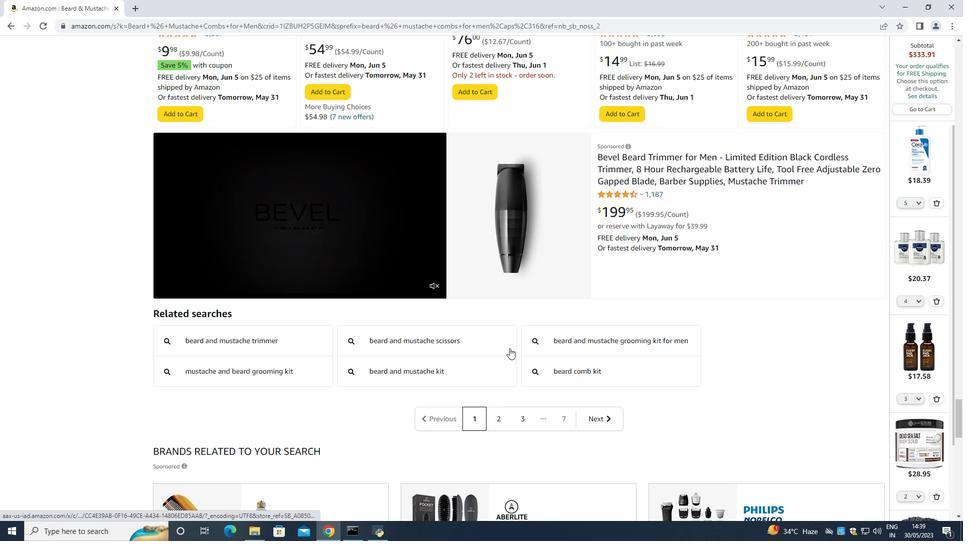 
Action: Mouse scrolled (510, 341) with delta (0, 0)
Screenshot: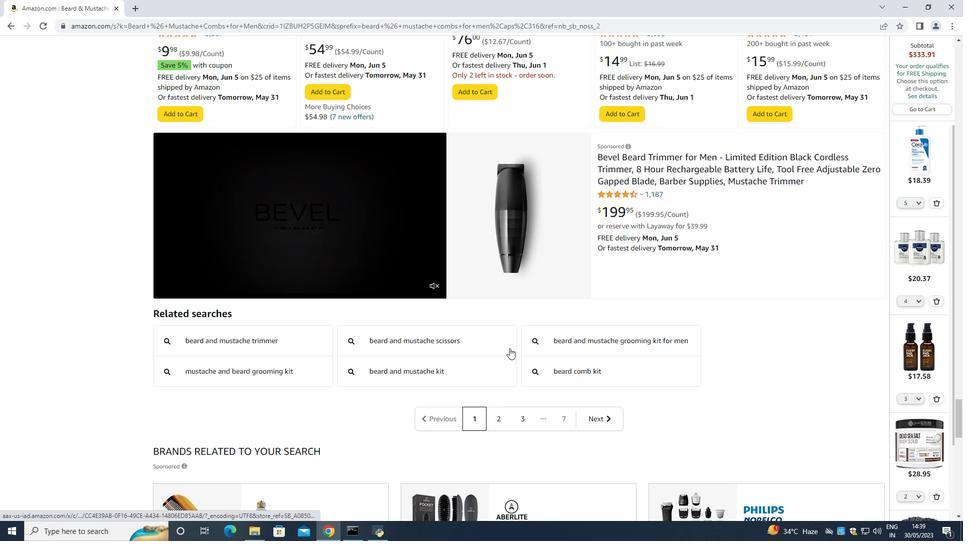 
Action: Mouse scrolled (510, 341) with delta (0, 0)
Screenshot: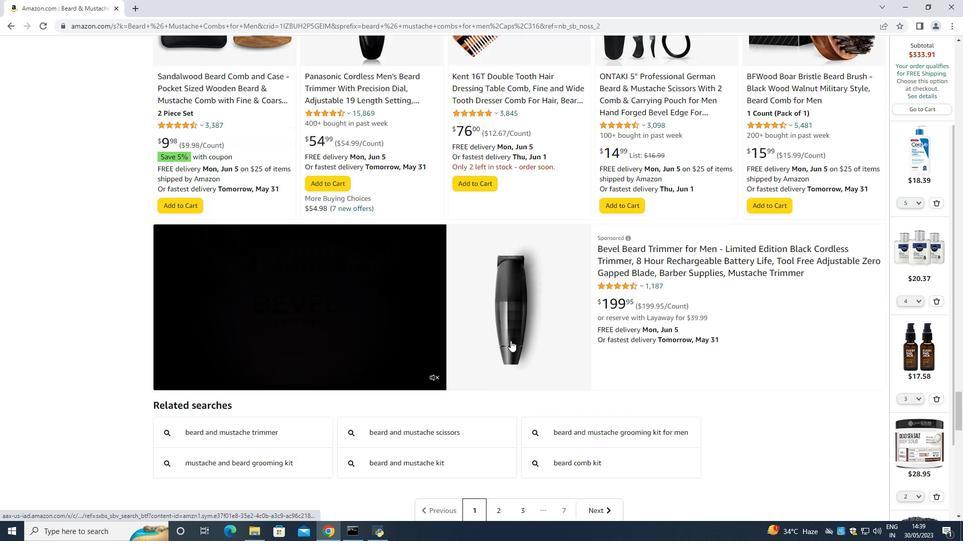 
Action: Mouse moved to (510, 340)
Screenshot: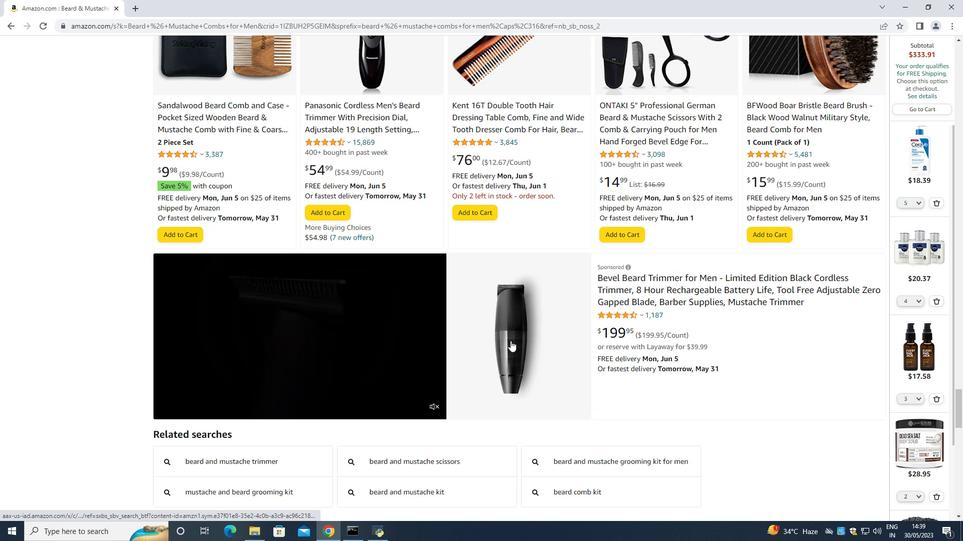 
Action: Mouse scrolled (510, 341) with delta (0, 0)
Screenshot: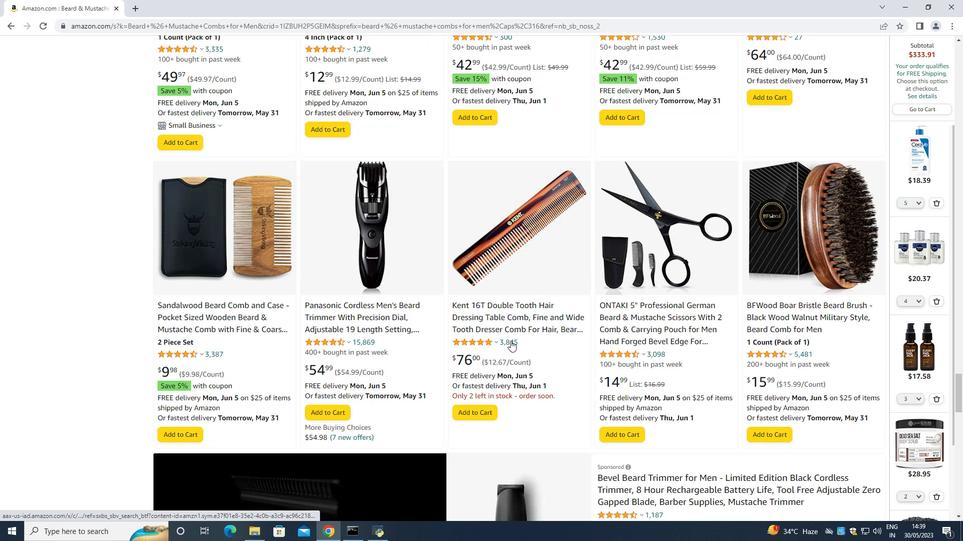 
Action: Mouse scrolled (510, 341) with delta (0, 0)
Screenshot: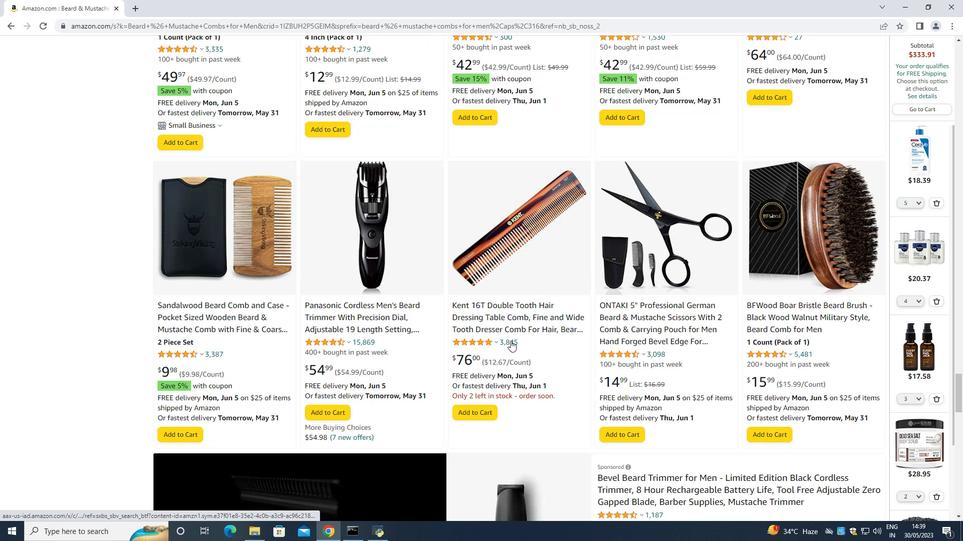 
Action: Mouse scrolled (510, 341) with delta (0, 0)
Screenshot: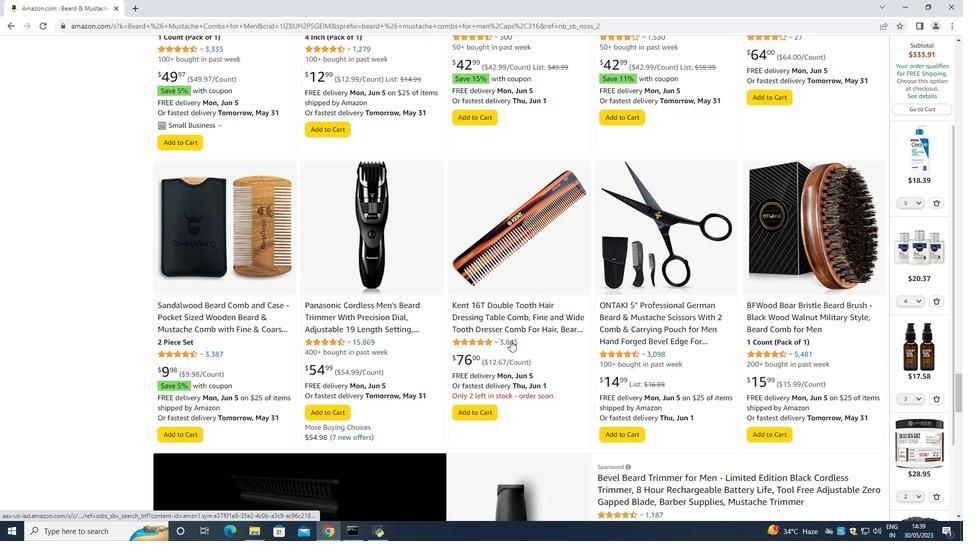 
Action: Mouse scrolled (510, 341) with delta (0, 0)
Screenshot: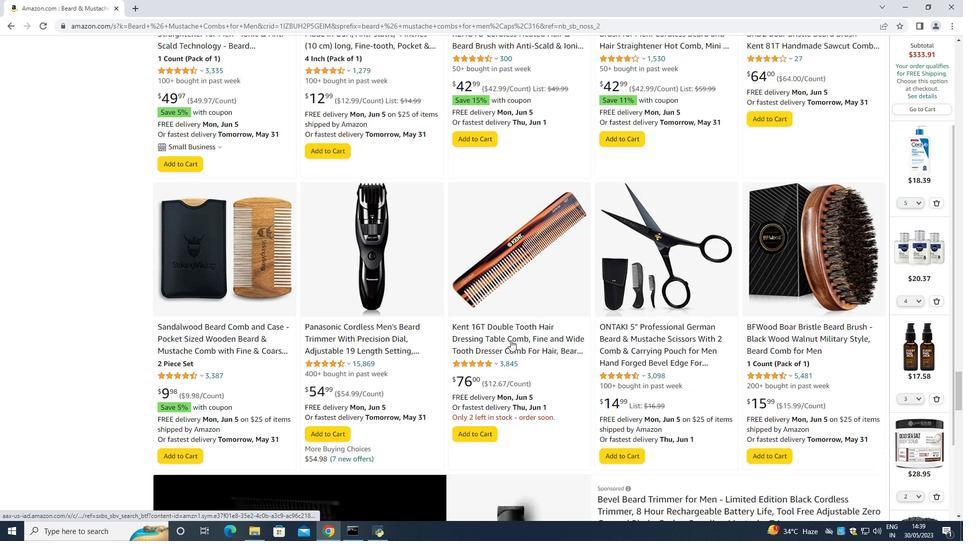 
Action: Mouse scrolled (510, 341) with delta (0, 0)
Screenshot: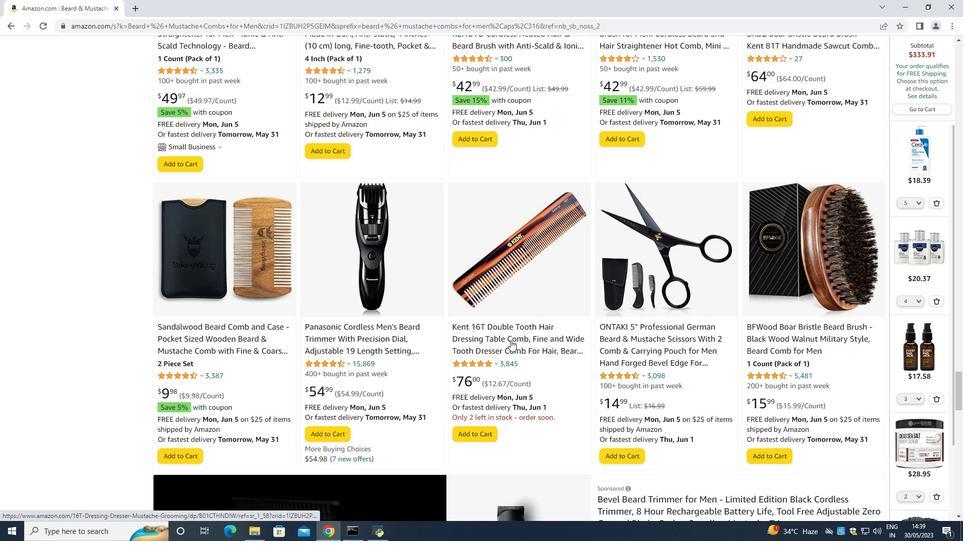 
Action: Mouse scrolled (510, 341) with delta (0, 0)
Screenshot: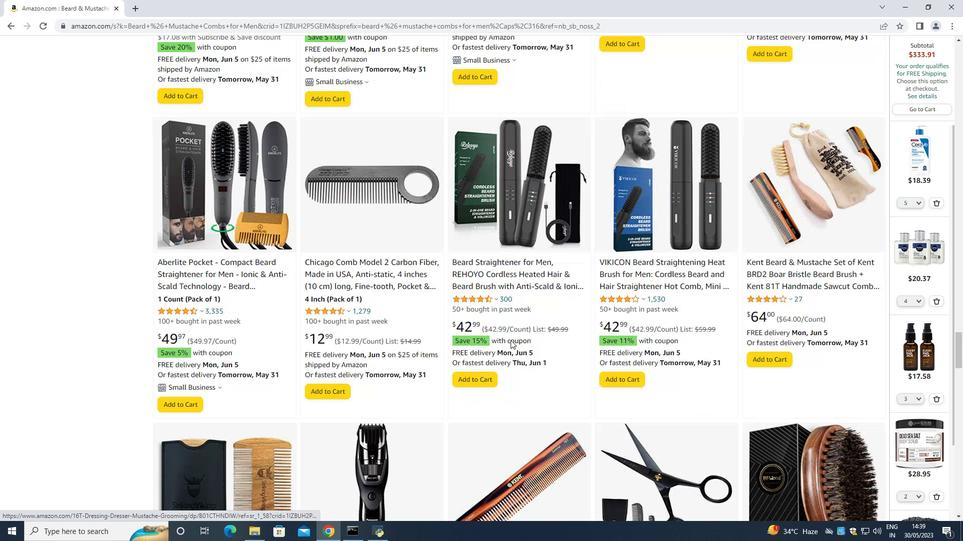 
Action: Mouse scrolled (510, 341) with delta (0, 0)
Screenshot: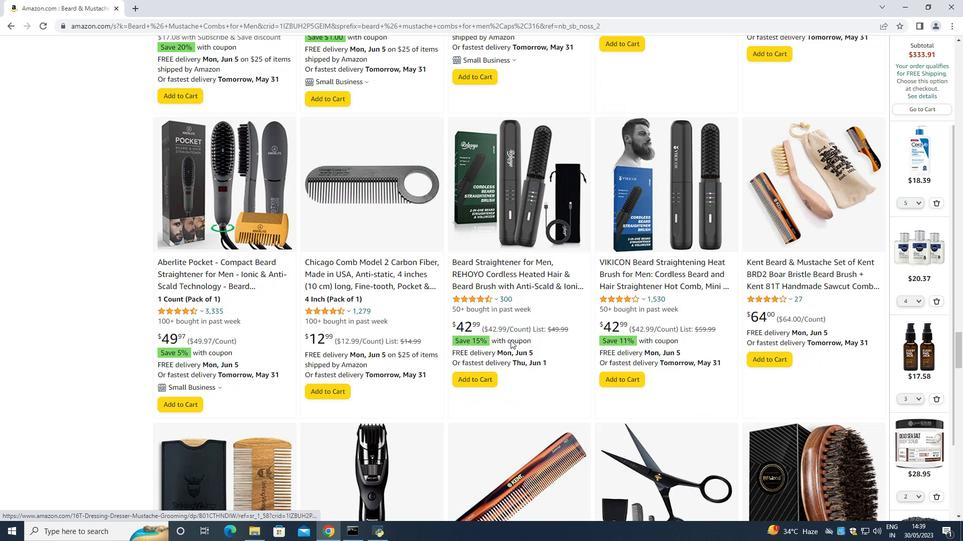 
Action: Mouse scrolled (510, 341) with delta (0, 0)
Screenshot: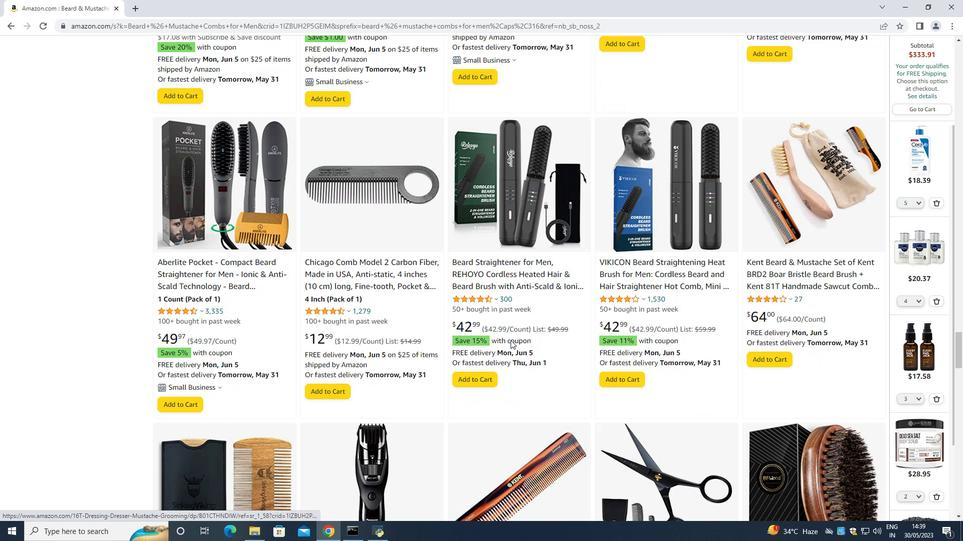 
Action: Mouse scrolled (510, 341) with delta (0, 0)
Screenshot: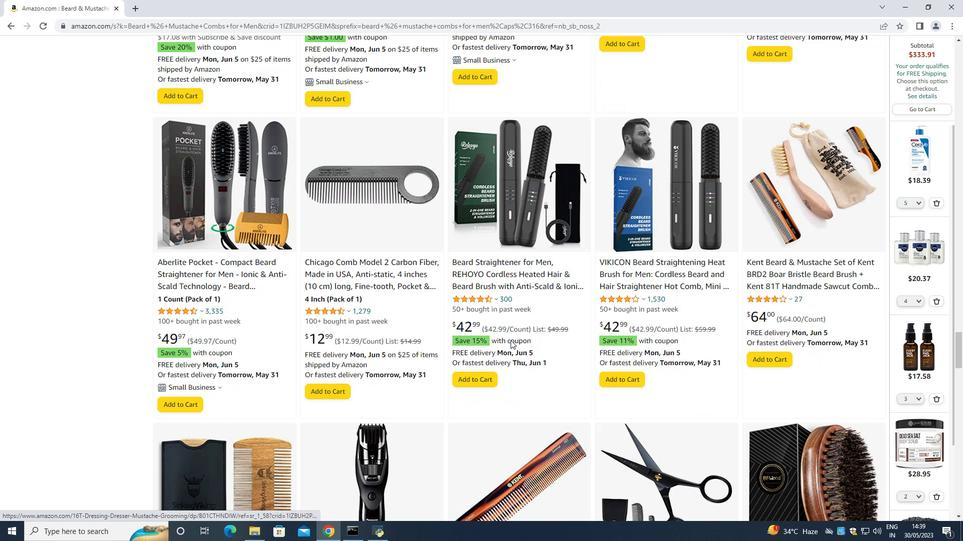 
Action: Mouse moved to (510, 340)
Screenshot: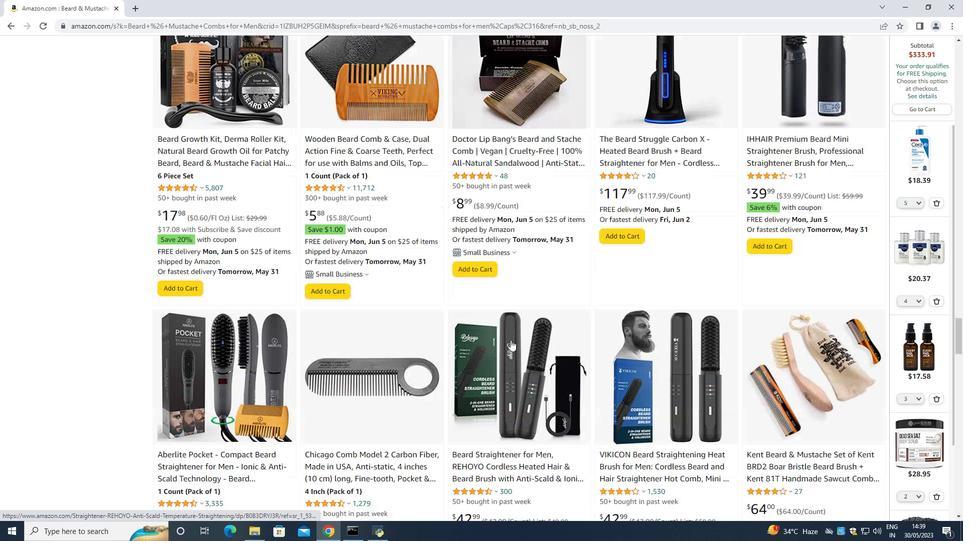 
Action: Mouse scrolled (510, 340) with delta (0, 0)
Screenshot: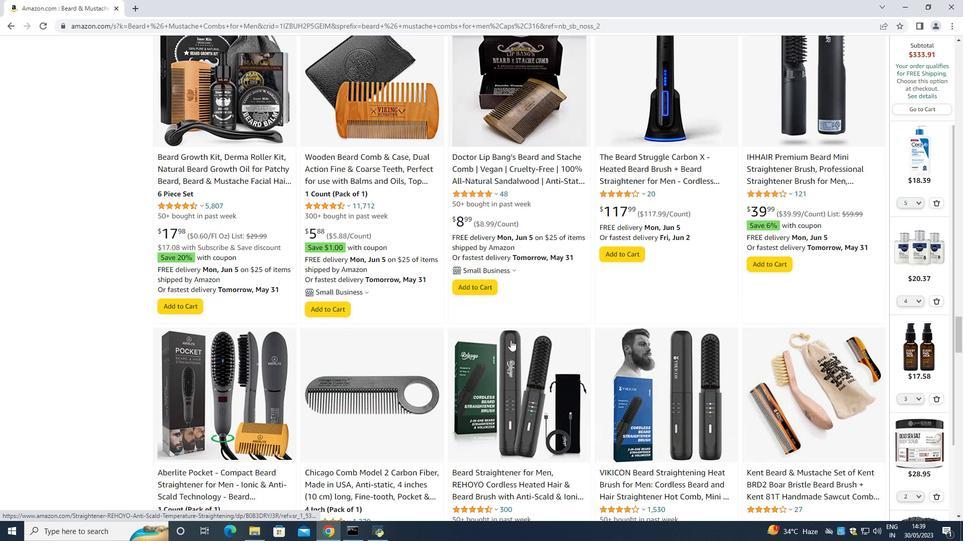 
Action: Mouse scrolled (510, 340) with delta (0, 0)
Screenshot: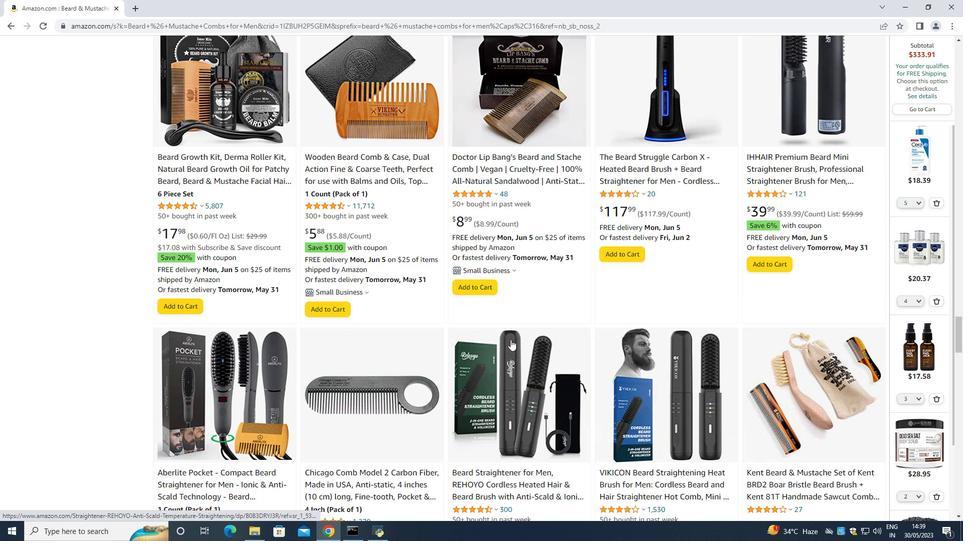 
Action: Mouse scrolled (510, 340) with delta (0, 0)
Screenshot: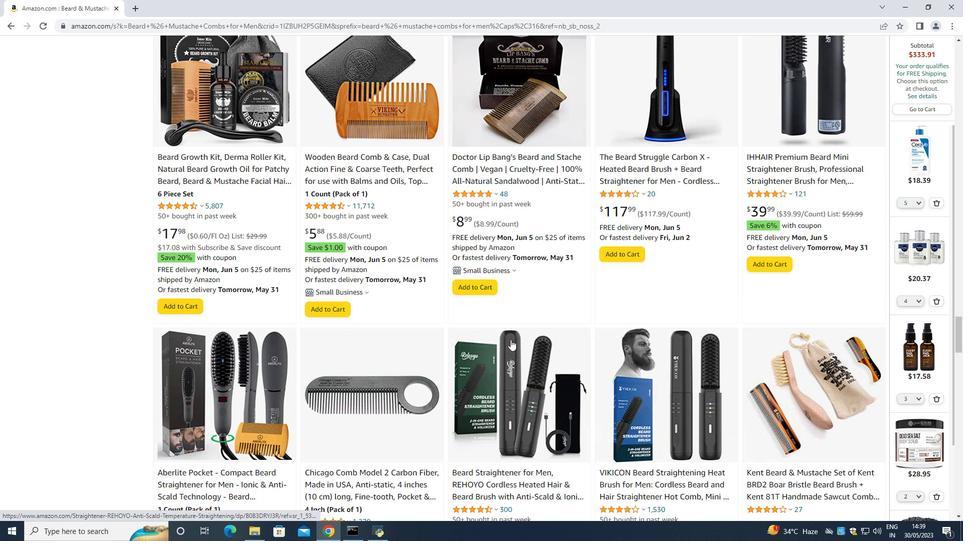 
Action: Mouse scrolled (510, 340) with delta (0, 0)
Screenshot: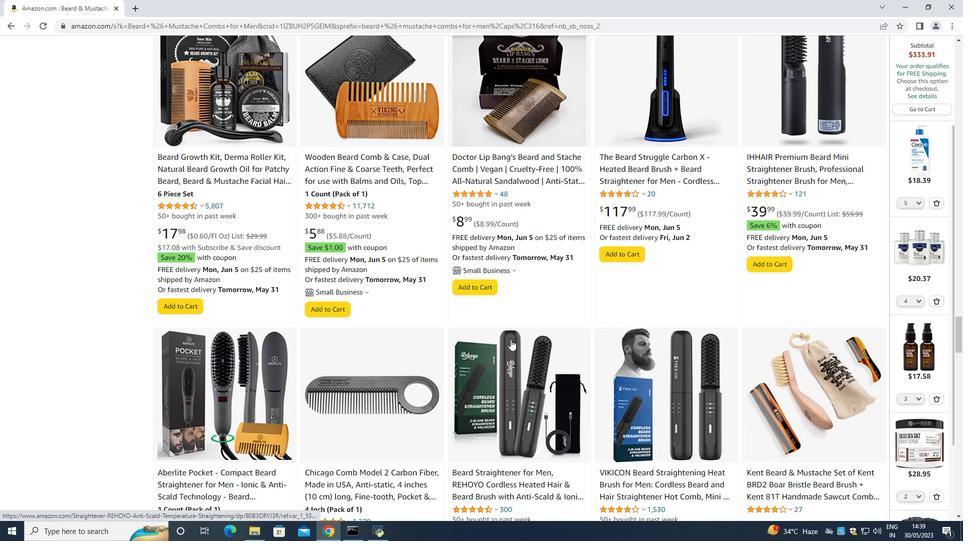 
Action: Mouse moved to (511, 334)
Screenshot: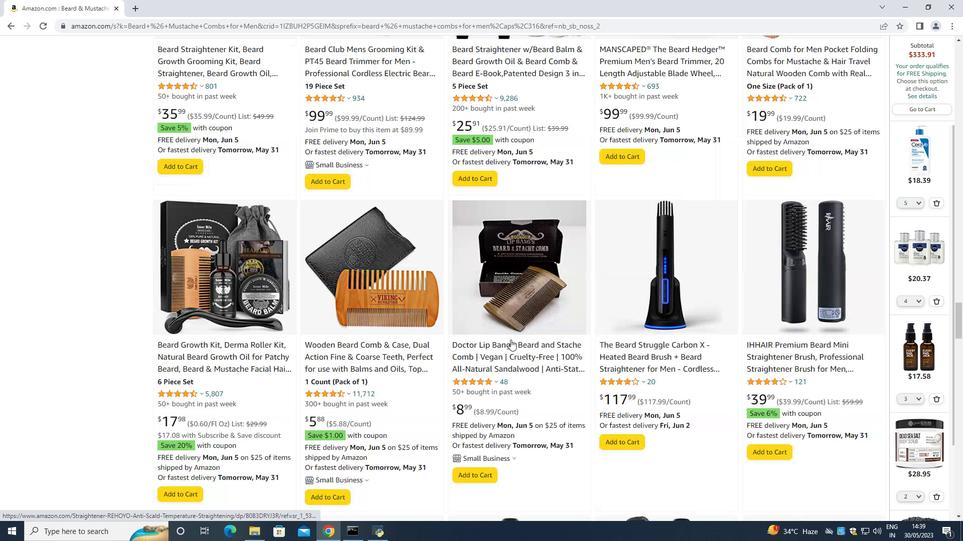 
Action: Mouse scrolled (511, 335) with delta (0, 0)
Screenshot: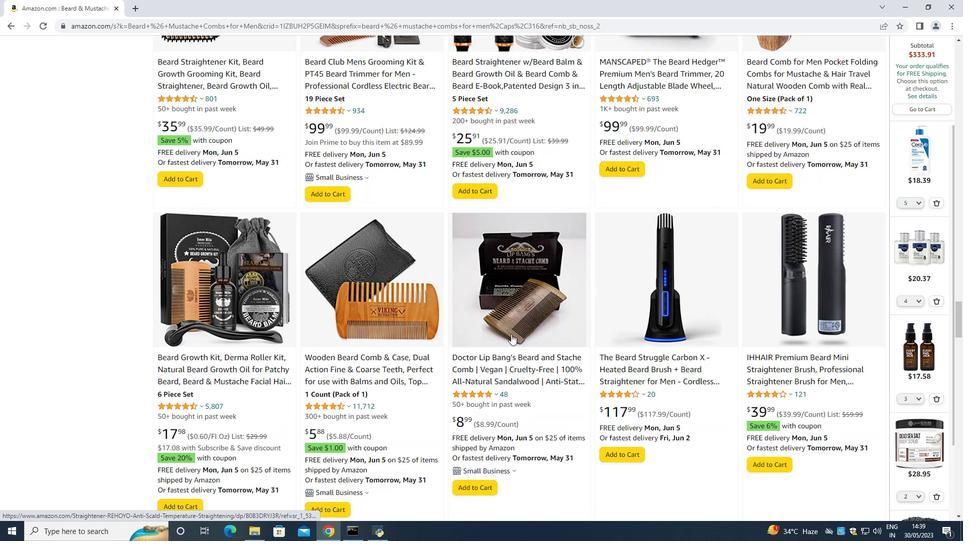 
Action: Mouse scrolled (511, 335) with delta (0, 0)
Screenshot: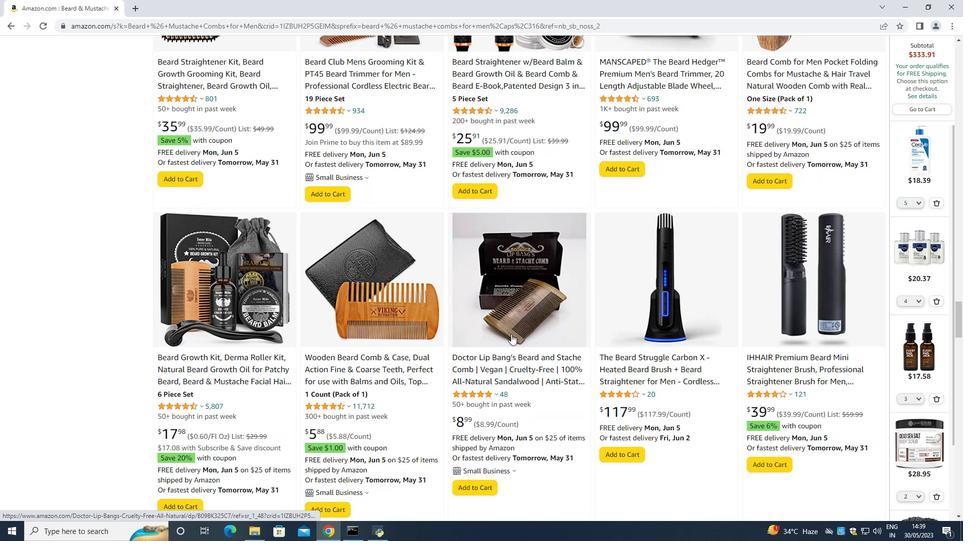 
Action: Mouse scrolled (511, 335) with delta (0, 0)
Screenshot: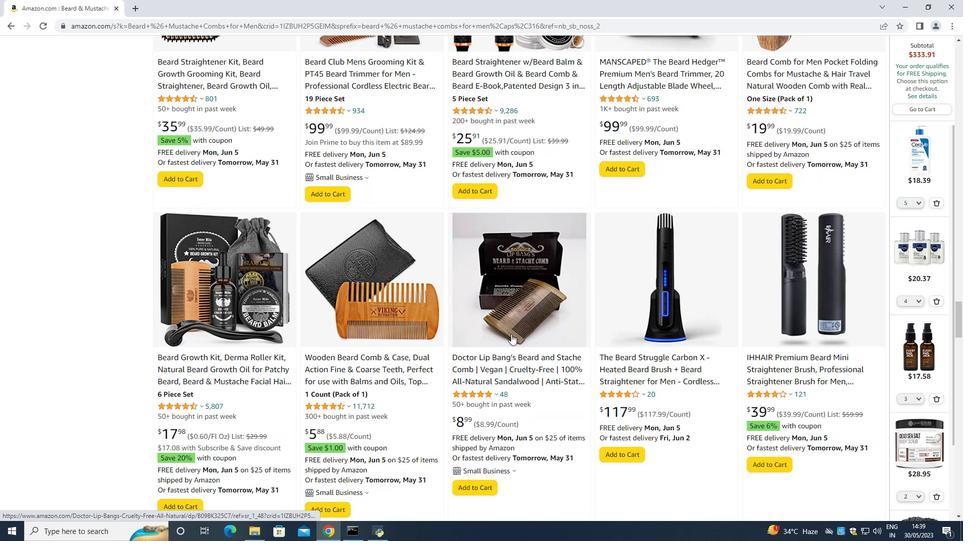 
Action: Mouse scrolled (511, 335) with delta (0, 0)
Screenshot: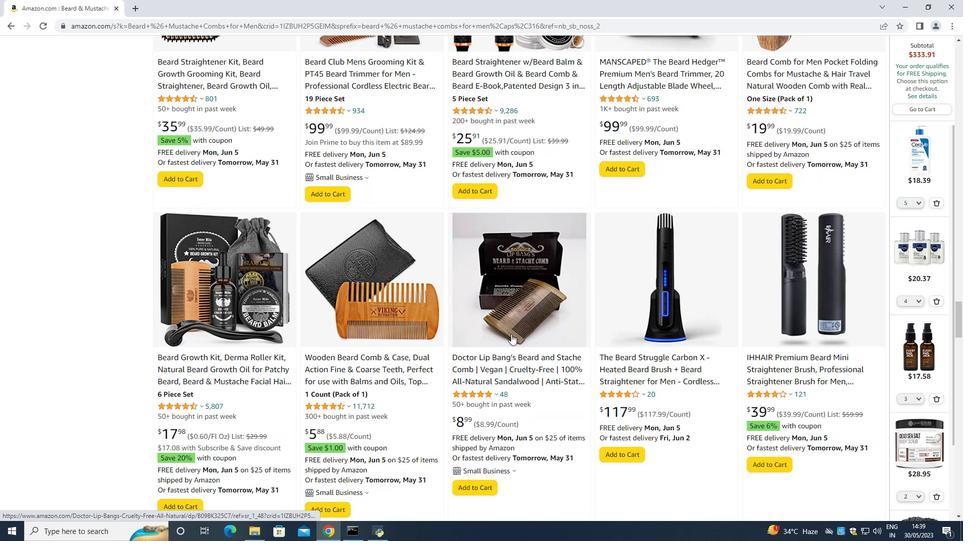 
Action: Mouse scrolled (511, 335) with delta (0, 0)
Screenshot: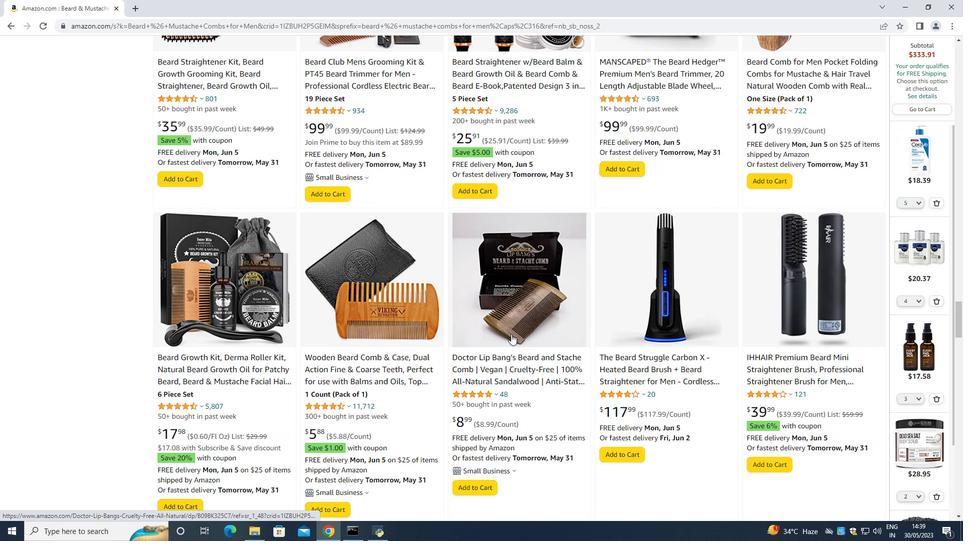 
Action: Mouse scrolled (511, 335) with delta (0, 0)
Screenshot: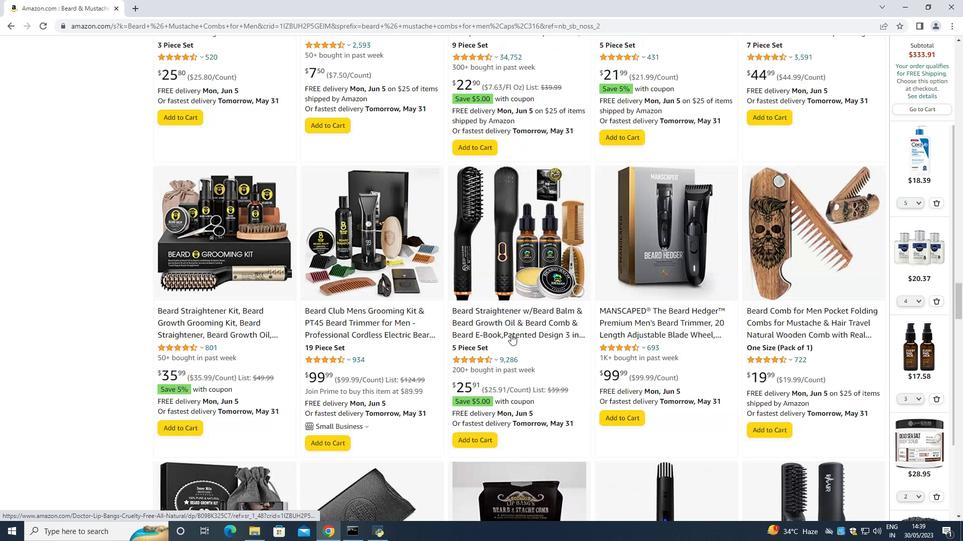 
Action: Mouse scrolled (511, 335) with delta (0, 0)
Screenshot: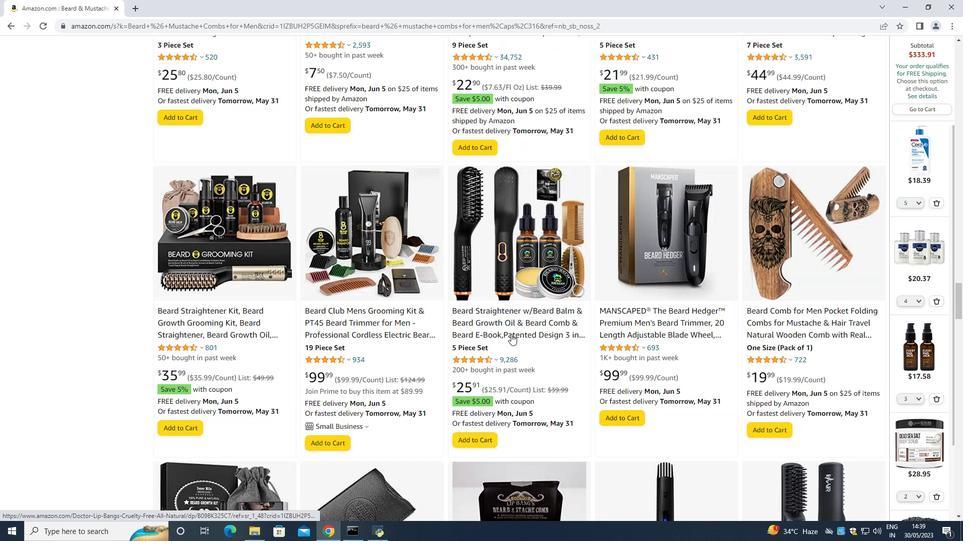
Action: Mouse scrolled (511, 335) with delta (0, 0)
Screenshot: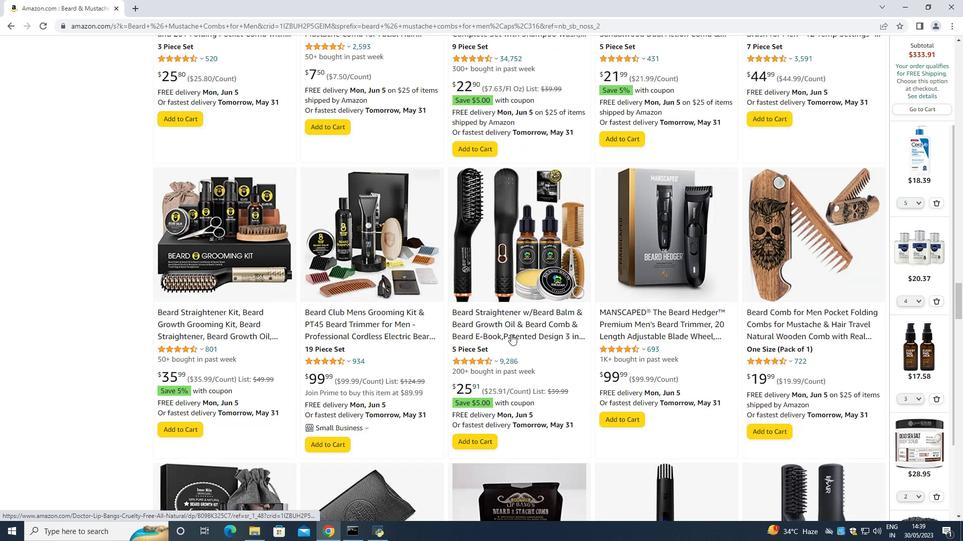 
Action: Mouse scrolled (511, 335) with delta (0, 0)
Screenshot: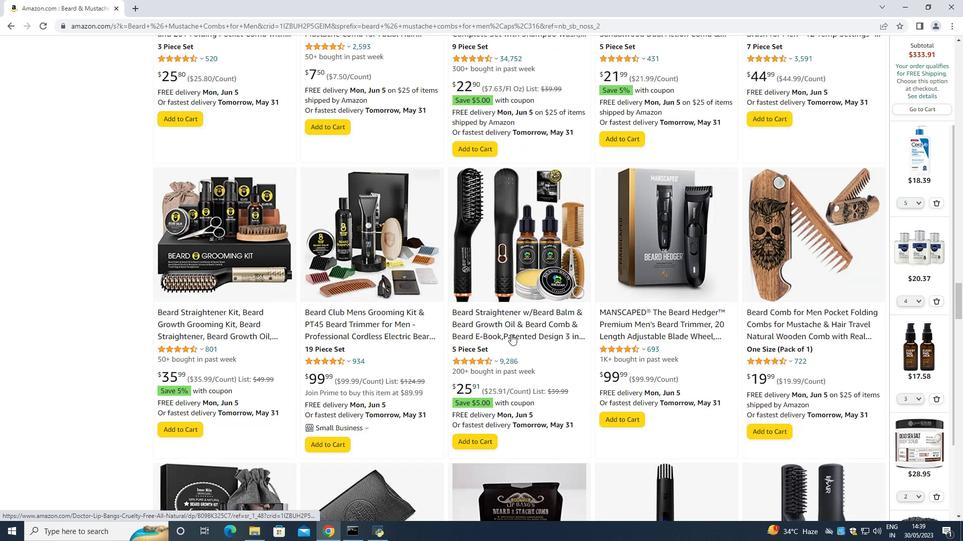 
Action: Mouse scrolled (511, 335) with delta (0, 0)
Screenshot: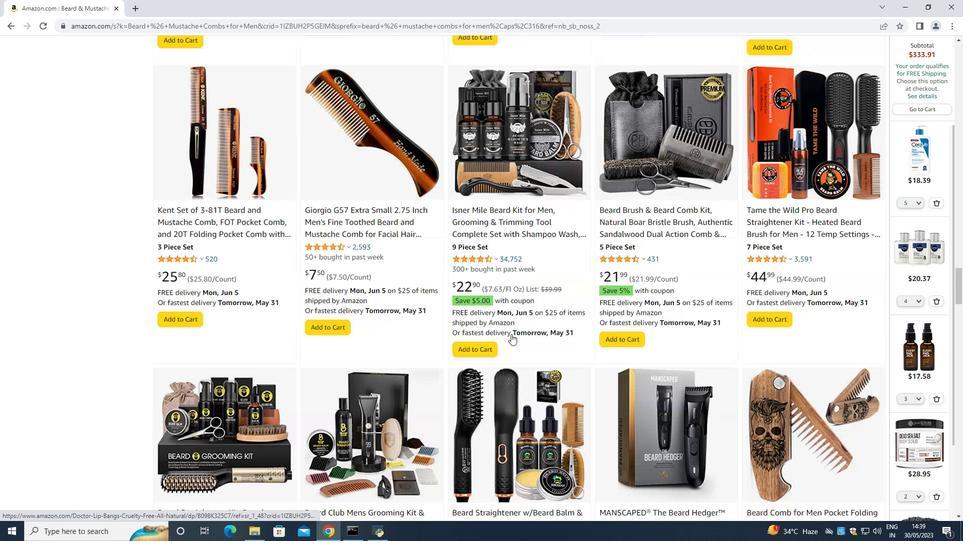 
Action: Mouse scrolled (511, 335) with delta (0, 0)
Screenshot: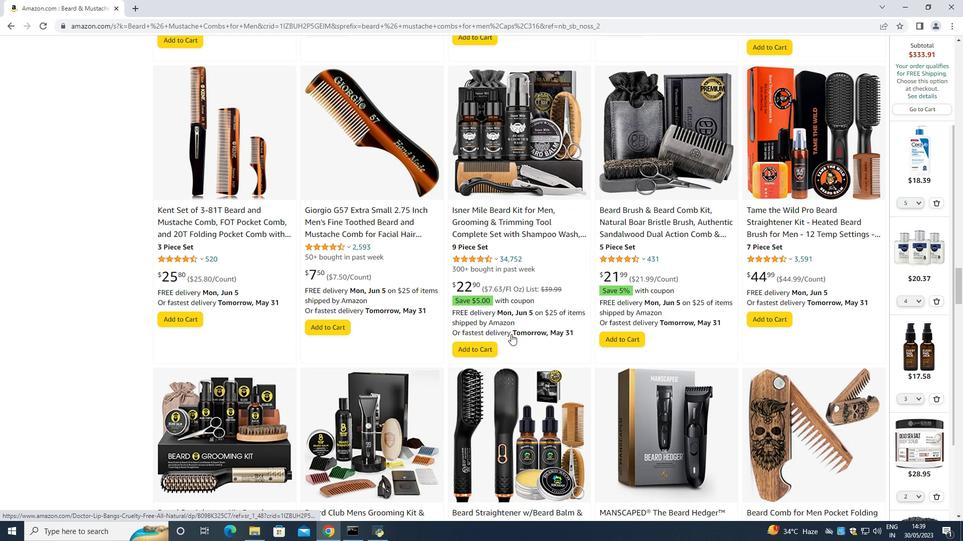 
Action: Mouse scrolled (511, 335) with delta (0, 0)
Screenshot: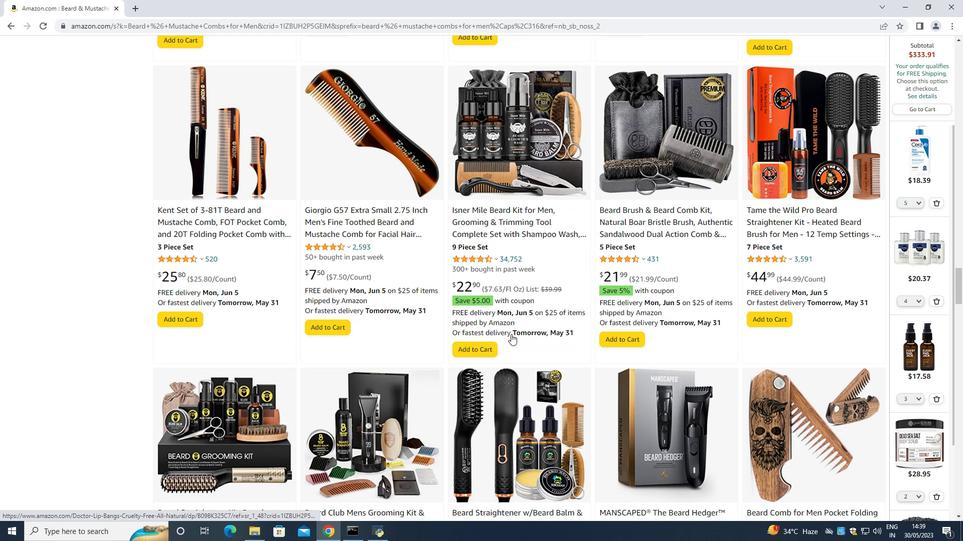 
Action: Mouse scrolled (511, 335) with delta (0, 0)
Screenshot: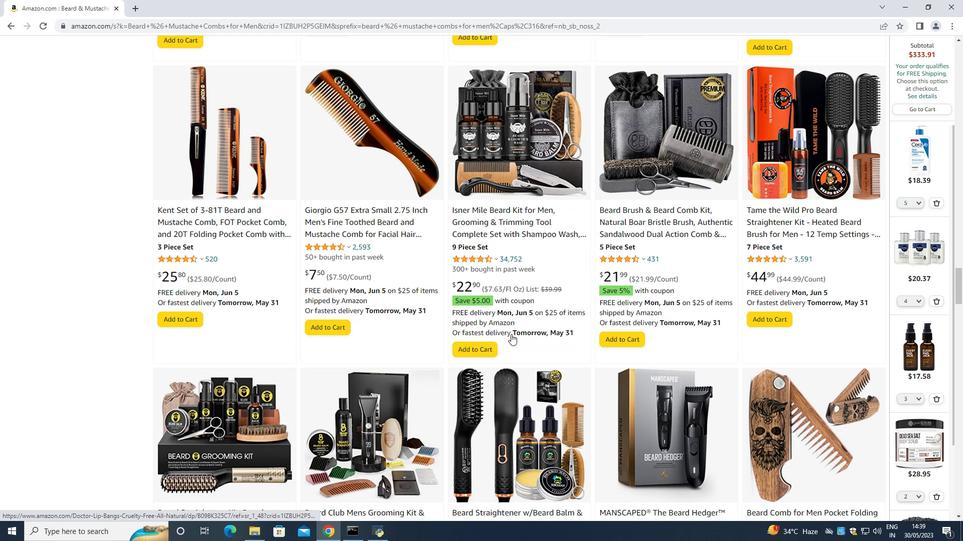 
Action: Mouse scrolled (511, 335) with delta (0, 0)
Screenshot: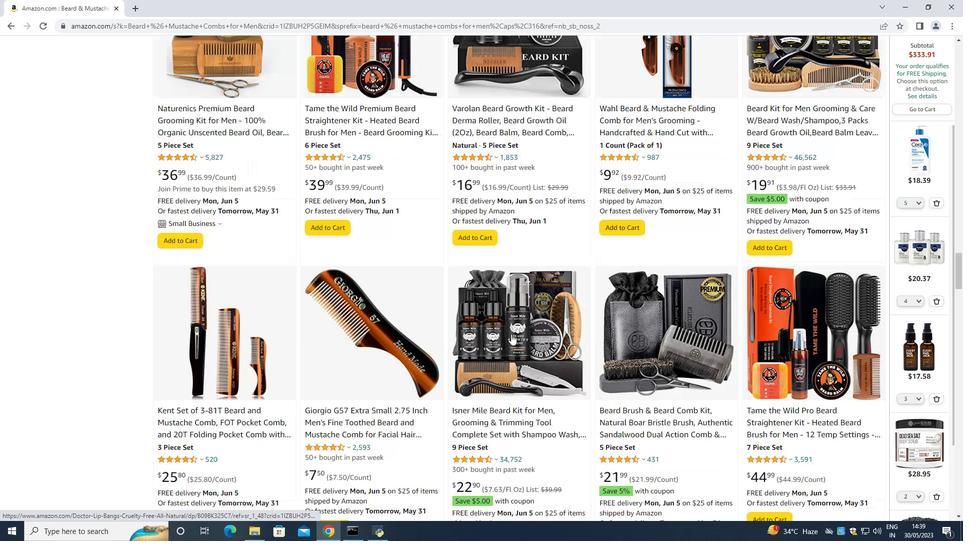 
Action: Mouse scrolled (511, 335) with delta (0, 0)
Screenshot: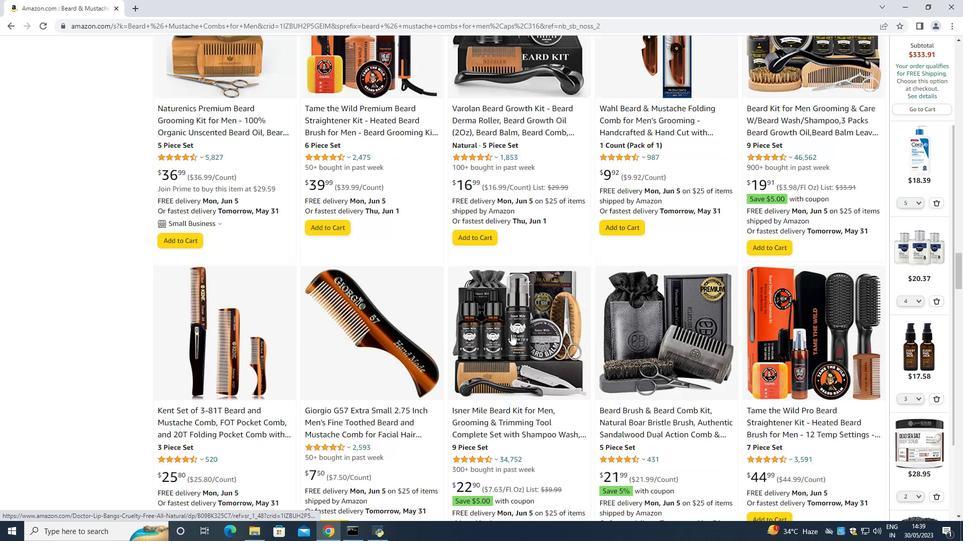 
Action: Mouse scrolled (511, 335) with delta (0, 0)
Screenshot: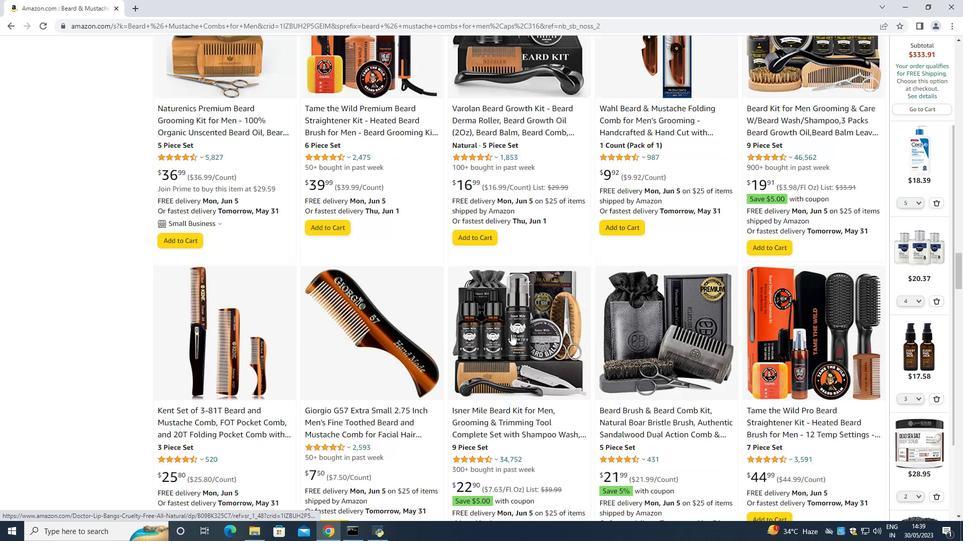 
Action: Mouse scrolled (511, 335) with delta (0, 0)
Screenshot: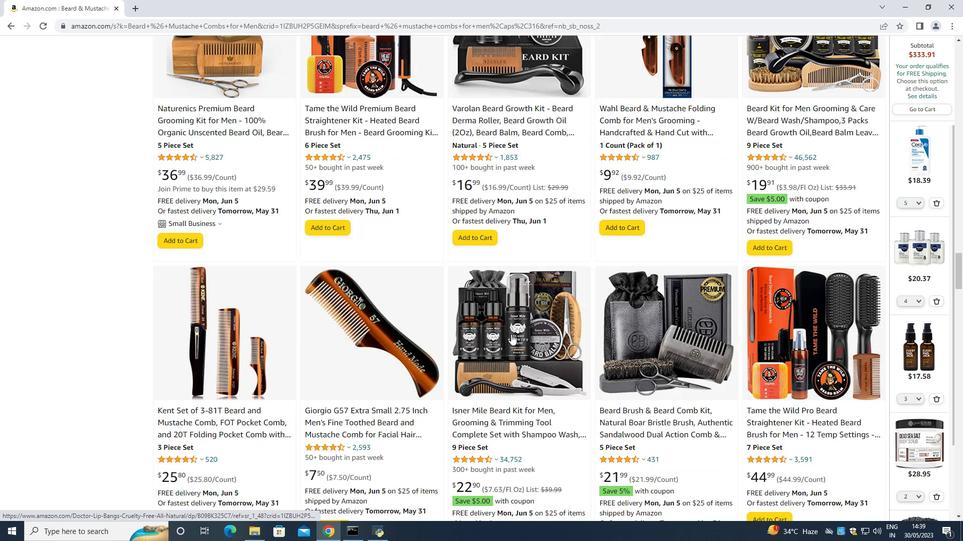 
Action: Mouse scrolled (511, 335) with delta (0, 0)
Screenshot: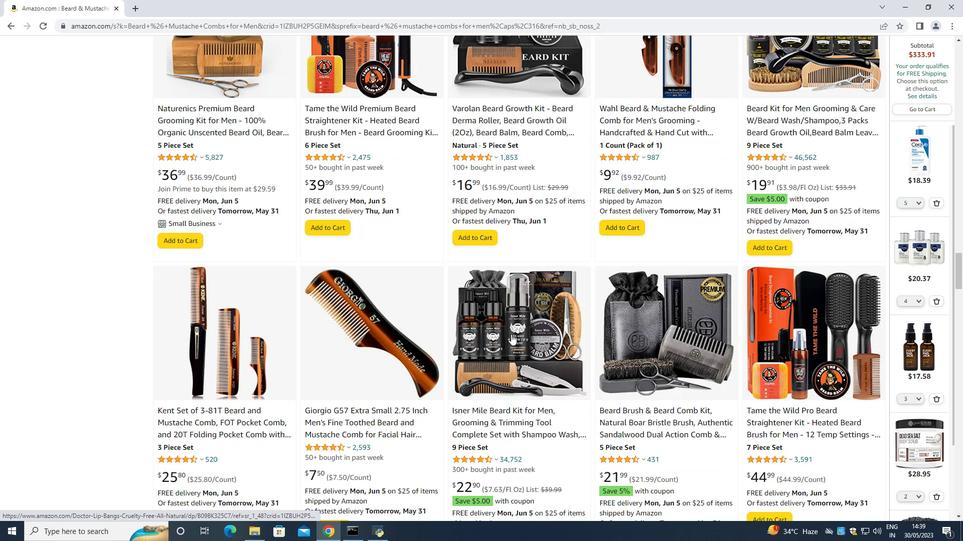 
Action: Mouse scrolled (511, 335) with delta (0, 0)
Screenshot: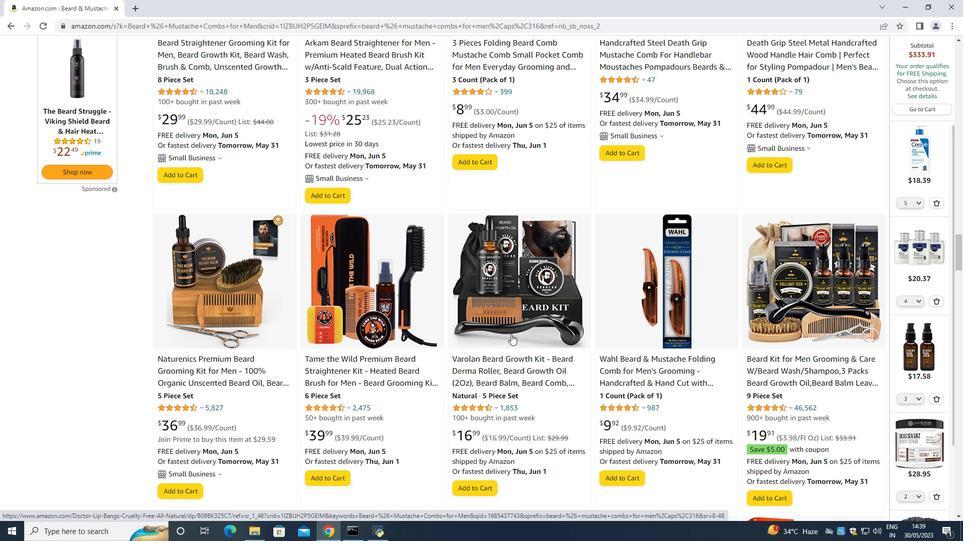 
Action: Mouse scrolled (511, 335) with delta (0, 0)
Screenshot: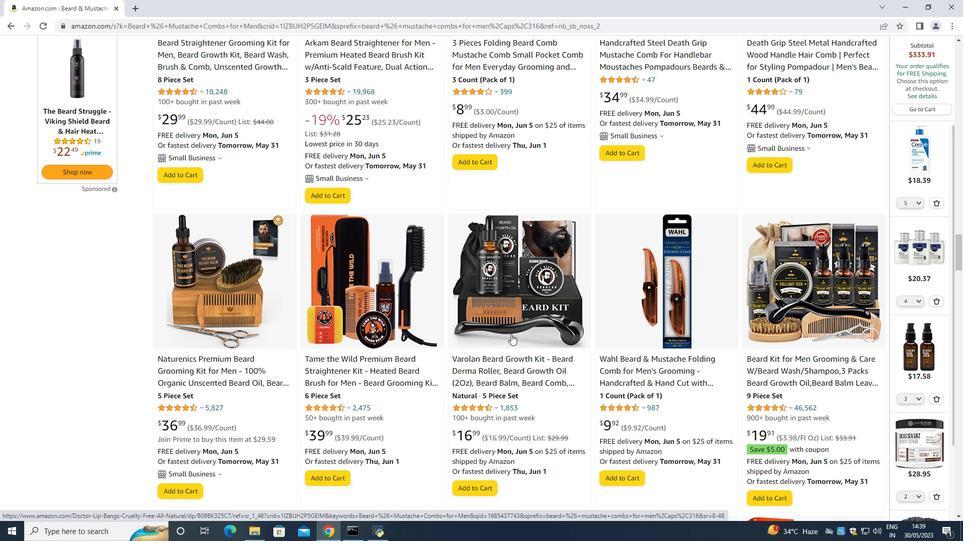 
Action: Mouse scrolled (511, 335) with delta (0, 0)
Screenshot: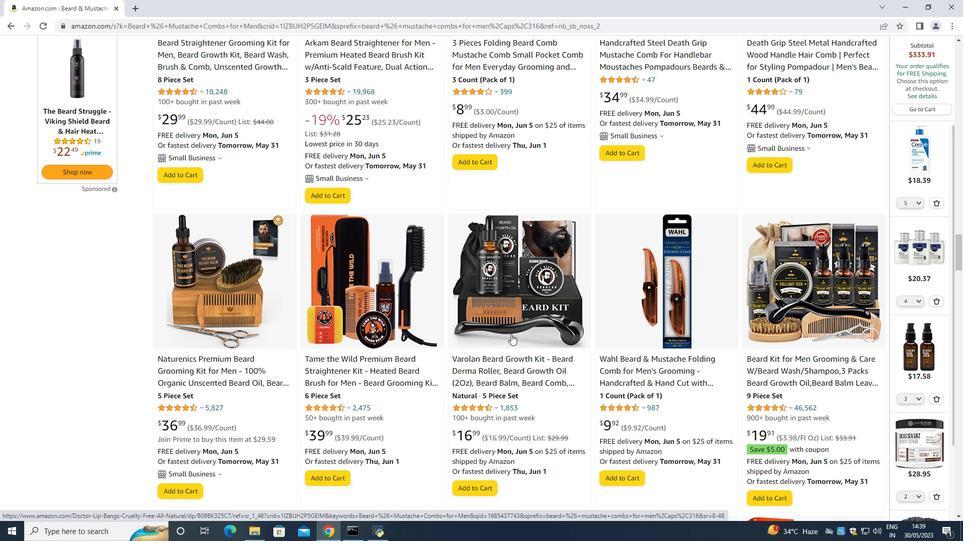 
Action: Mouse scrolled (511, 335) with delta (0, 0)
Screenshot: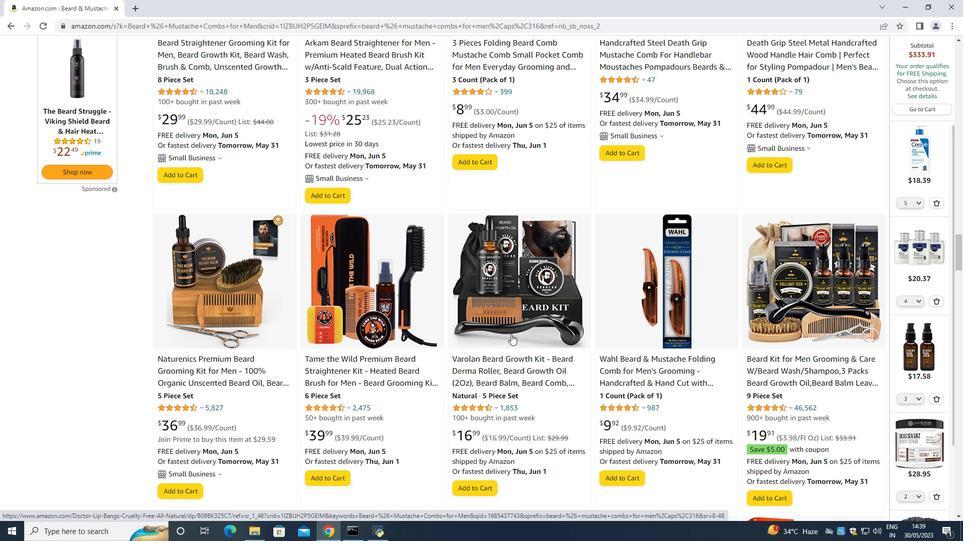 
Action: Mouse scrolled (511, 335) with delta (0, 0)
Screenshot: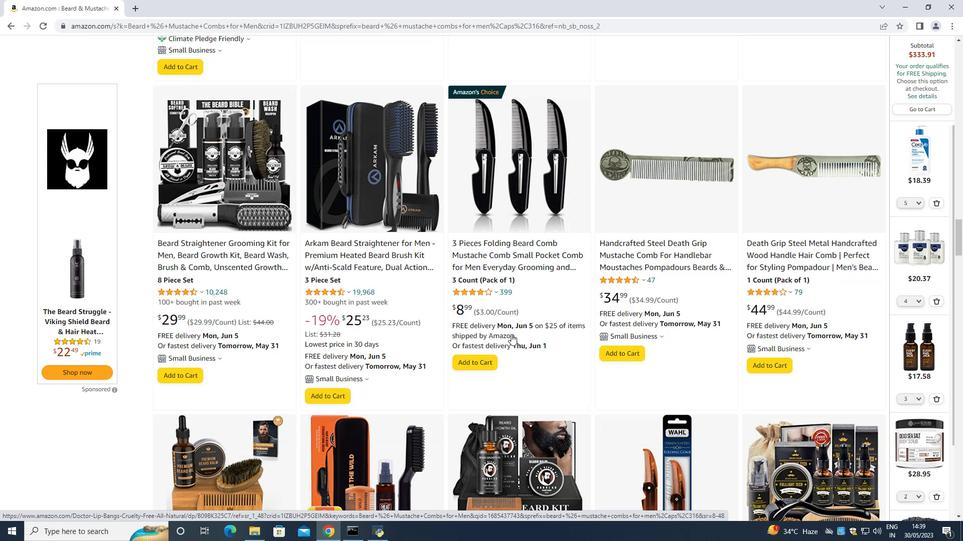 
Action: Mouse scrolled (511, 335) with delta (0, 0)
Screenshot: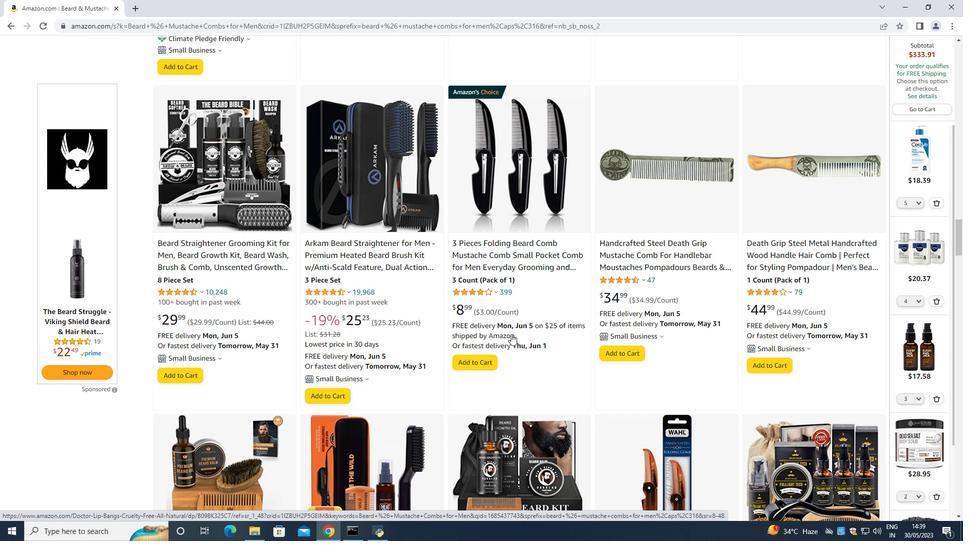 
Action: Mouse scrolled (511, 335) with delta (0, 0)
Screenshot: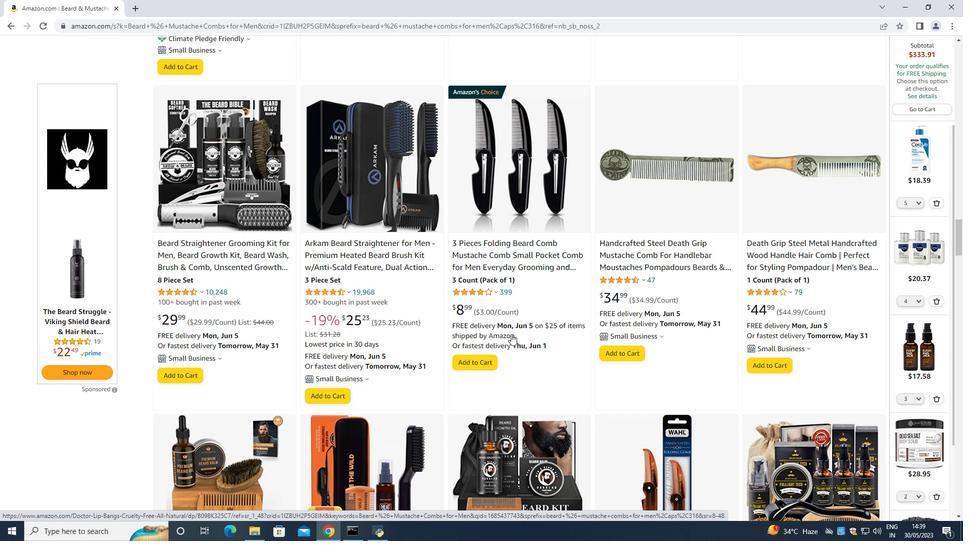 
Action: Mouse scrolled (511, 335) with delta (0, 0)
Screenshot: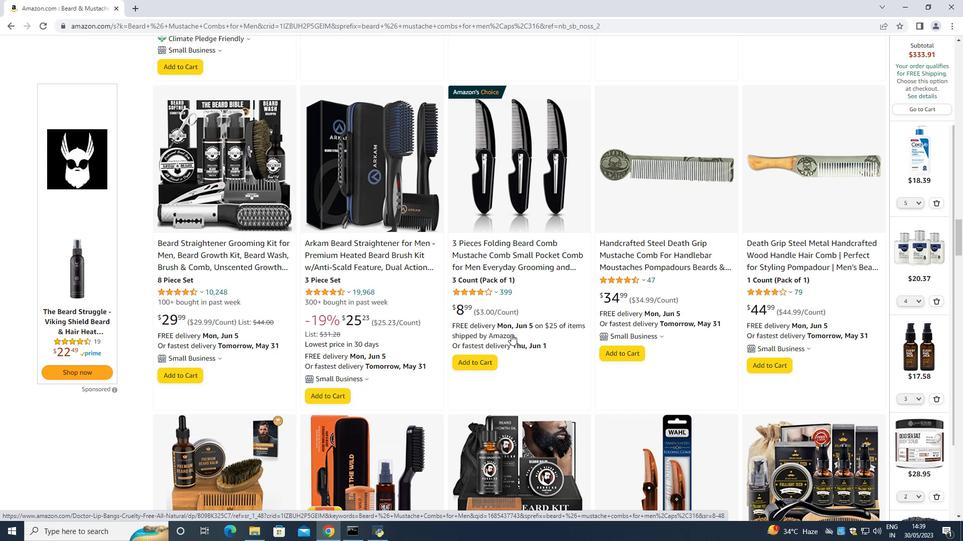 
Action: Mouse scrolled (511, 335) with delta (0, 0)
Screenshot: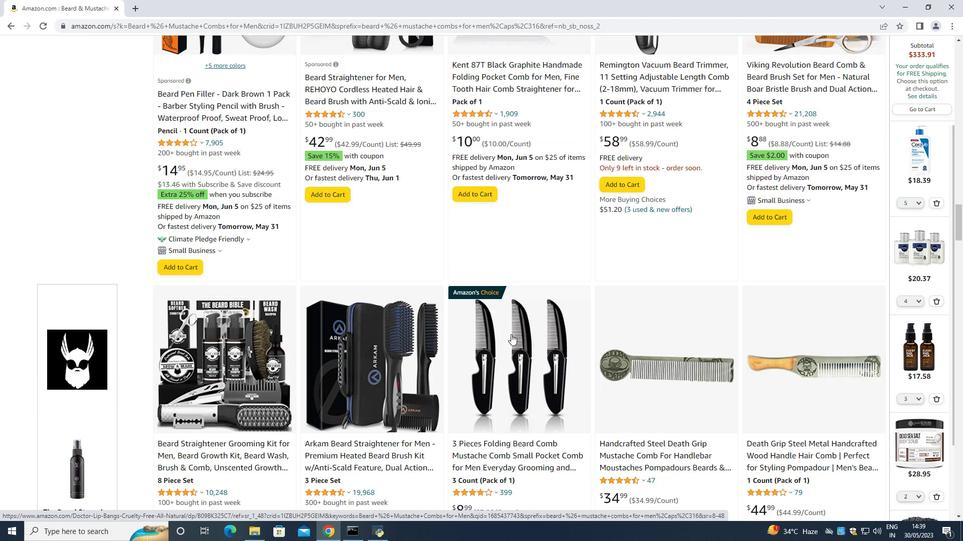 
Action: Mouse scrolled (511, 335) with delta (0, 0)
Screenshot: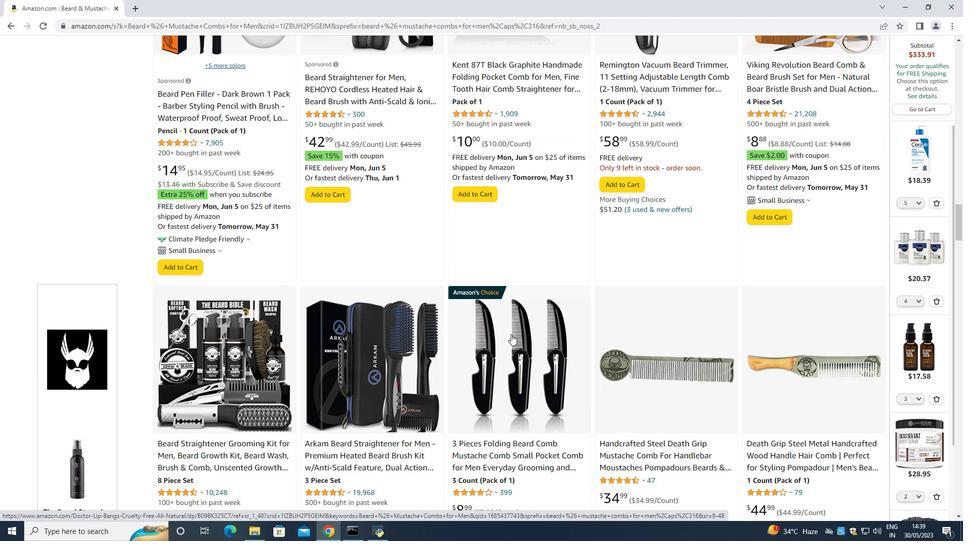 
Action: Mouse scrolled (511, 335) with delta (0, 0)
Screenshot: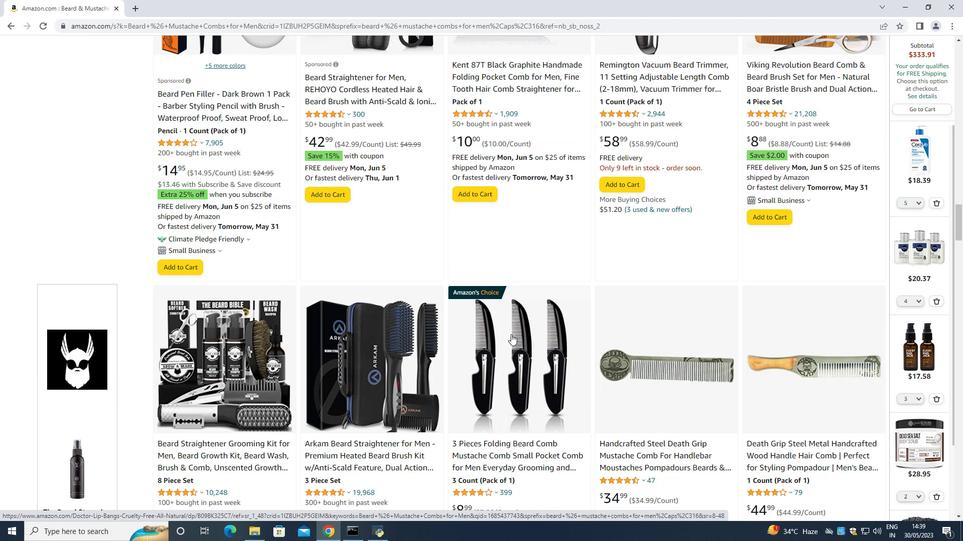 
Action: Mouse scrolled (511, 335) with delta (0, 0)
Screenshot: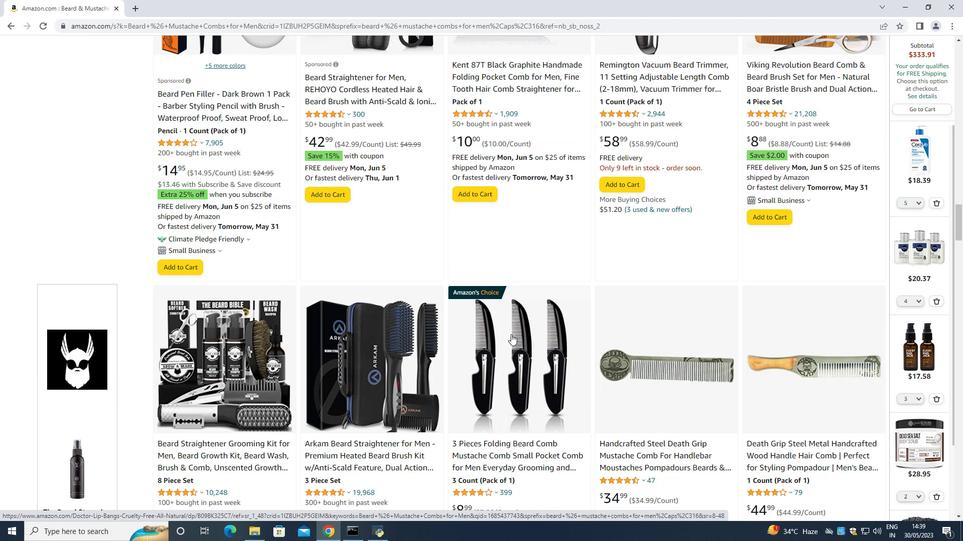 
Action: Mouse scrolled (511, 335) with delta (0, 0)
Screenshot: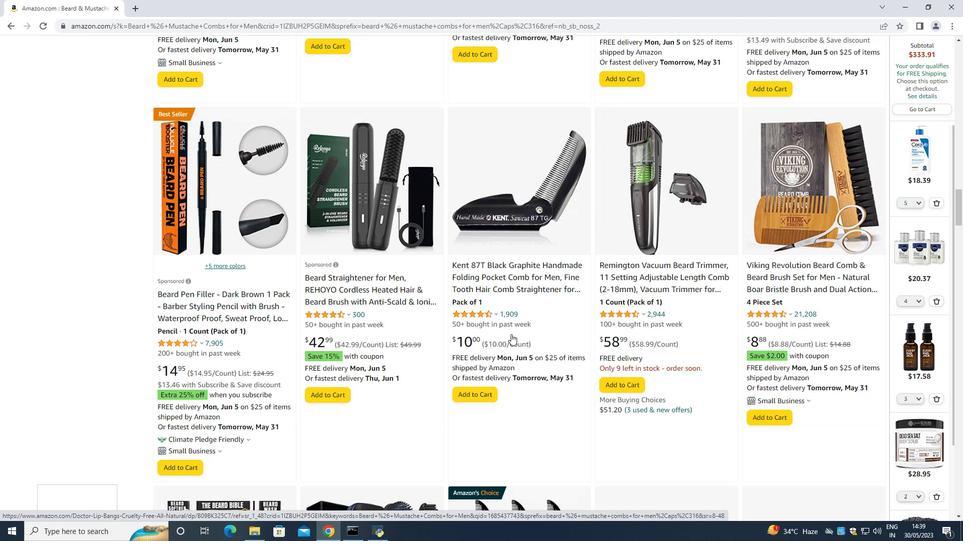 
Action: Mouse scrolled (511, 335) with delta (0, 0)
Screenshot: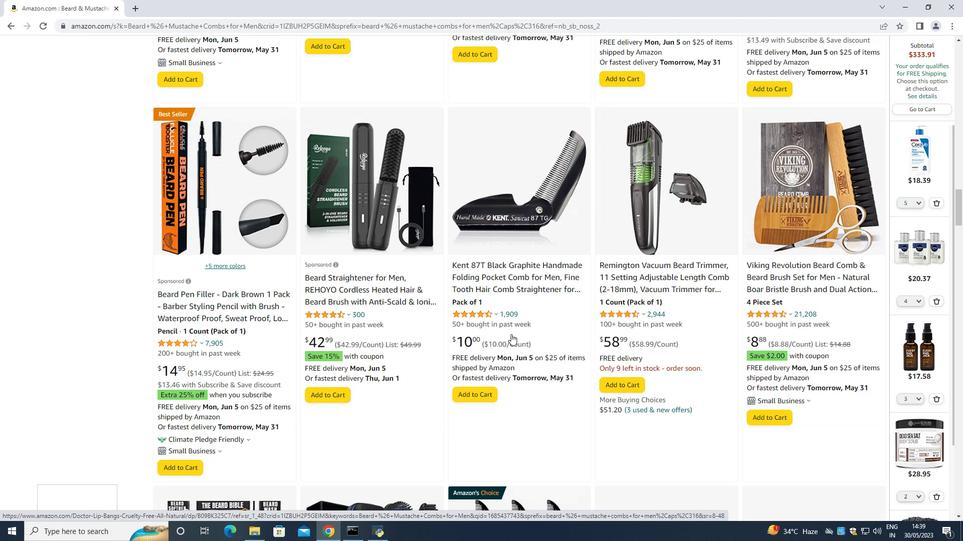 
Action: Mouse scrolled (511, 335) with delta (0, 0)
Screenshot: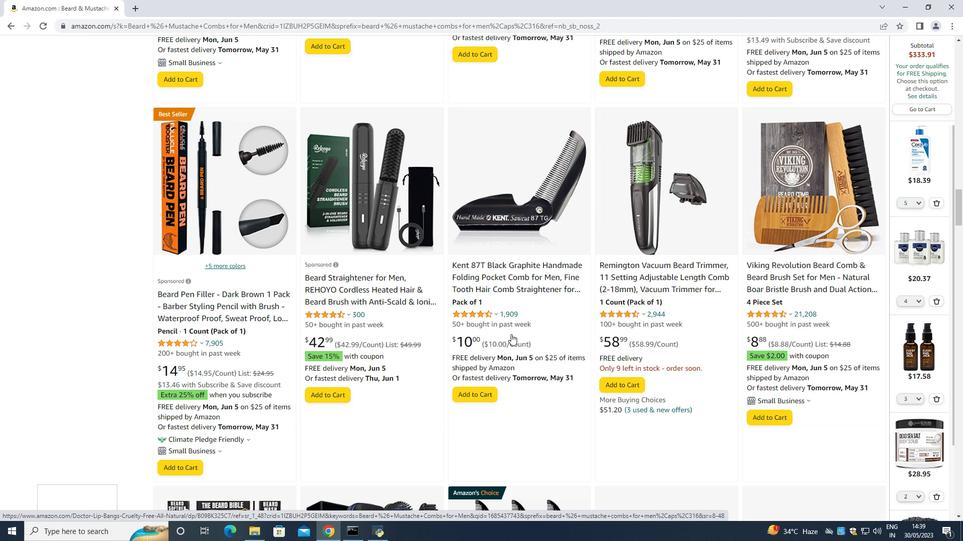 
Action: Mouse scrolled (511, 335) with delta (0, 0)
Screenshot: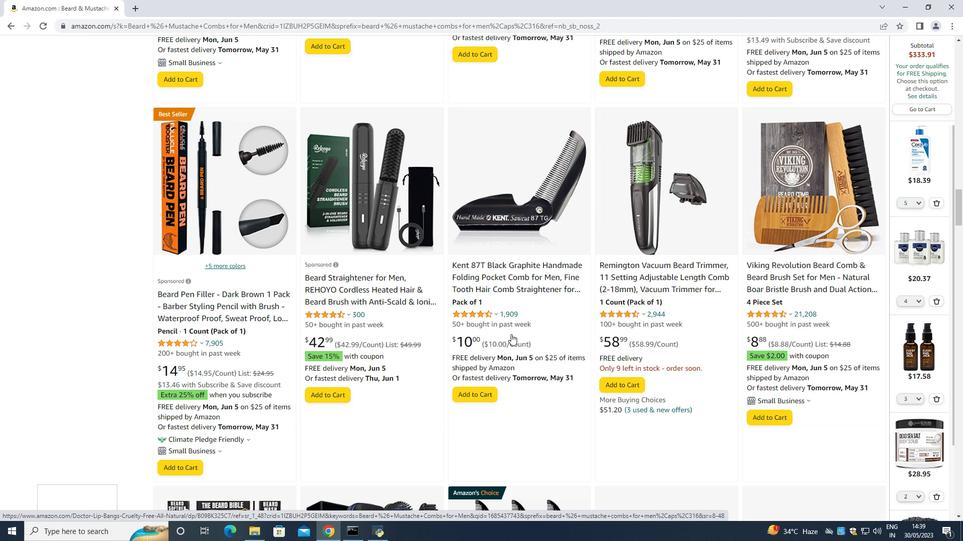 
Action: Mouse scrolled (511, 335) with delta (0, 0)
Screenshot: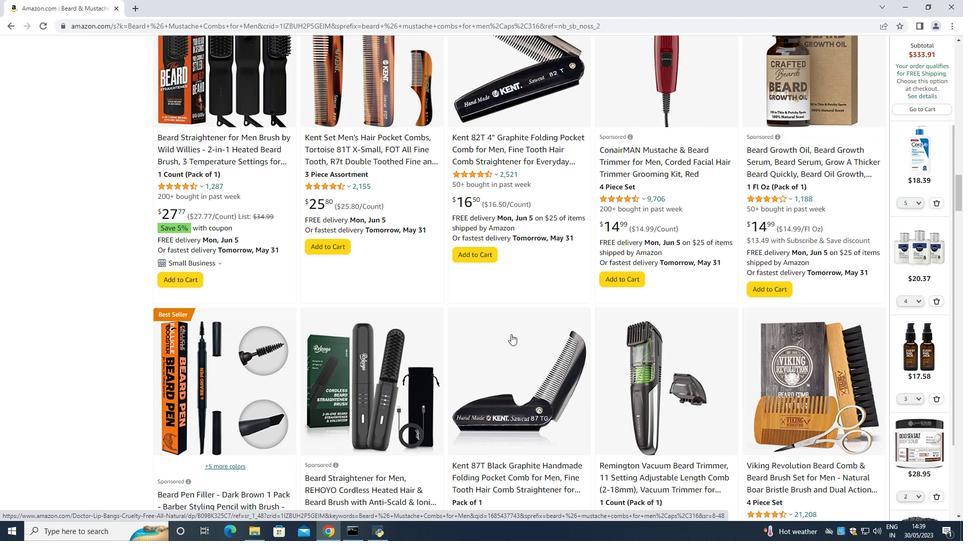 
Action: Mouse scrolled (511, 335) with delta (0, 0)
Screenshot: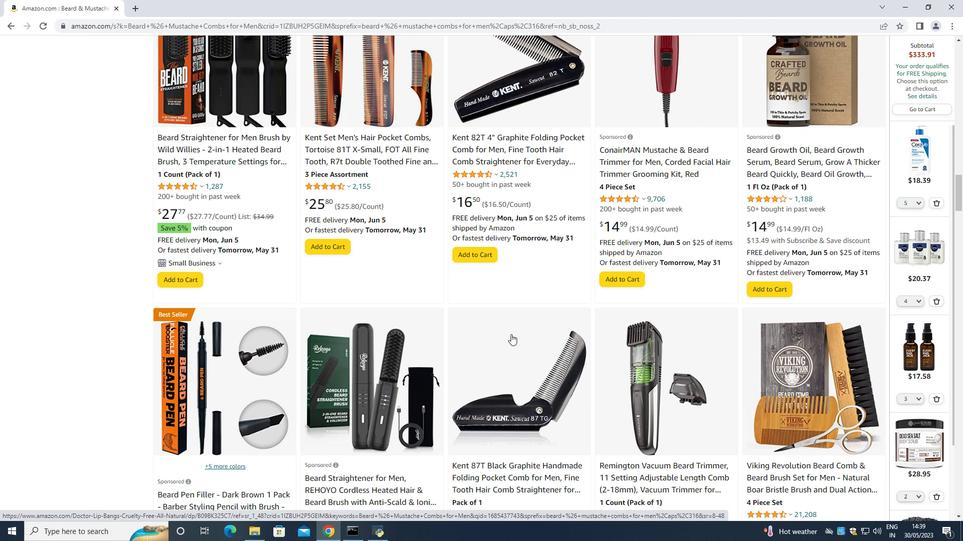 
Action: Mouse scrolled (511, 335) with delta (0, 0)
Screenshot: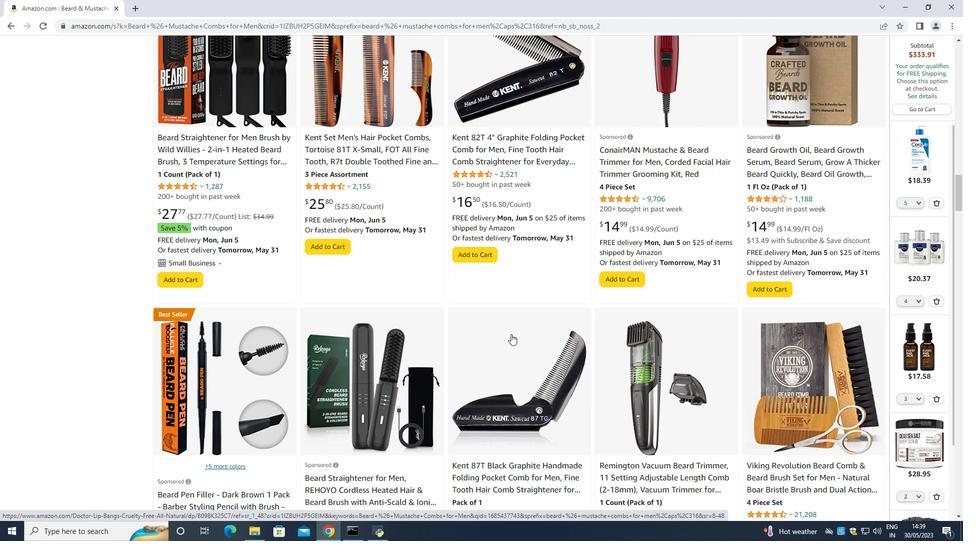 
Action: Mouse scrolled (511, 335) with delta (0, 0)
Screenshot: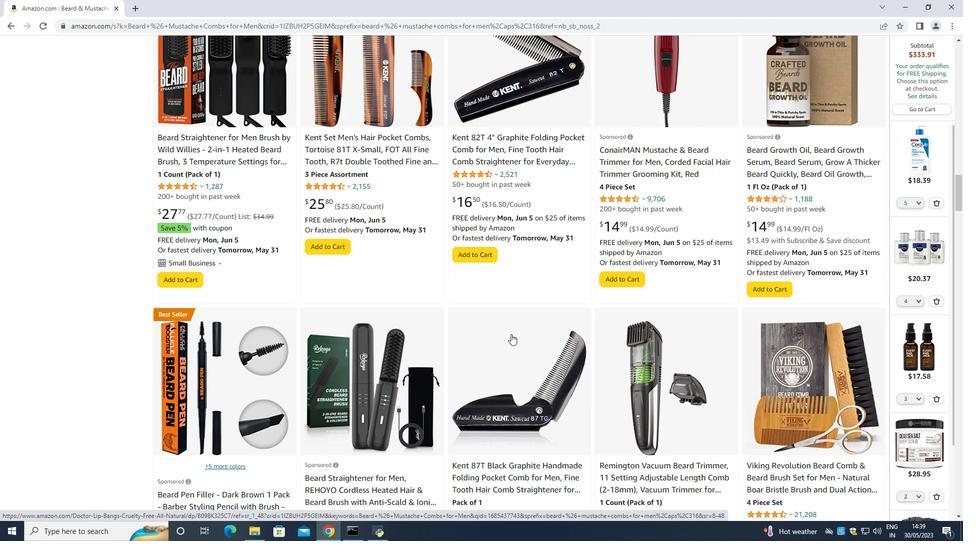 
Action: Mouse scrolled (511, 335) with delta (0, 0)
Screenshot: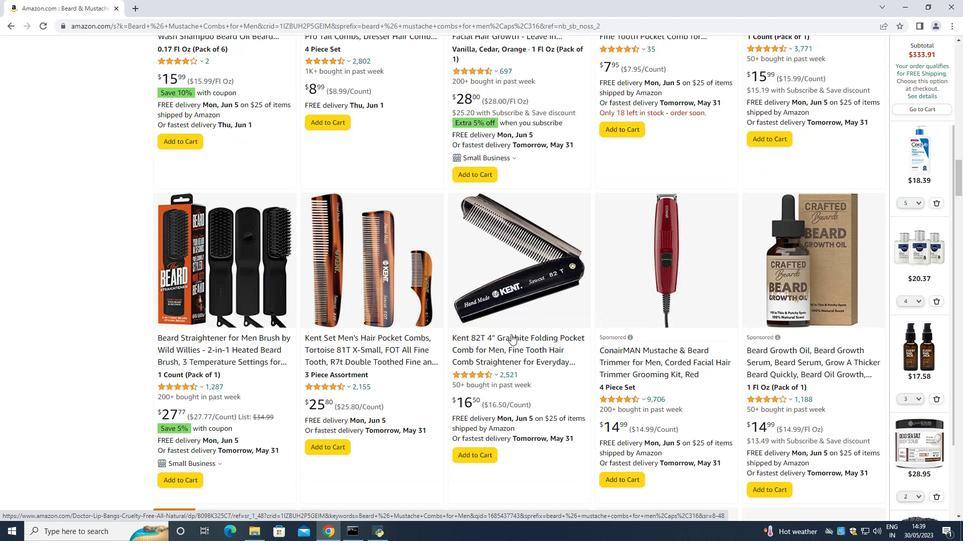
Action: Mouse scrolled (511, 335) with delta (0, 0)
Screenshot: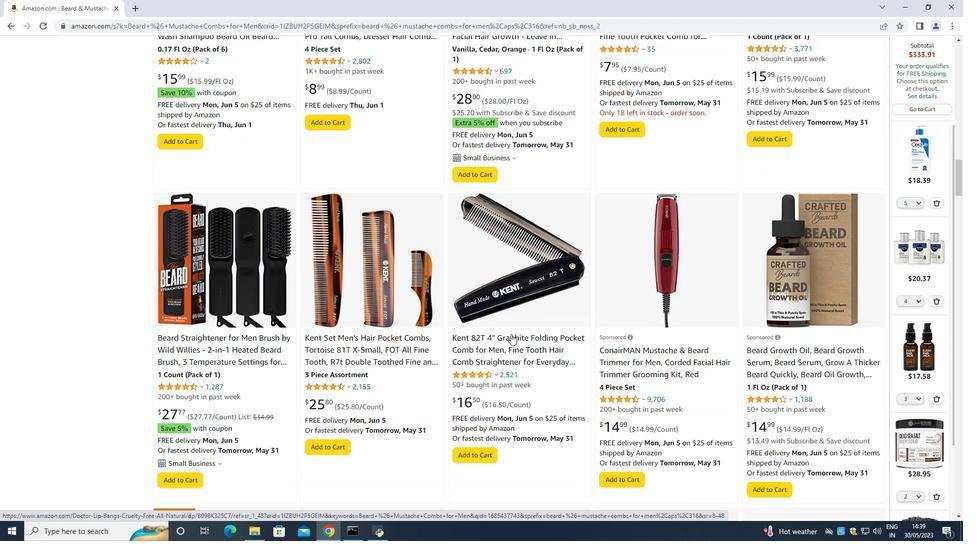 
Action: Mouse scrolled (511, 335) with delta (0, 0)
Screenshot: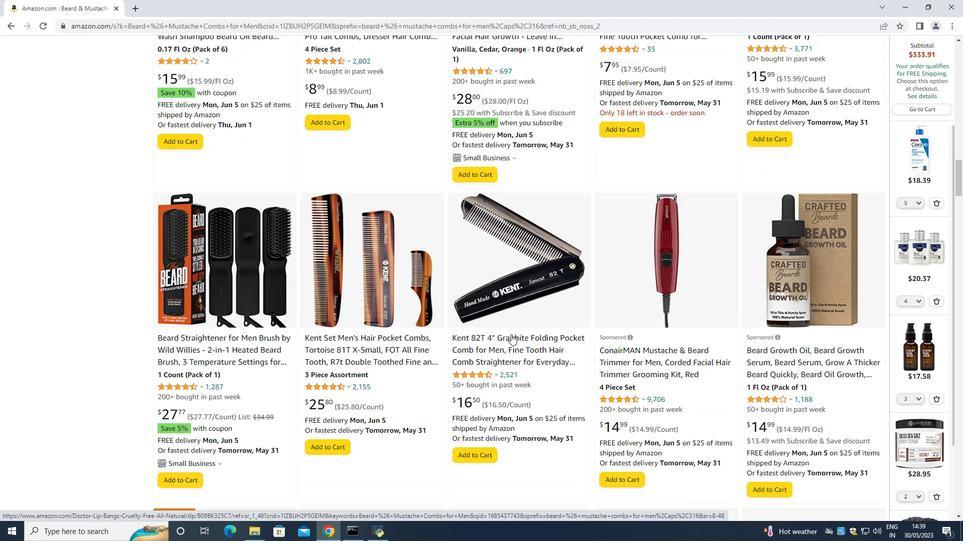 
Action: Mouse scrolled (511, 335) with delta (0, 0)
Screenshot: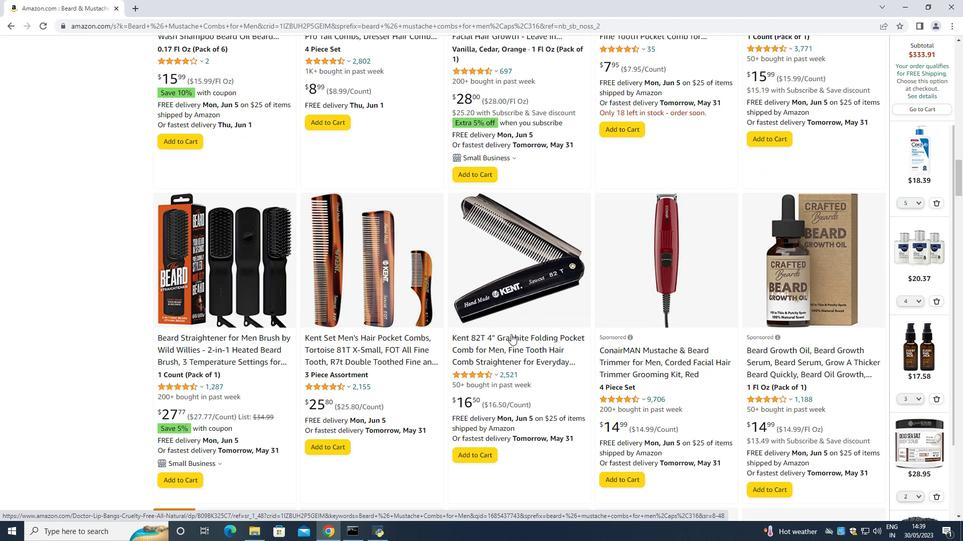 
Action: Mouse scrolled (511, 335) with delta (0, 0)
Screenshot: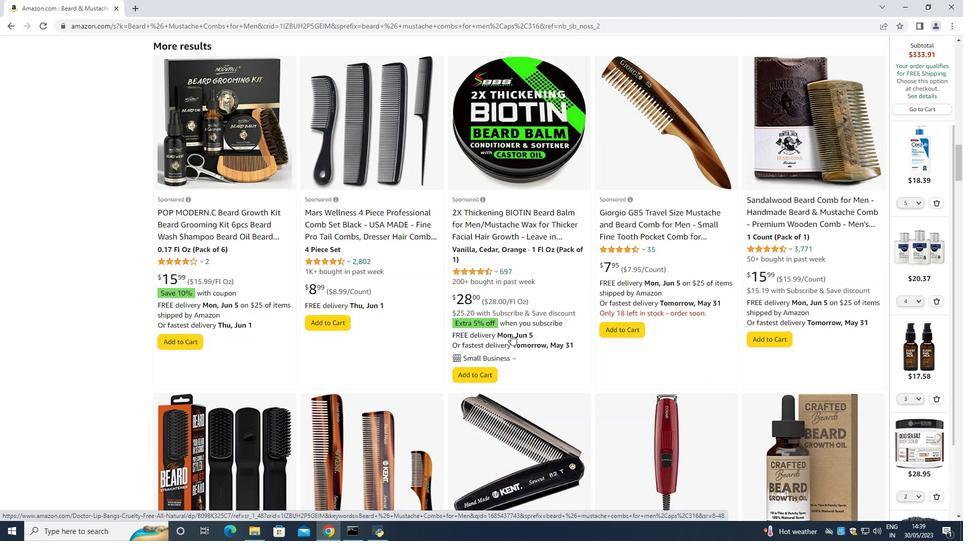 
Action: Mouse scrolled (511, 335) with delta (0, 0)
Screenshot: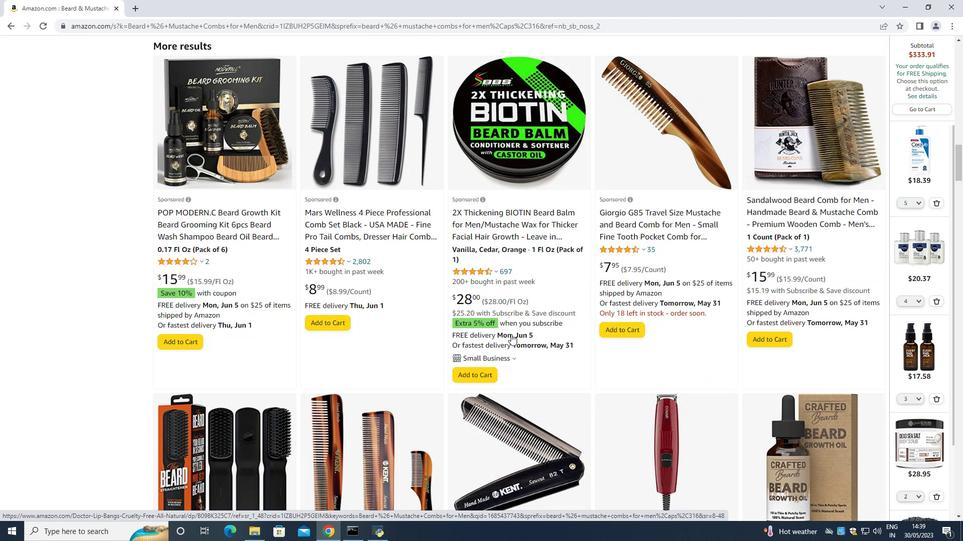 
Action: Mouse scrolled (511, 335) with delta (0, 0)
Screenshot: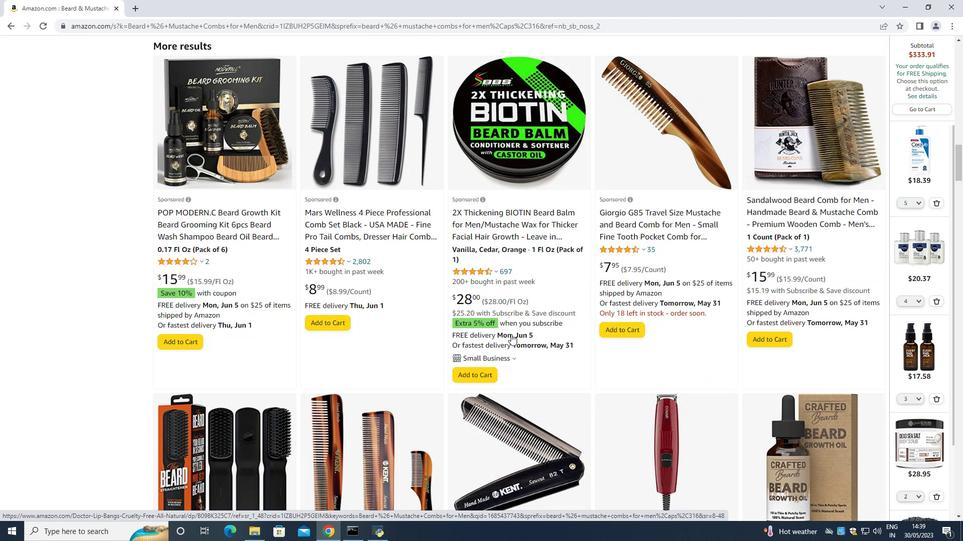 
Action: Mouse scrolled (511, 335) with delta (0, 0)
Screenshot: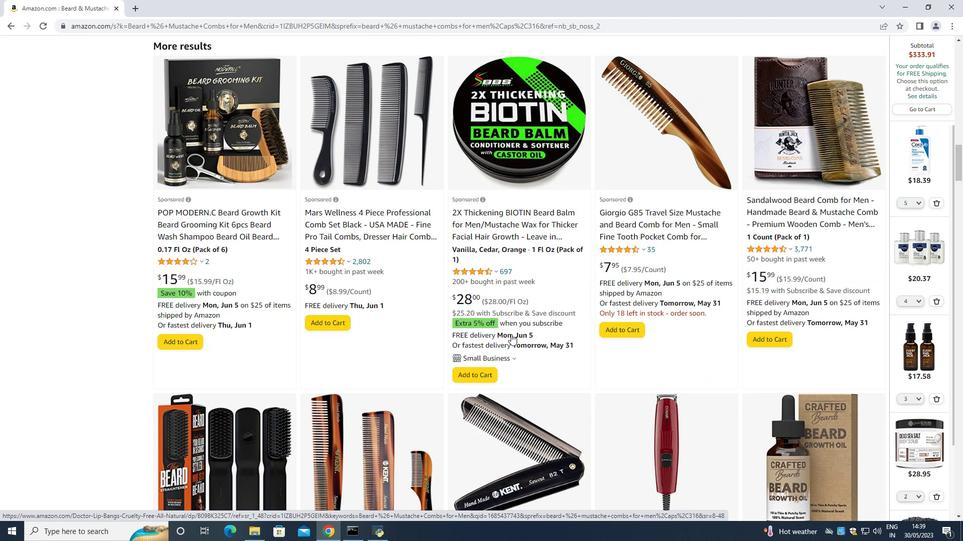 
Action: Mouse scrolled (511, 335) with delta (0, 0)
Screenshot: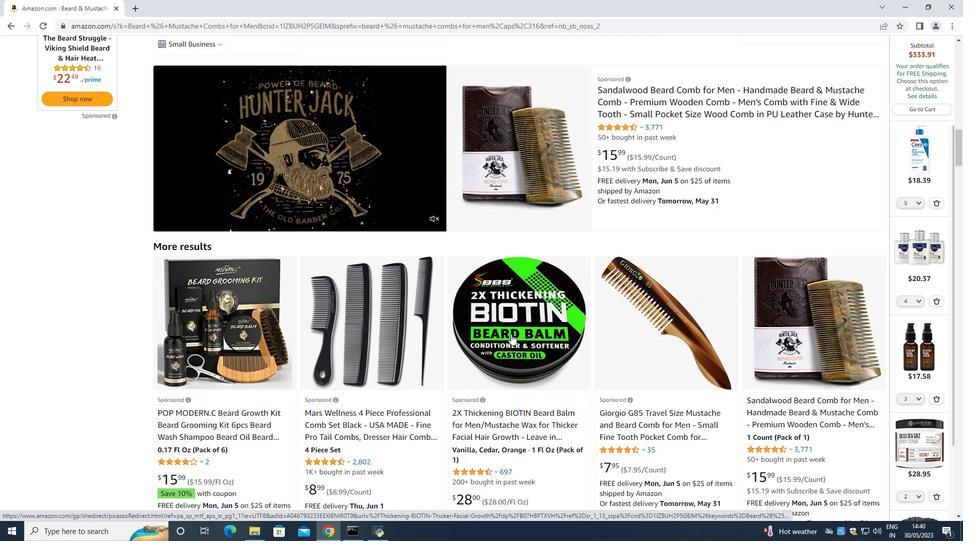 
Action: Mouse scrolled (511, 335) with delta (0, 0)
Screenshot: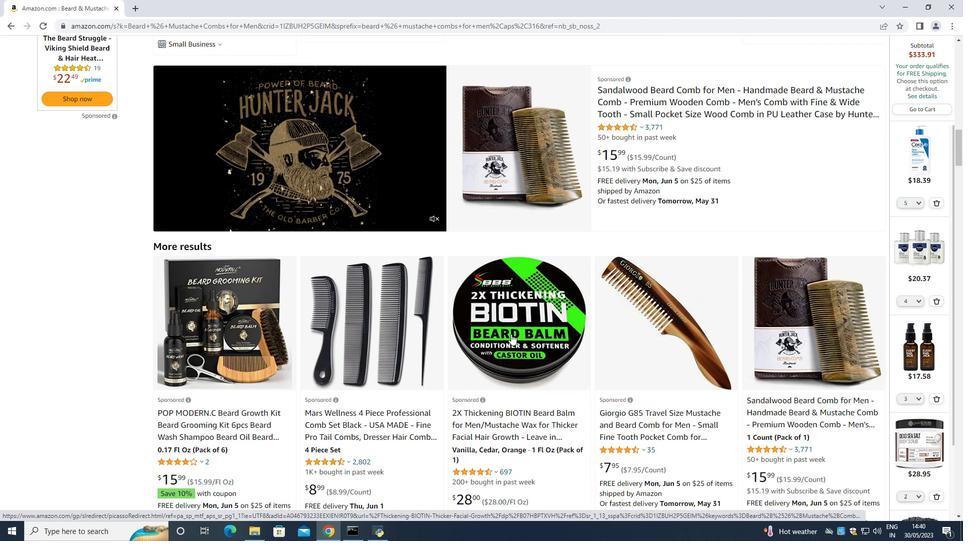 
Action: Mouse scrolled (511, 335) with delta (0, 0)
Screenshot: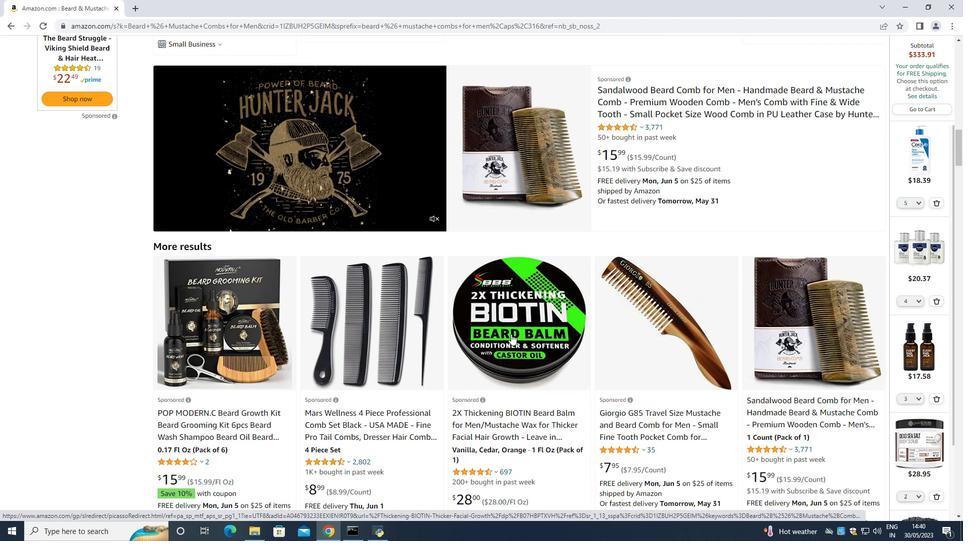 
Action: Mouse scrolled (511, 335) with delta (0, 0)
Screenshot: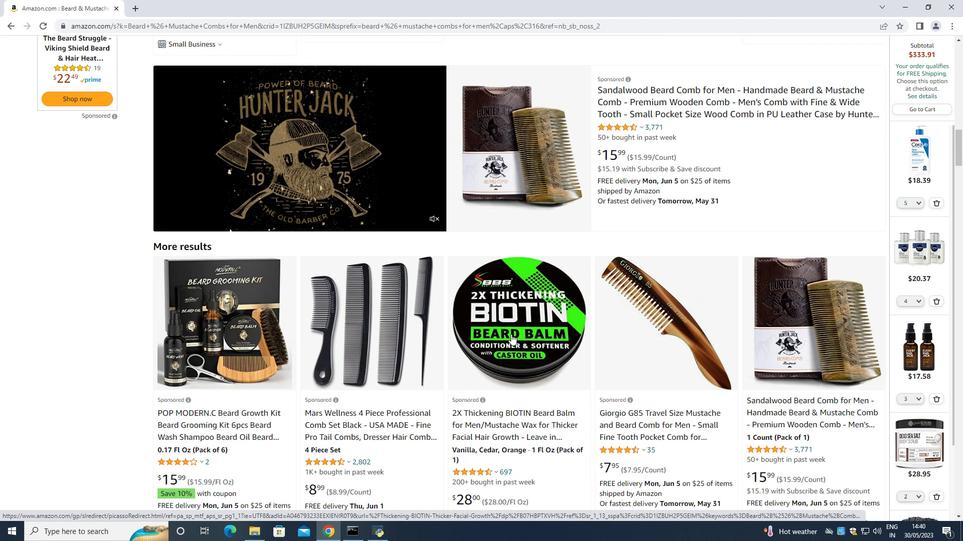 
Action: Mouse moved to (511, 334)
Screenshot: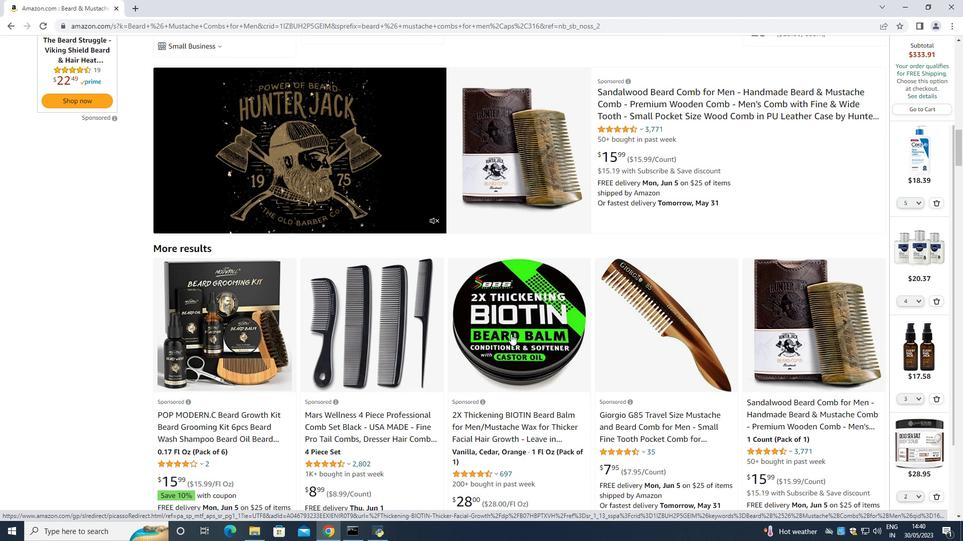 
Action: Mouse scrolled (511, 334) with delta (0, 0)
Screenshot: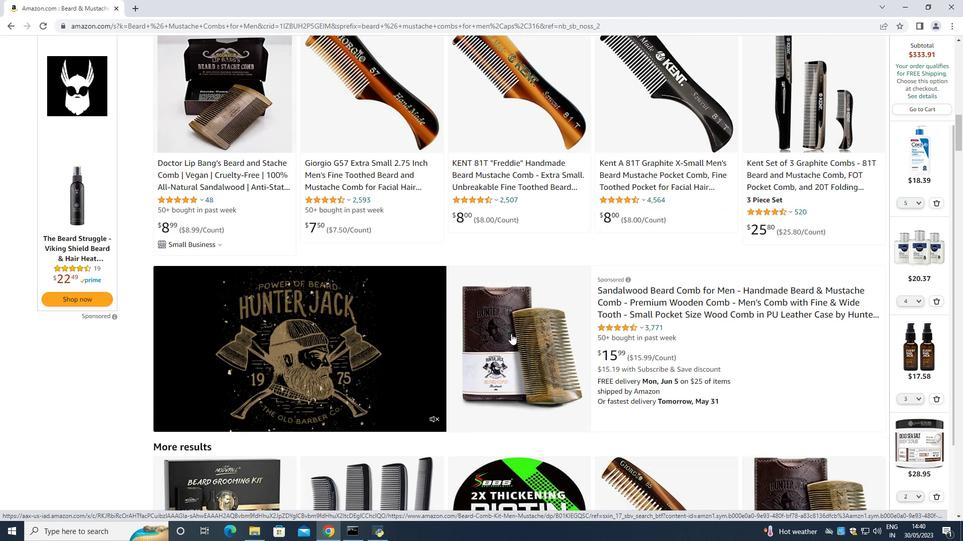 
Action: Mouse scrolled (511, 334) with delta (0, 0)
Screenshot: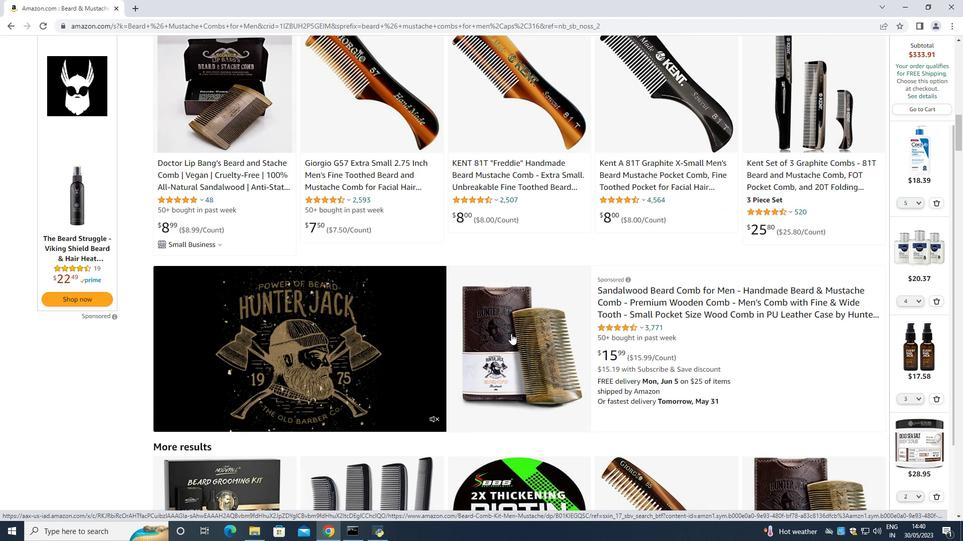 
Action: Mouse scrolled (511, 334) with delta (0, 0)
Screenshot: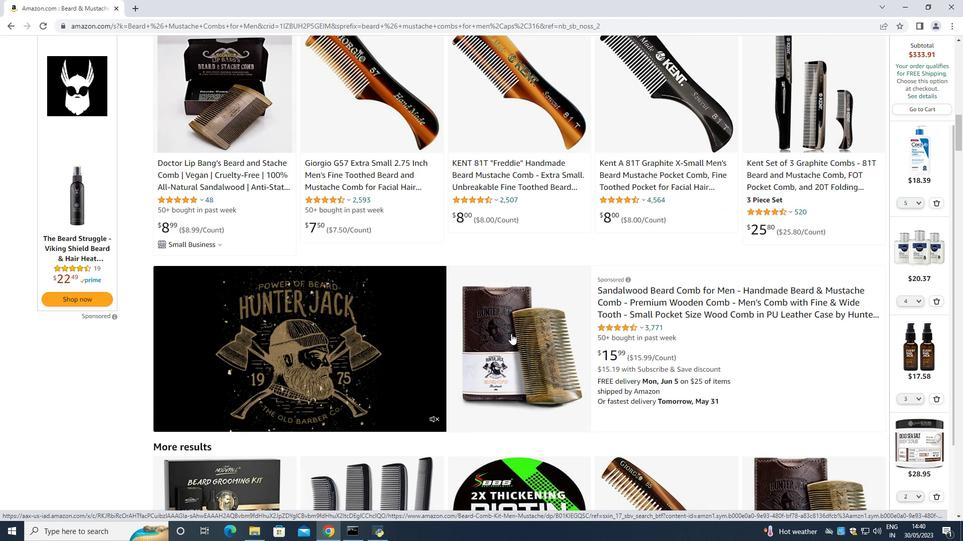 
Action: Mouse scrolled (511, 334) with delta (0, 0)
Screenshot: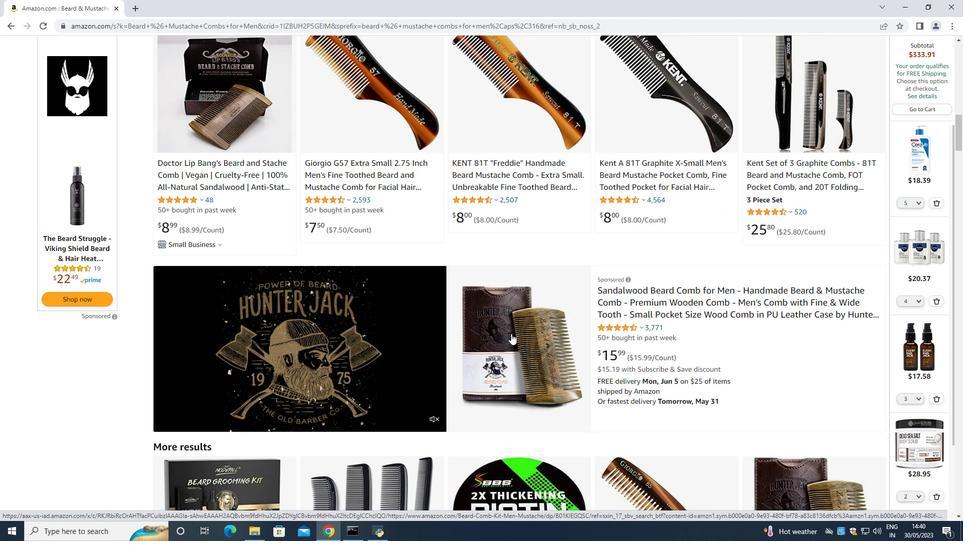 
Action: Mouse scrolled (511, 334) with delta (0, 0)
Screenshot: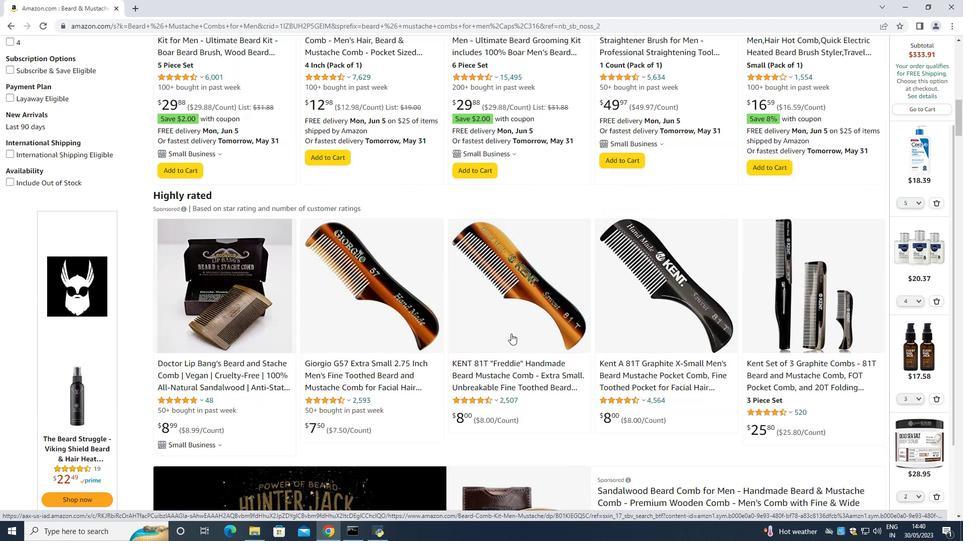 
Action: Mouse scrolled (511, 334) with delta (0, 0)
Screenshot: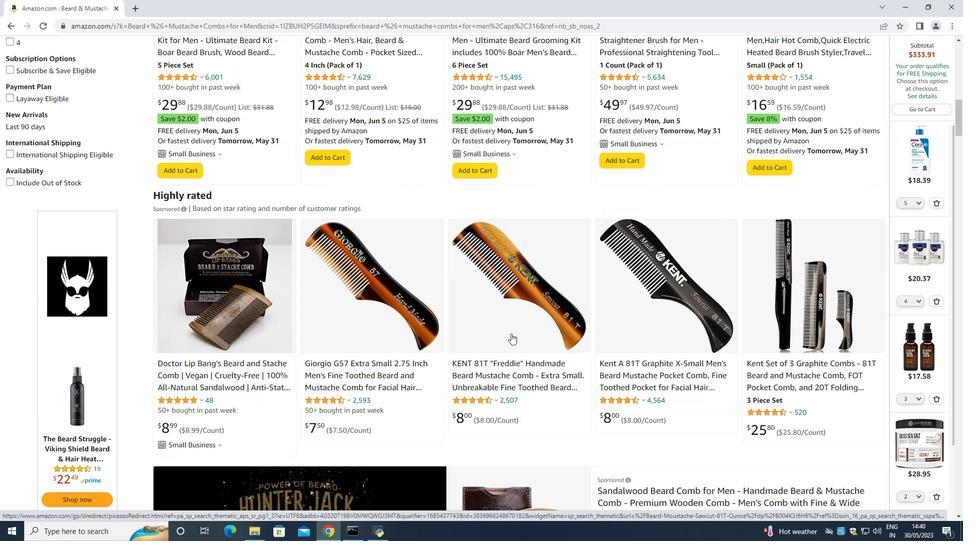 
Action: Mouse scrolled (511, 334) with delta (0, 0)
Screenshot: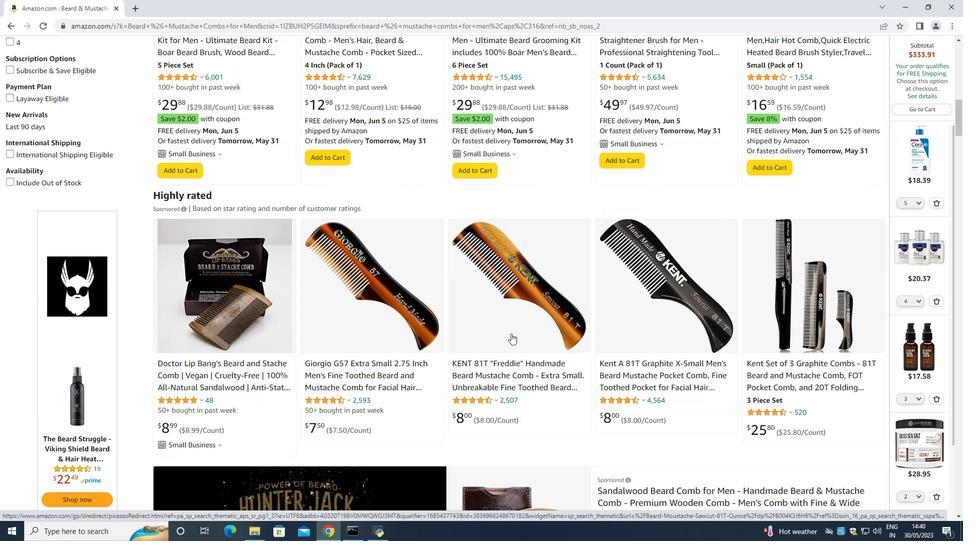 
Action: Mouse scrolled (511, 334) with delta (0, 0)
Screenshot: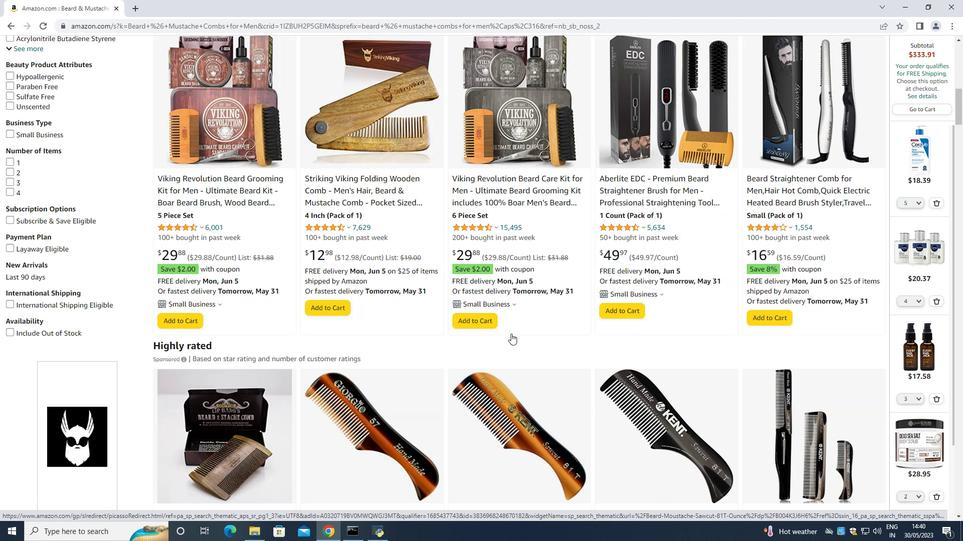
Action: Mouse scrolled (511, 334) with delta (0, 0)
Screenshot: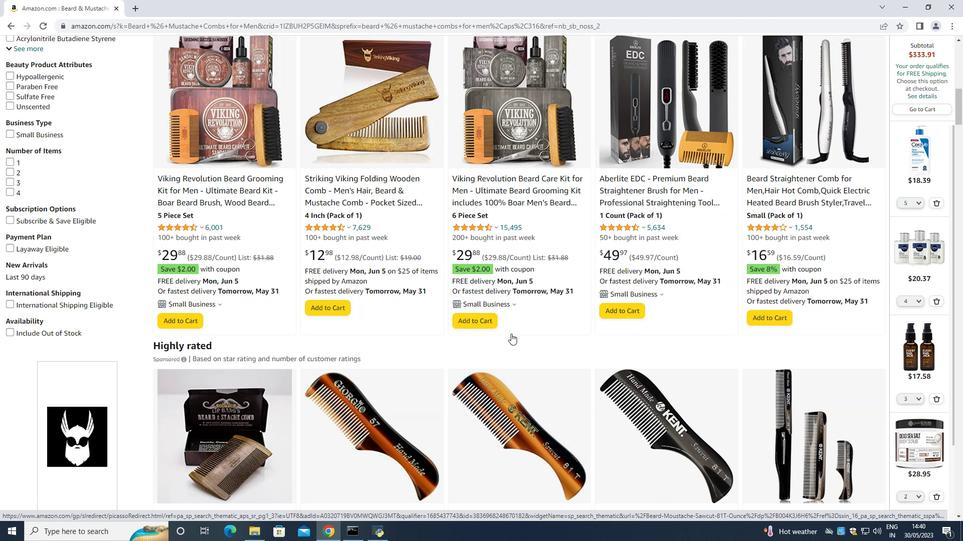 
Action: Mouse scrolled (511, 334) with delta (0, 0)
Screenshot: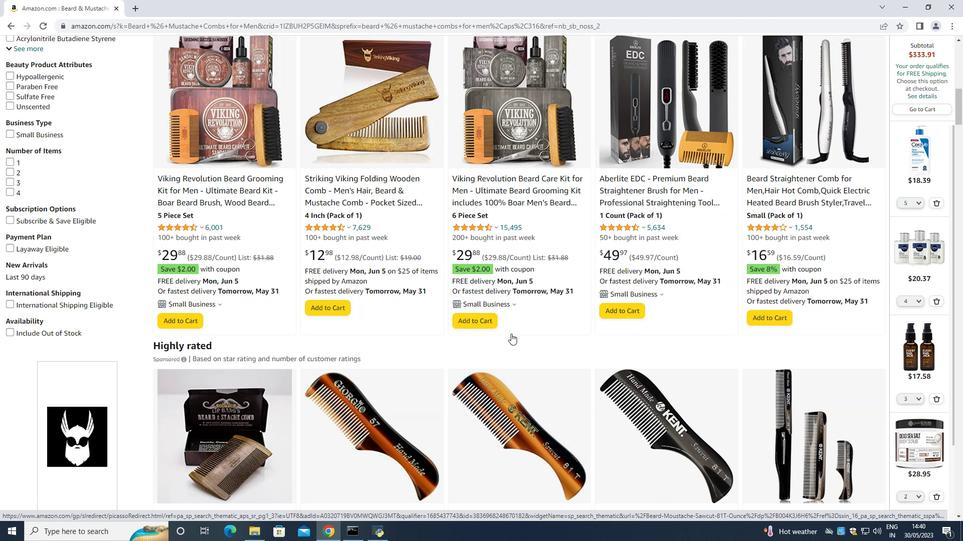 
Action: Mouse scrolled (511, 334) with delta (0, 0)
Screenshot: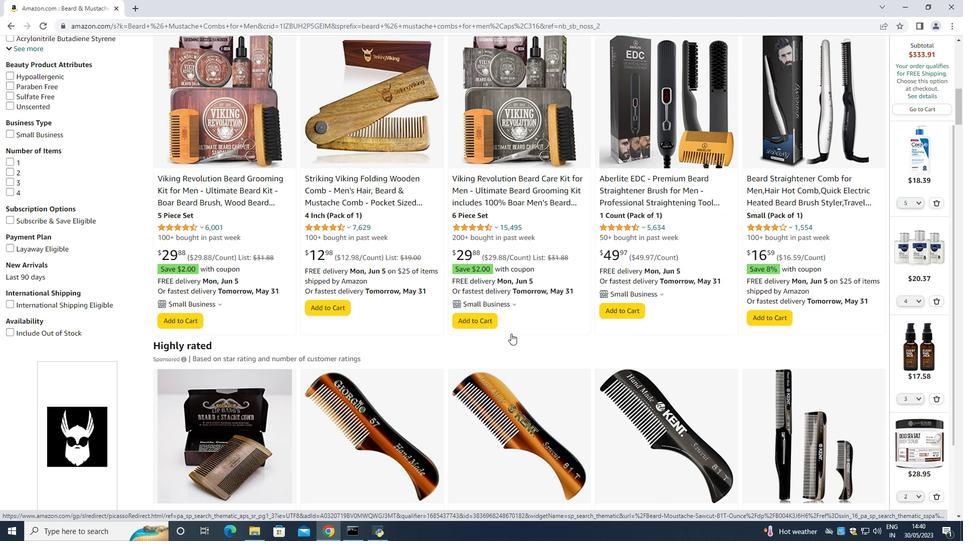 
Action: Mouse scrolled (511, 334) with delta (0, 0)
Screenshot: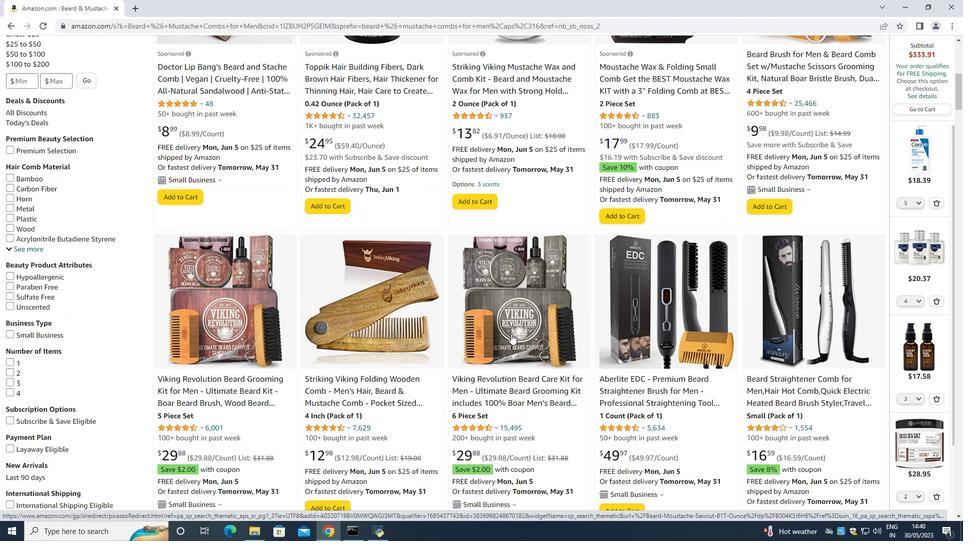 
Action: Mouse scrolled (511, 334) with delta (0, 0)
Screenshot: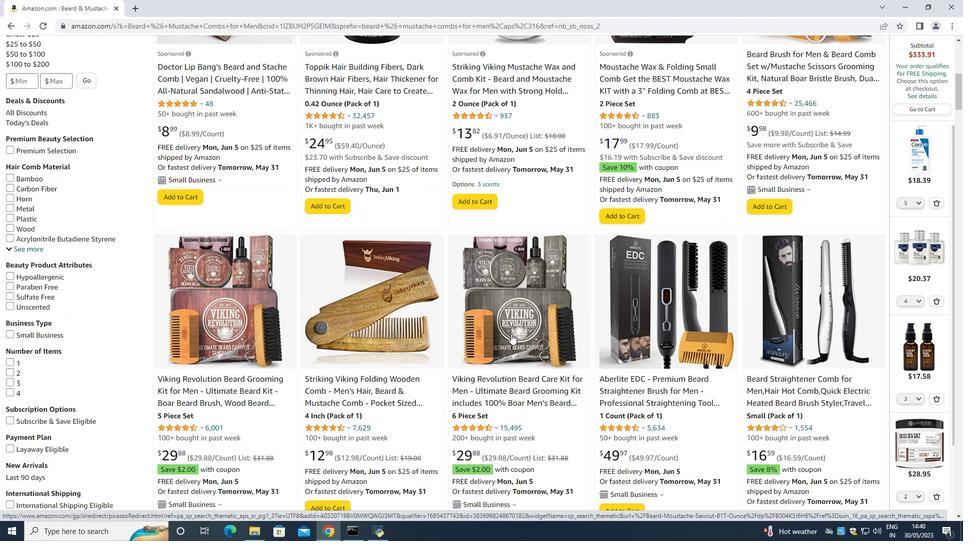 
Action: Mouse scrolled (511, 334) with delta (0, 0)
Screenshot: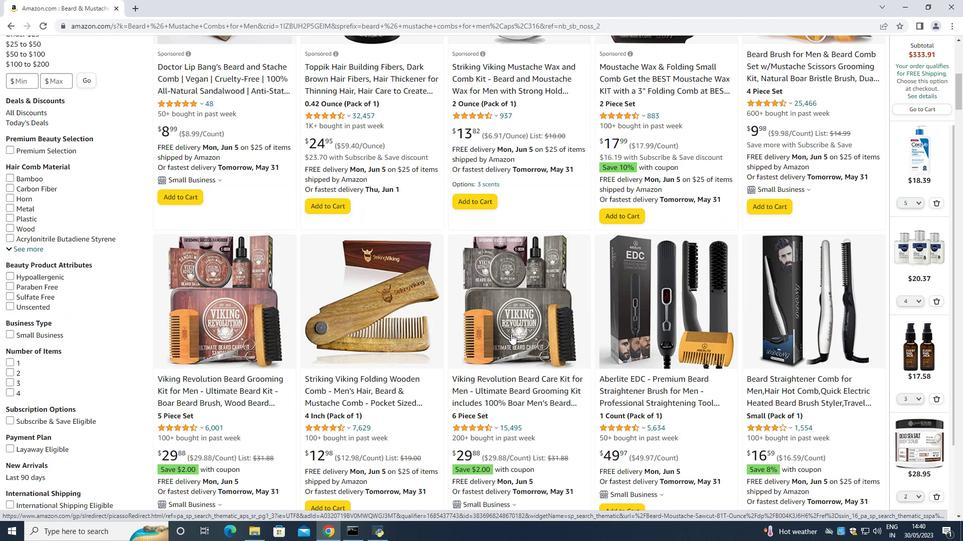 
Action: Mouse scrolled (511, 334) with delta (0, 0)
Screenshot: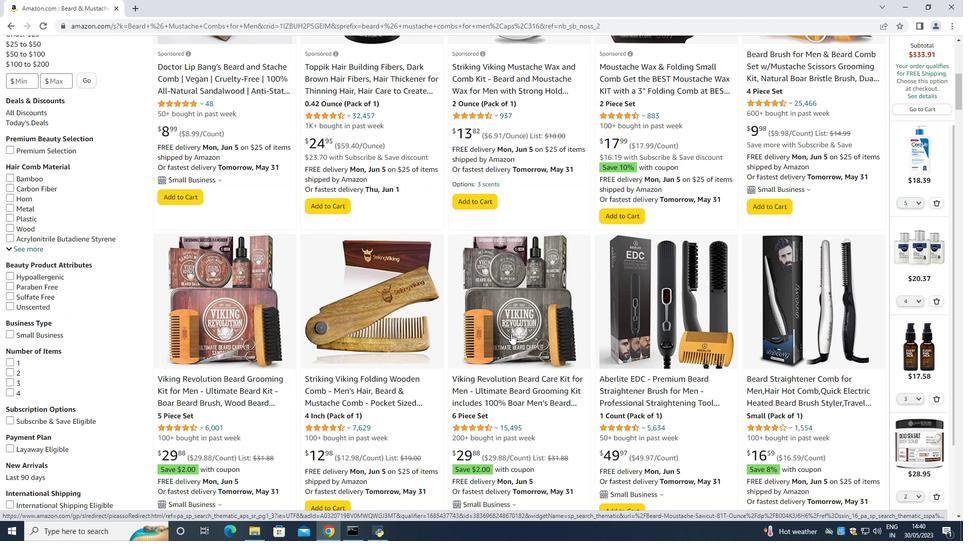 
Action: Mouse scrolled (511, 334) with delta (0, 0)
Screenshot: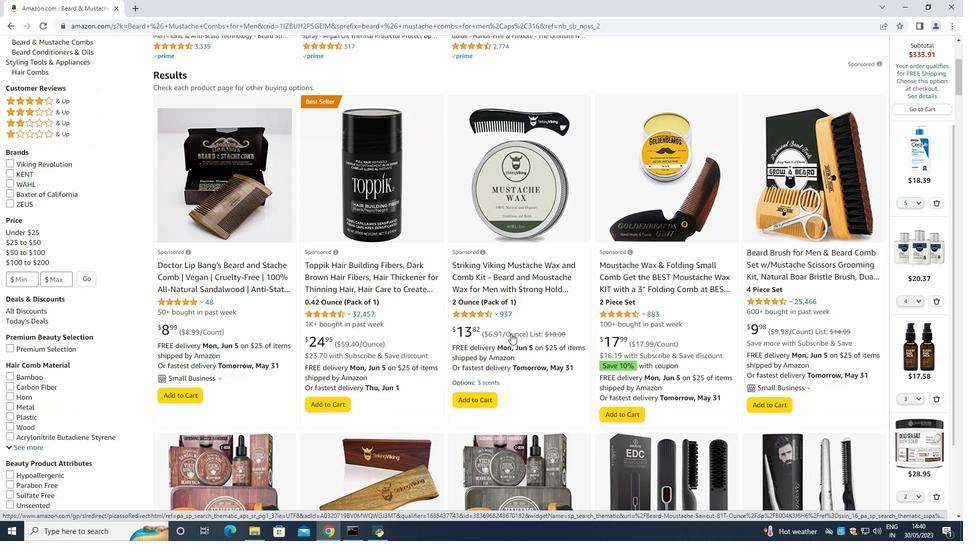 
Action: Mouse scrolled (511, 334) with delta (0, 0)
Screenshot: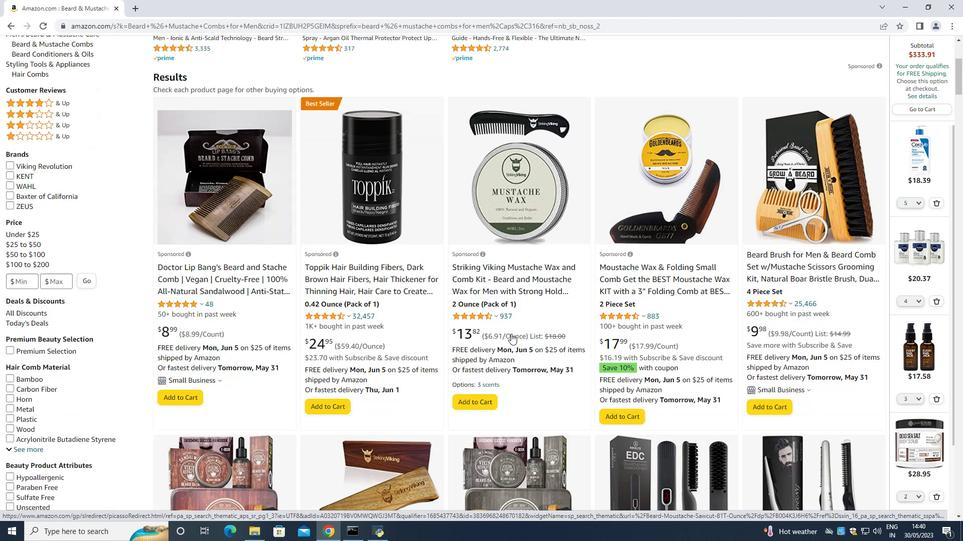 
Action: Mouse scrolled (511, 334) with delta (0, 0)
Screenshot: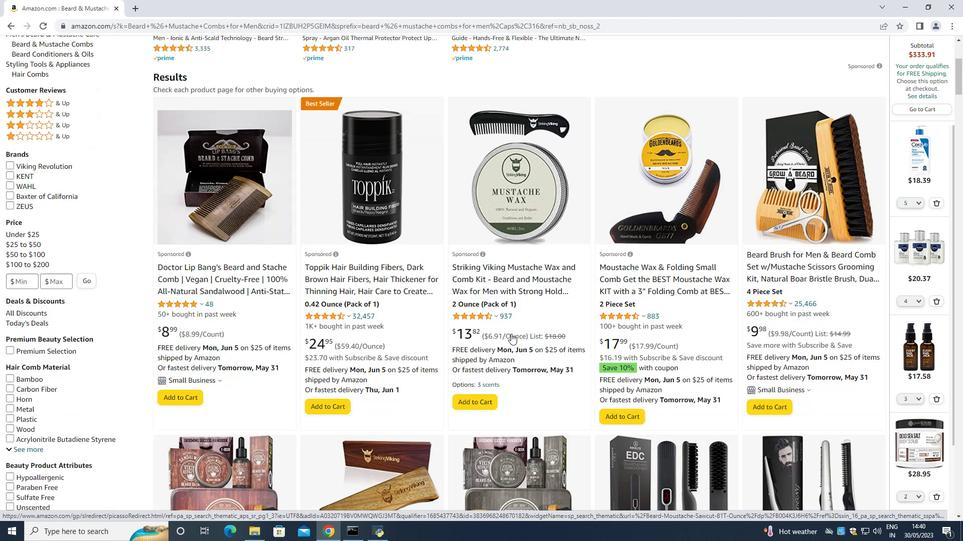 
Action: Mouse moved to (531, 431)
Screenshot: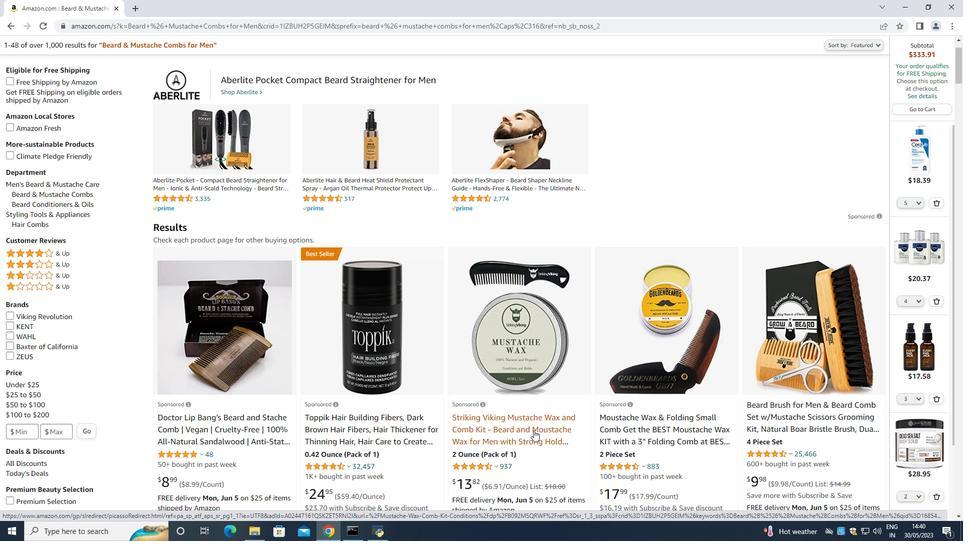 
Action: Mouse pressed left at (531, 431)
Screenshot: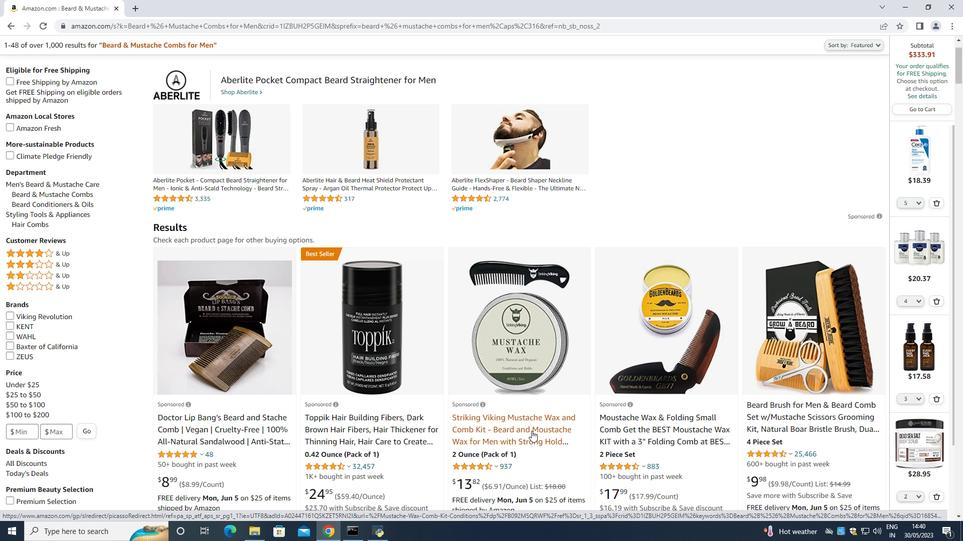 
Action: Mouse moved to (610, 185)
Screenshot: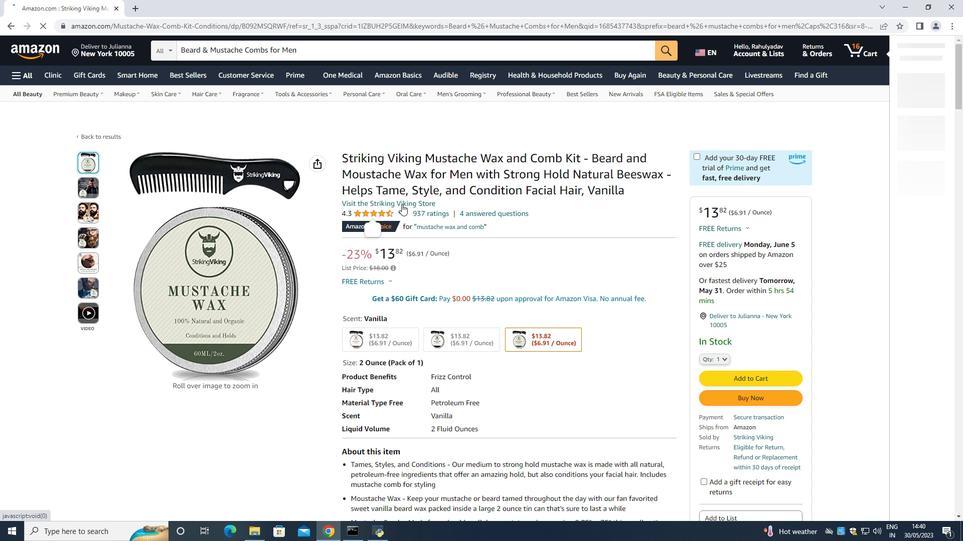
Action: Mouse scrolled (610, 185) with delta (0, 0)
Screenshot: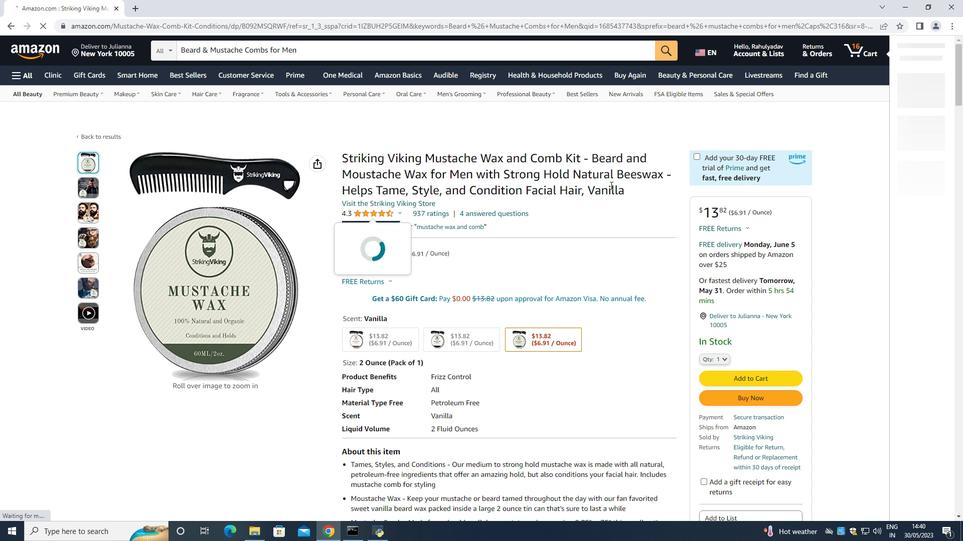 
Action: Mouse moved to (15, 21)
Screenshot: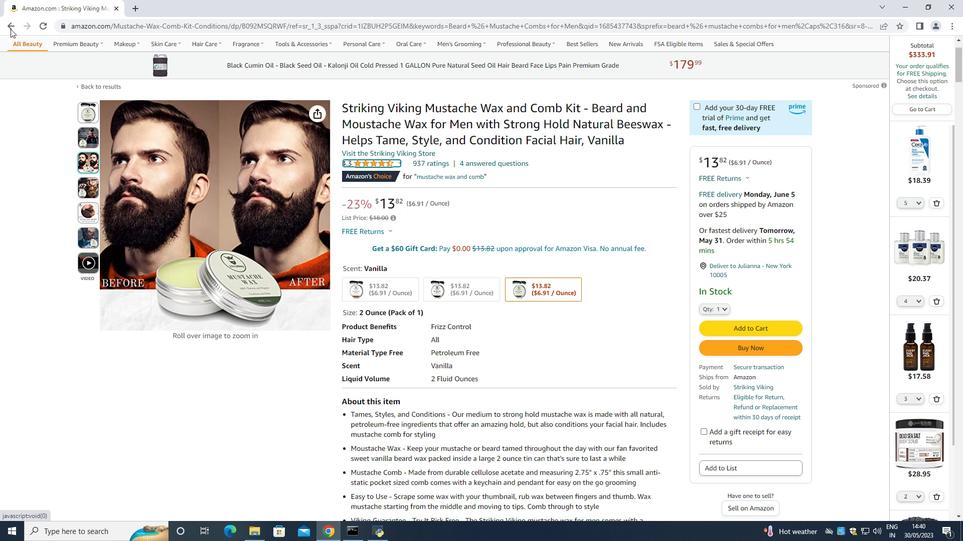 
Action: Mouse pressed left at (15, 21)
Screenshot: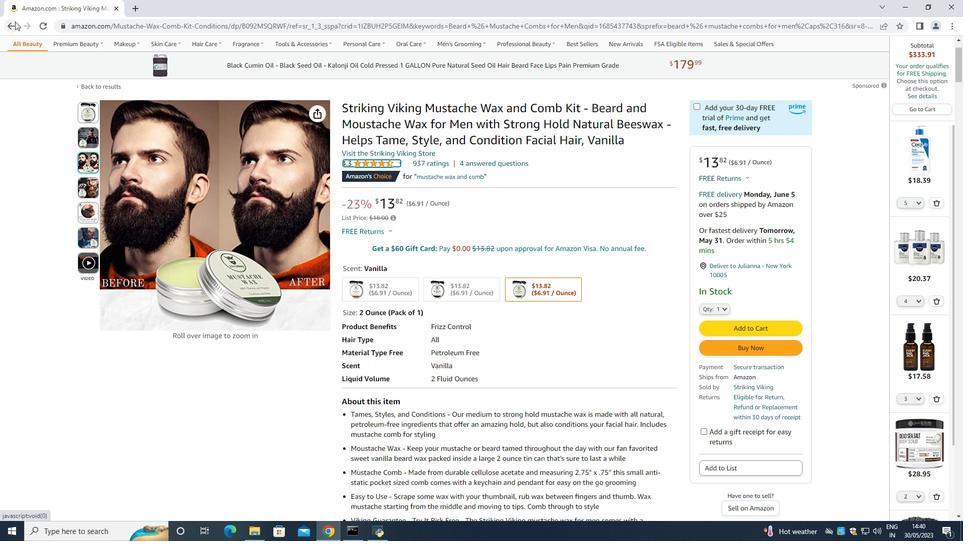 
Action: Mouse moved to (649, 360)
Screenshot: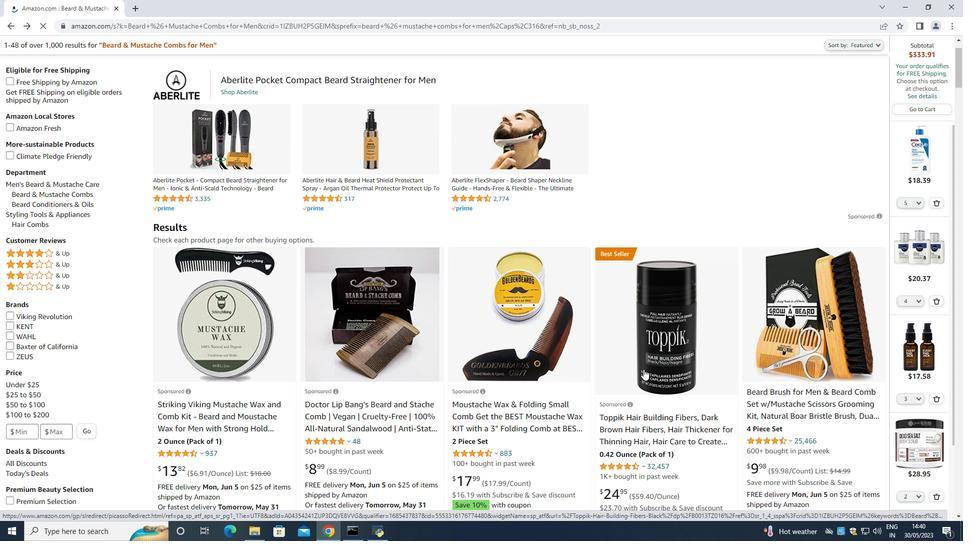 
Action: Mouse pressed left at (649, 360)
Screenshot: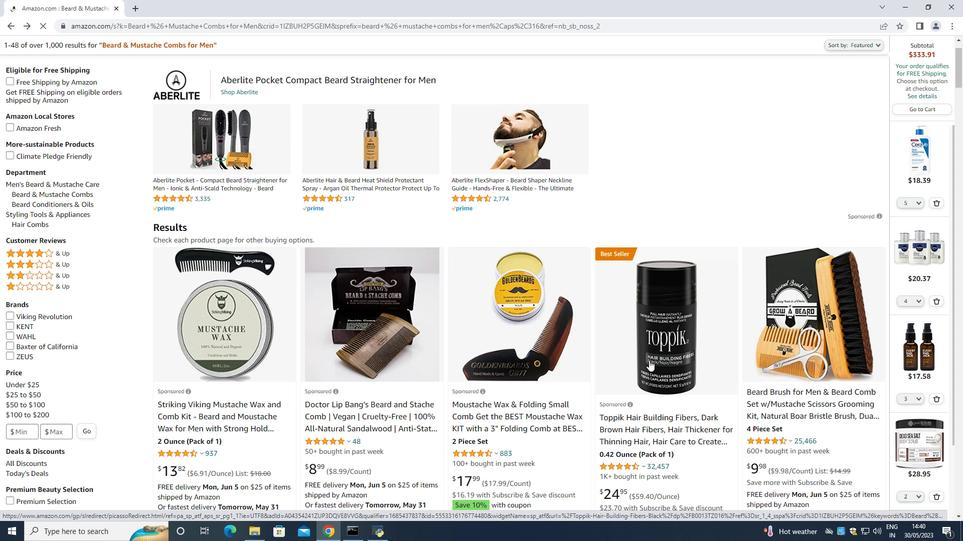 
Action: Mouse moved to (14, 22)
Screenshot: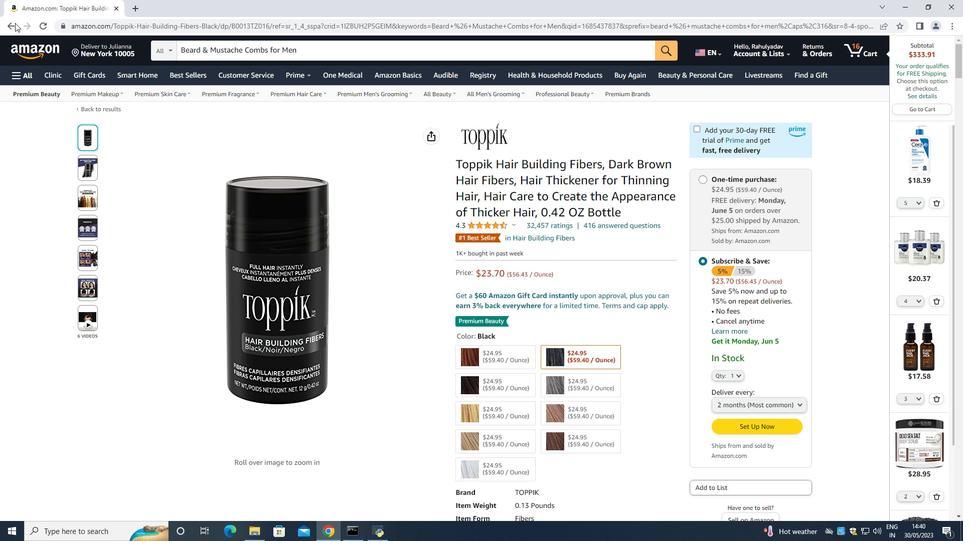 
Action: Mouse pressed left at (14, 22)
Screenshot: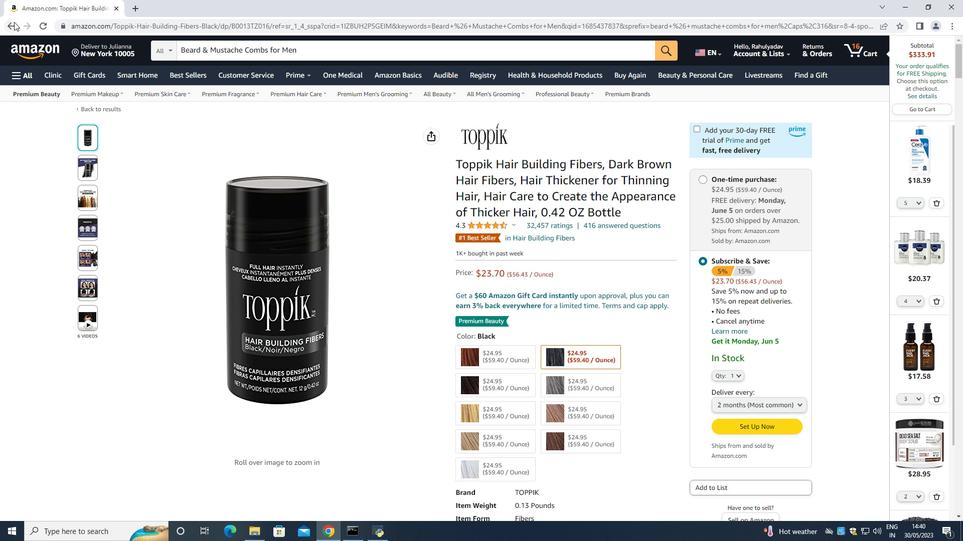 
Action: Mouse moved to (795, 419)
Screenshot: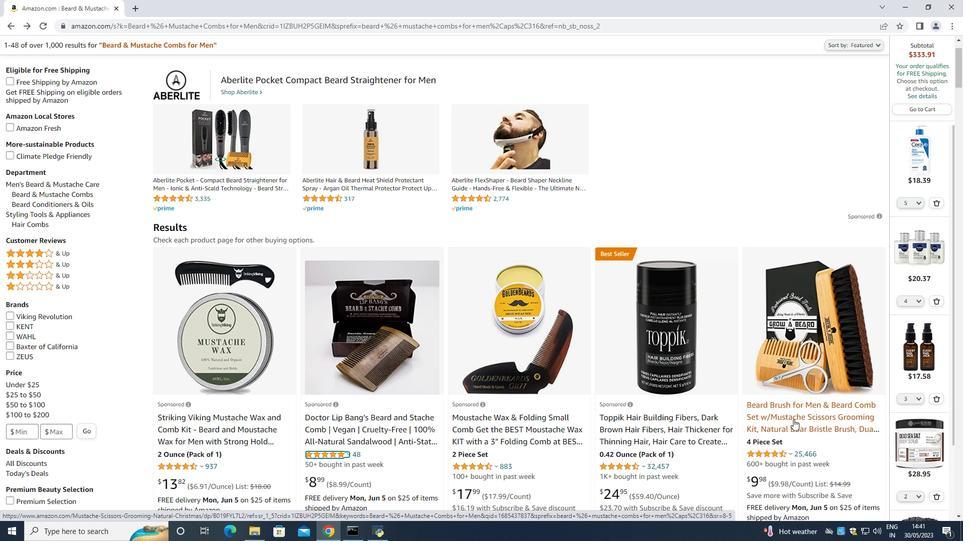 
Action: Mouse pressed left at (795, 419)
Screenshot: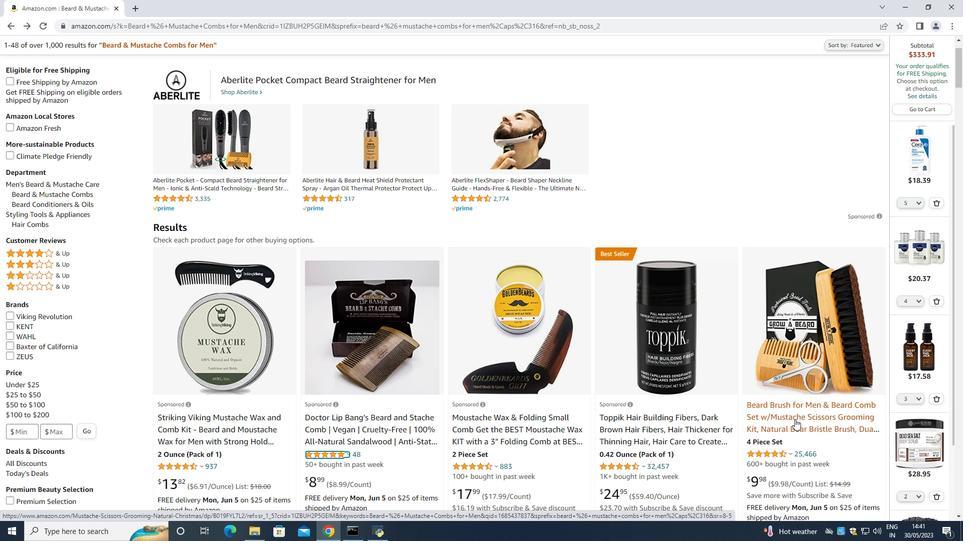 
Action: Mouse moved to (503, 195)
Screenshot: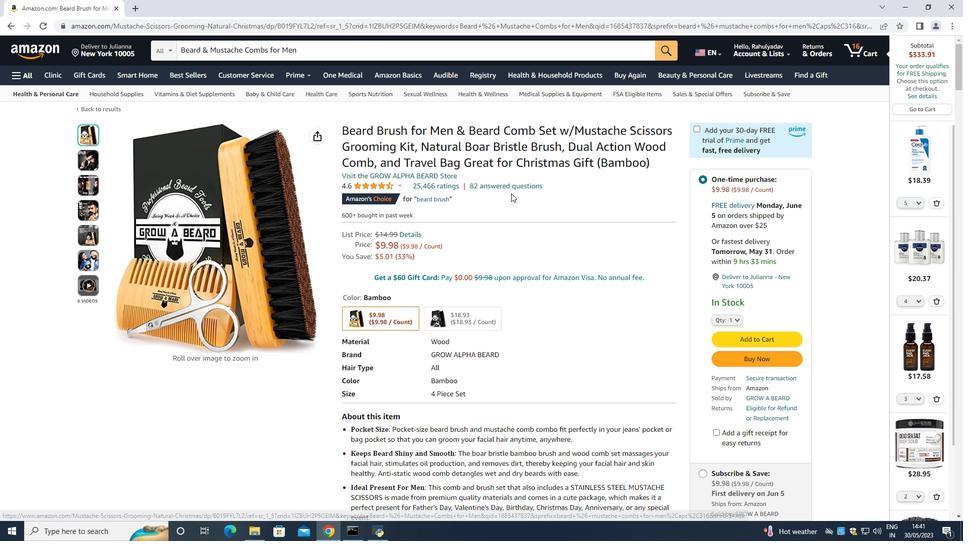 
Action: Mouse scrolled (507, 193) with delta (0, 0)
Screenshot: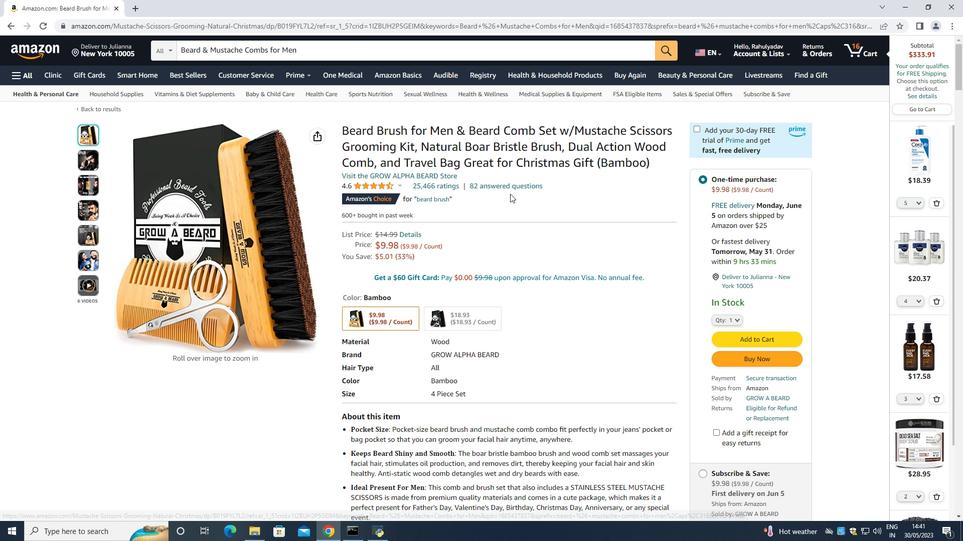 
Action: Mouse moved to (497, 196)
Screenshot: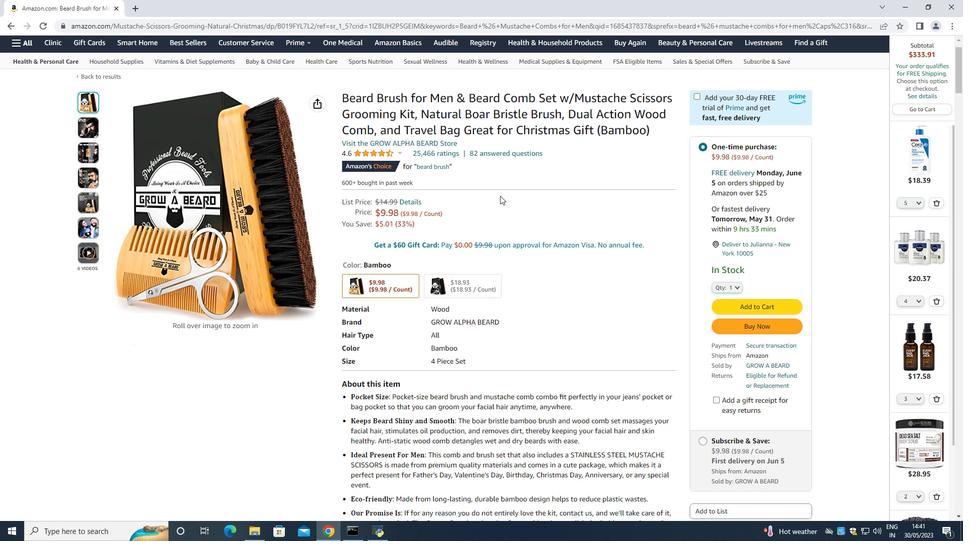 
Action: Mouse scrolled (499, 195) with delta (0, 0)
Screenshot: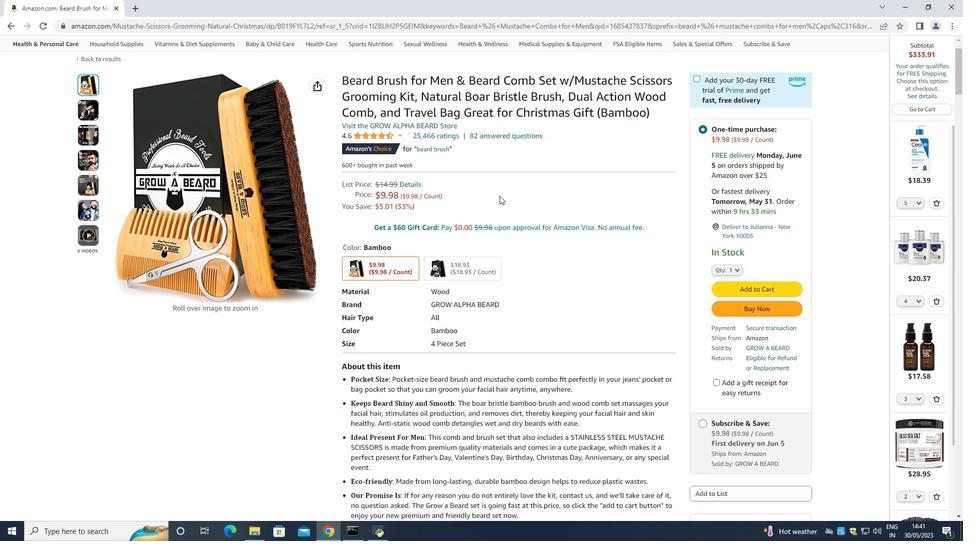 
Action: Mouse moved to (495, 196)
Screenshot: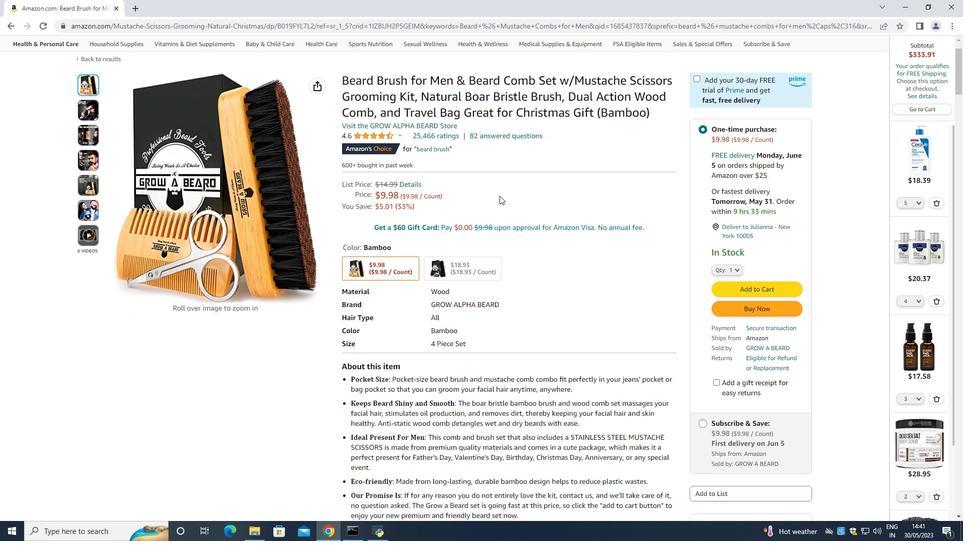 
Action: Mouse scrolled (497, 195) with delta (0, 0)
Screenshot: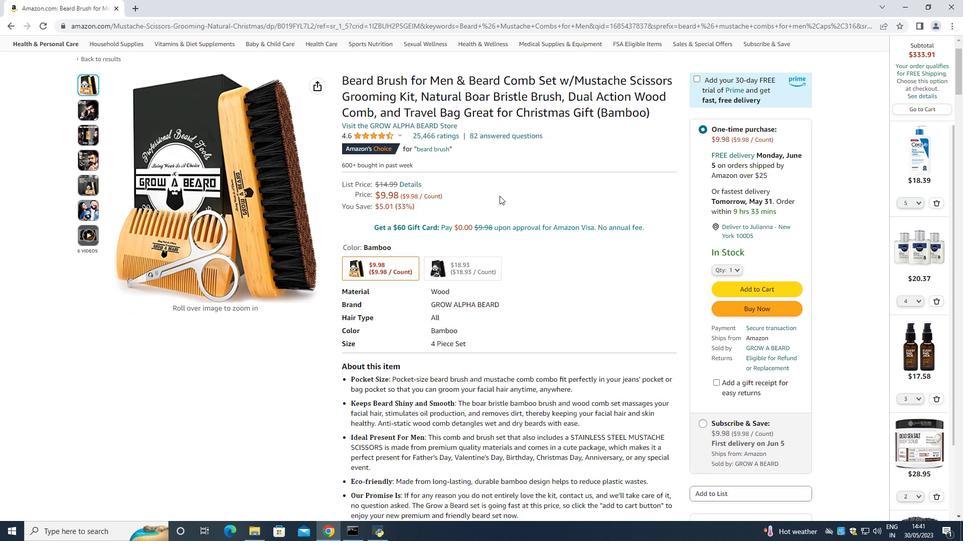
Action: Mouse moved to (494, 196)
Screenshot: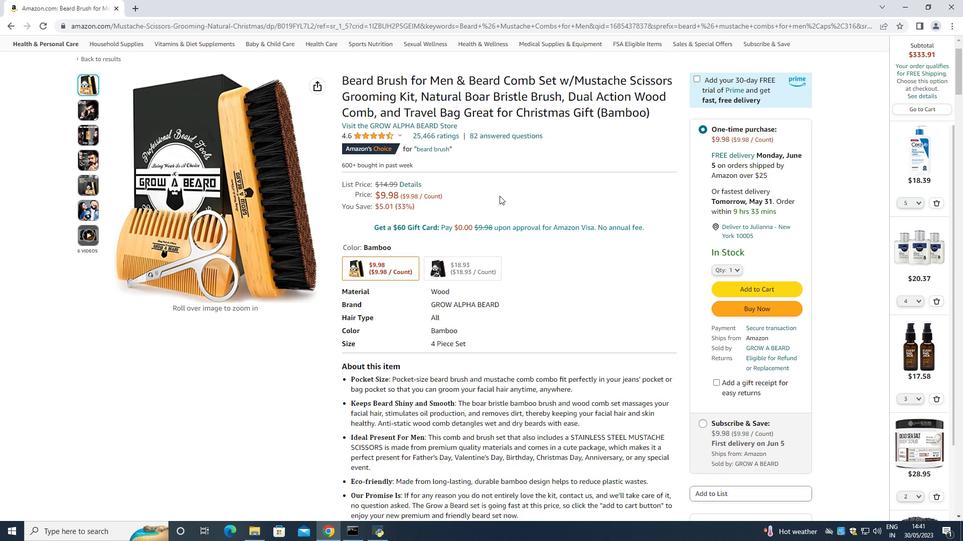 
Action: Mouse scrolled (494, 195) with delta (0, 0)
Screenshot: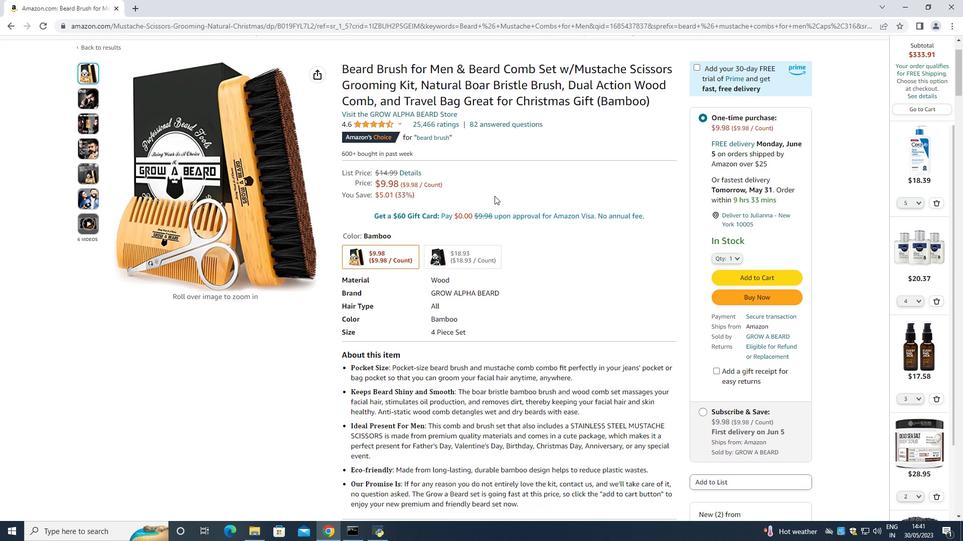 
Action: Mouse moved to (493, 197)
Screenshot: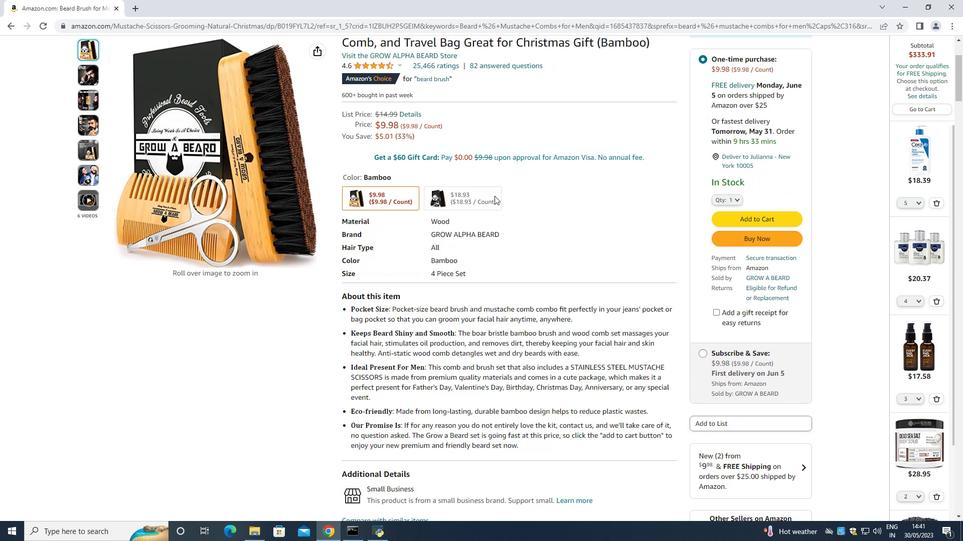
Action: Mouse scrolled (493, 196) with delta (0, 0)
Screenshot: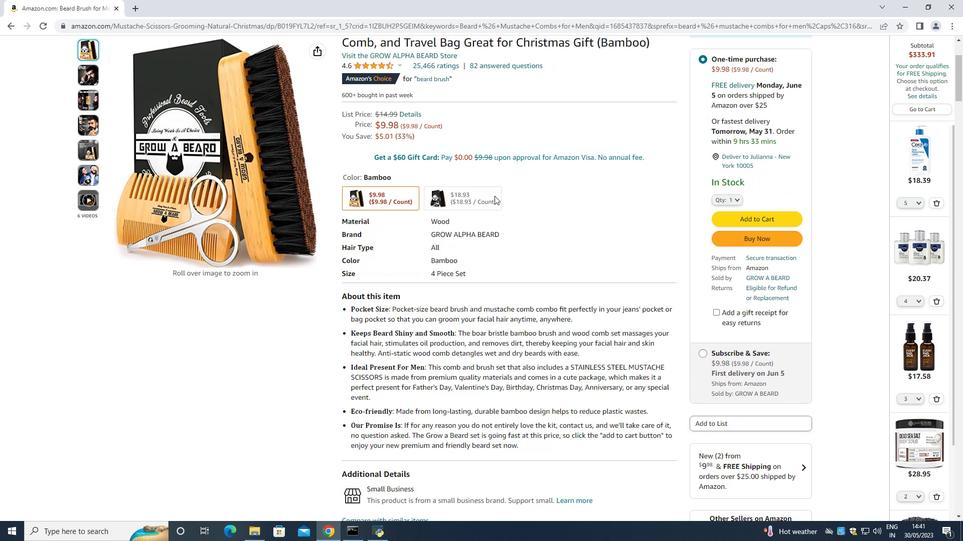 
Action: Mouse moved to (493, 197)
Screenshot: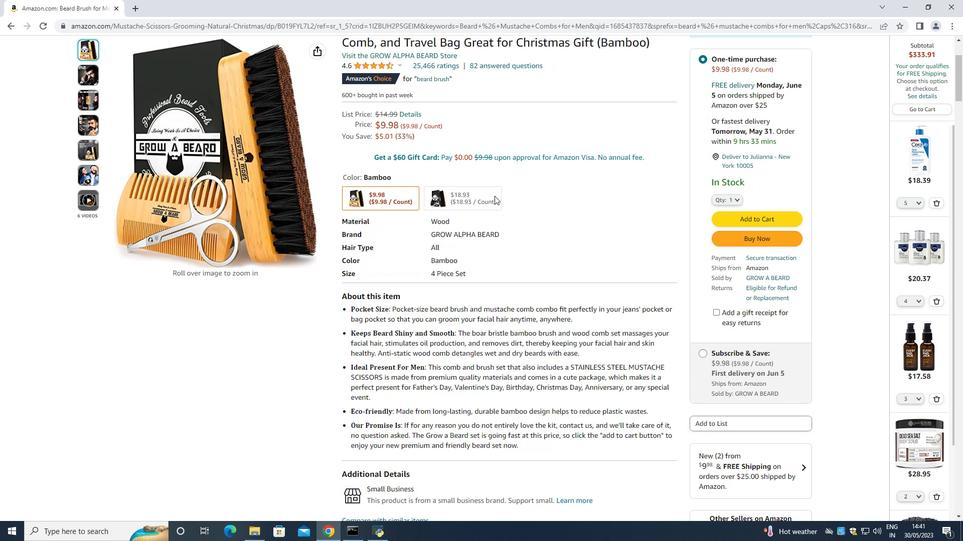 
Action: Mouse scrolled (493, 196) with delta (0, 0)
Screenshot: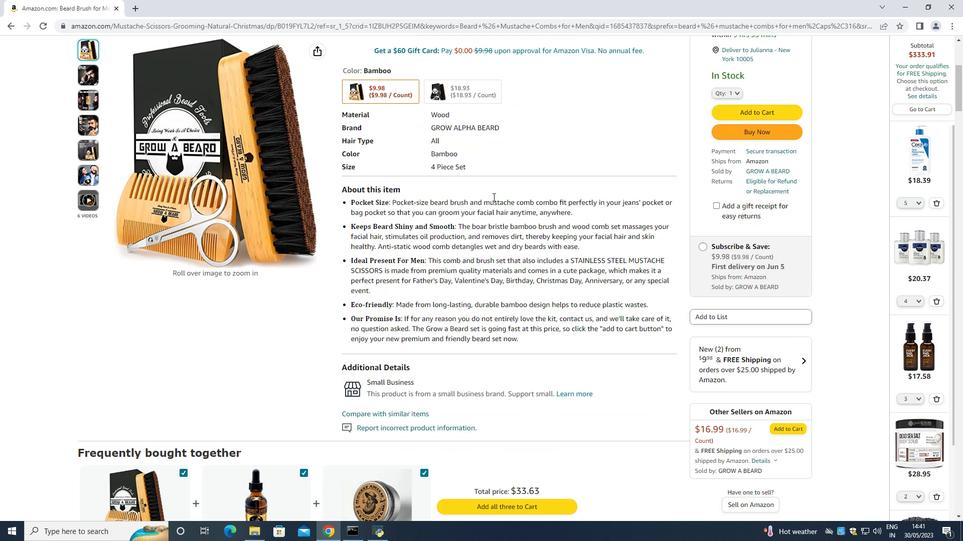 
Action: Mouse moved to (492, 197)
Screenshot: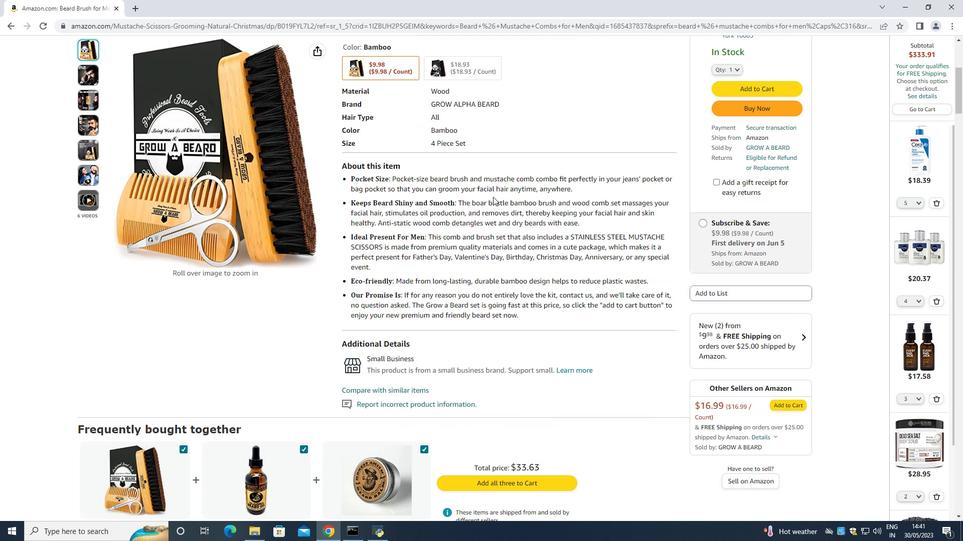
Action: Mouse scrolled (492, 196) with delta (0, 0)
Screenshot: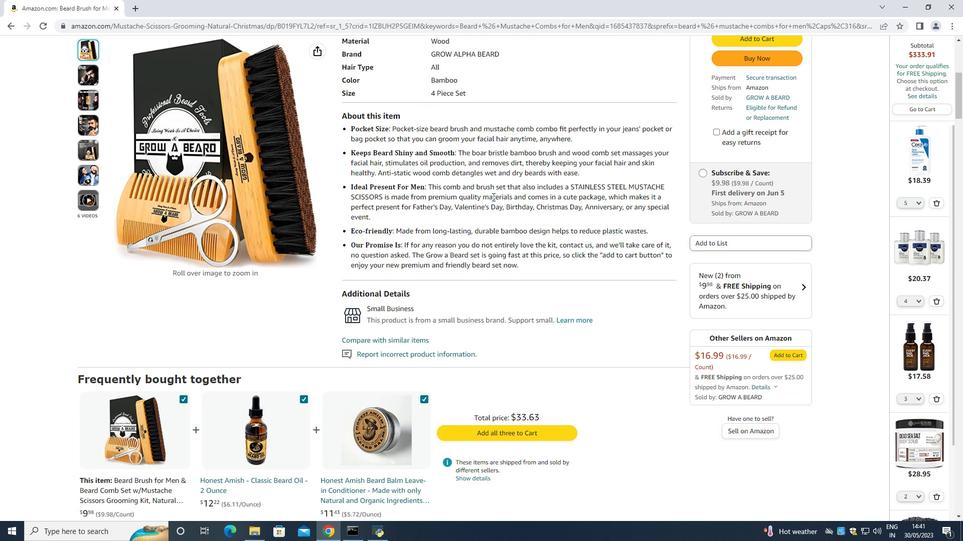 
Action: Mouse moved to (491, 198)
Screenshot: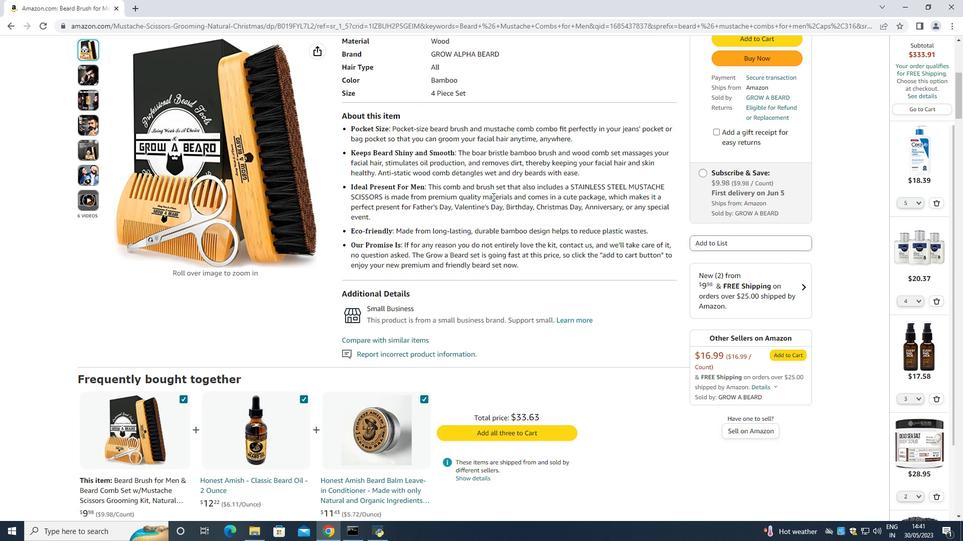 
Action: Mouse scrolled (491, 198) with delta (0, 0)
Screenshot: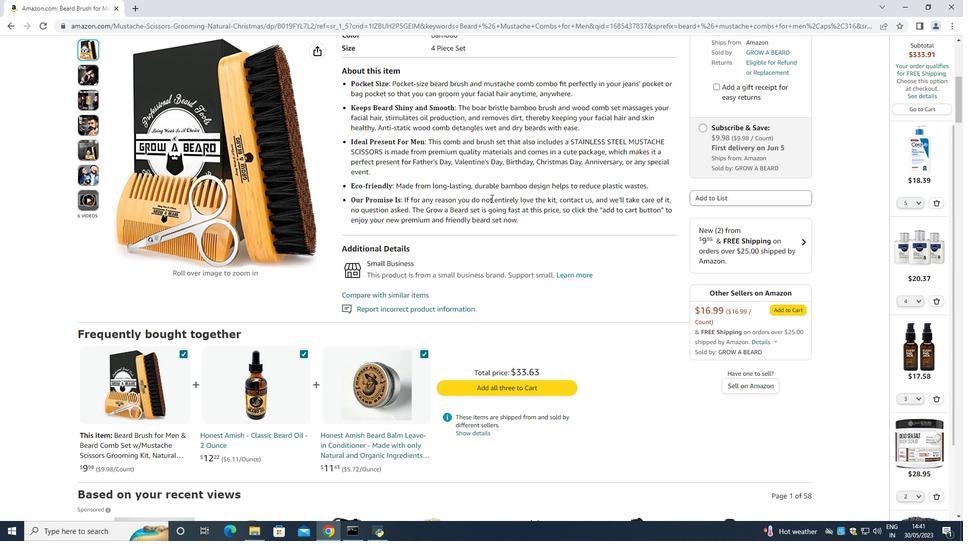 
Action: Mouse scrolled (491, 198) with delta (0, 0)
Screenshot: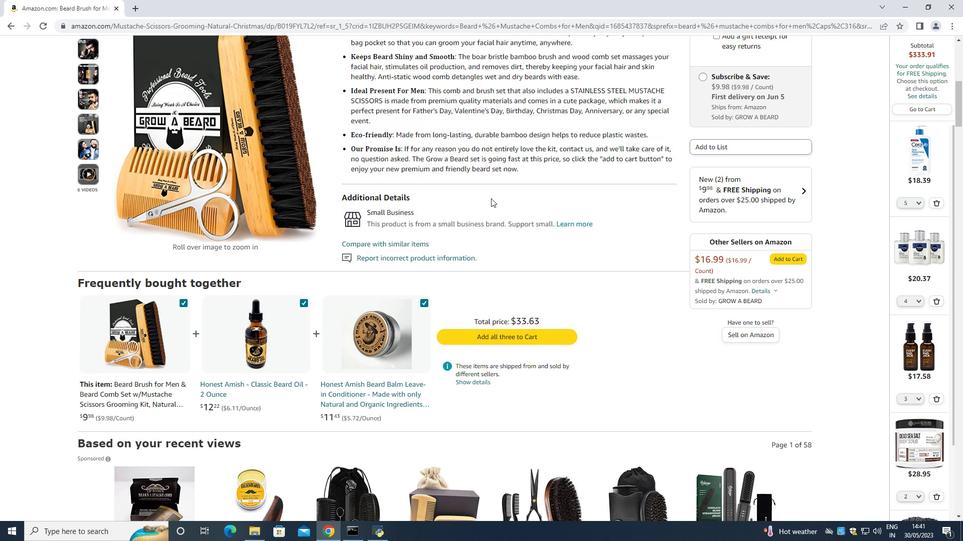 
Action: Mouse scrolled (491, 198) with delta (0, 0)
Screenshot: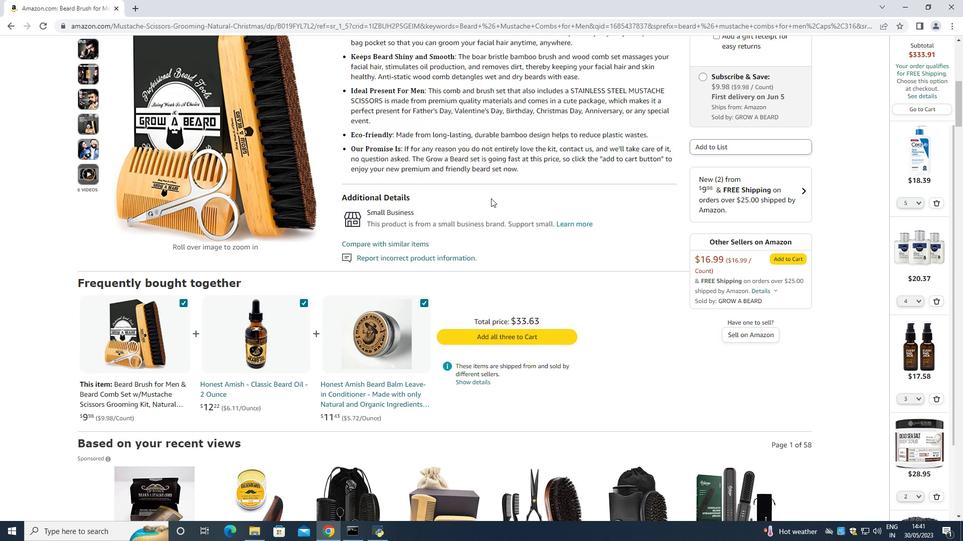 
Action: Mouse moved to (199, 167)
Screenshot: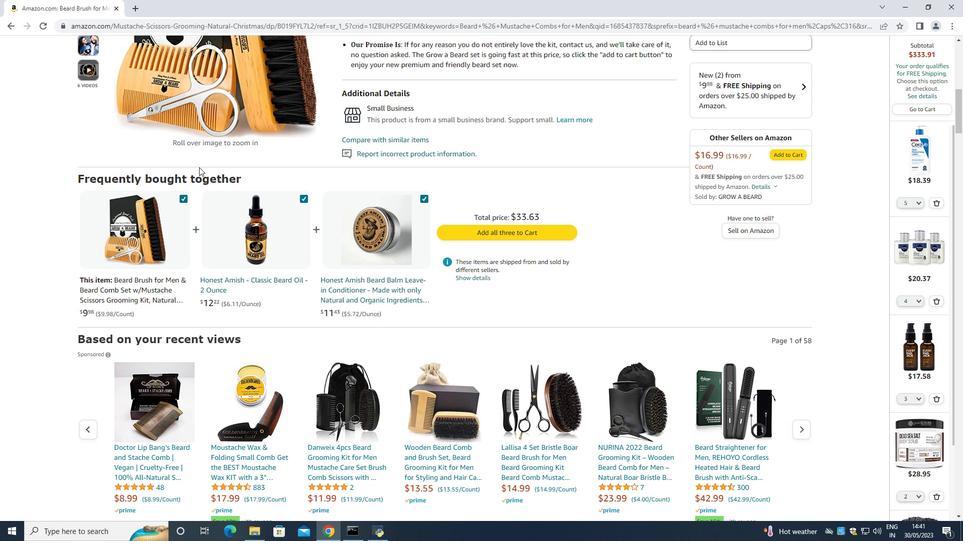 
Action: Mouse scrolled (199, 167) with delta (0, 0)
Screenshot: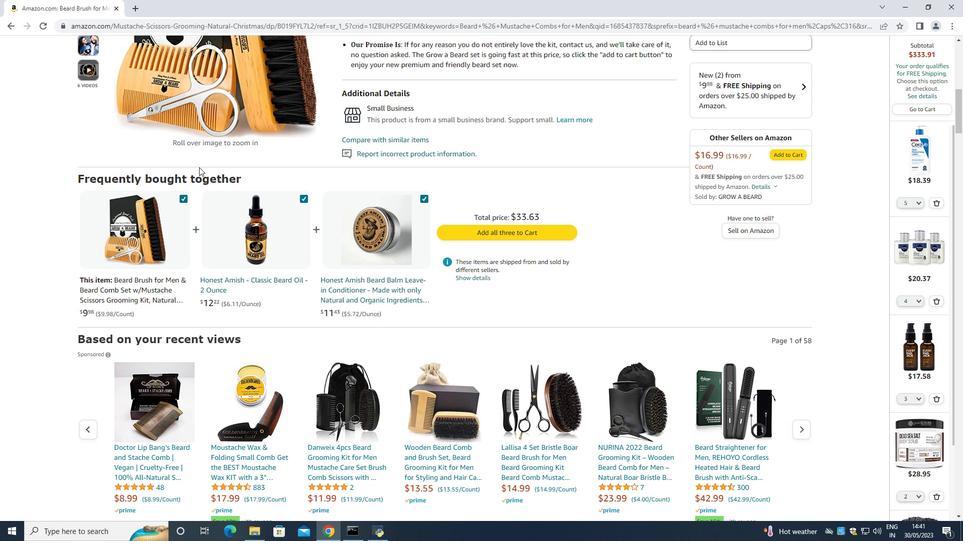 
Action: Mouse scrolled (199, 167) with delta (0, 0)
Screenshot: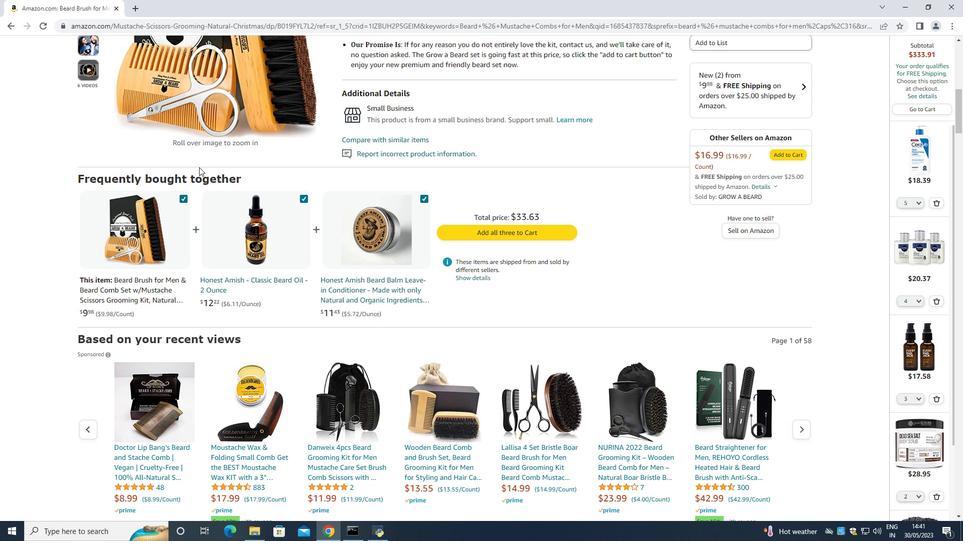 
Action: Mouse scrolled (199, 167) with delta (0, 0)
Screenshot: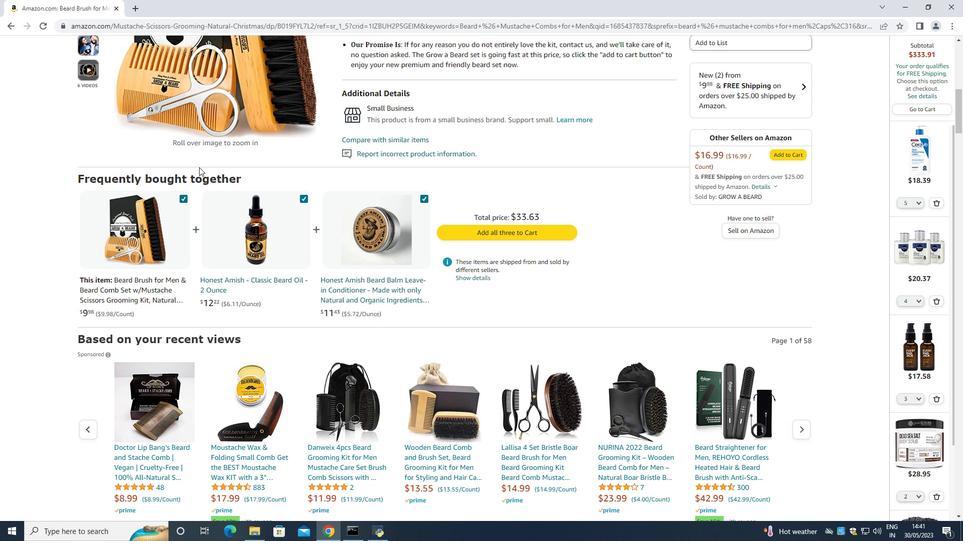 
Action: Mouse scrolled (199, 167) with delta (0, 0)
Screenshot: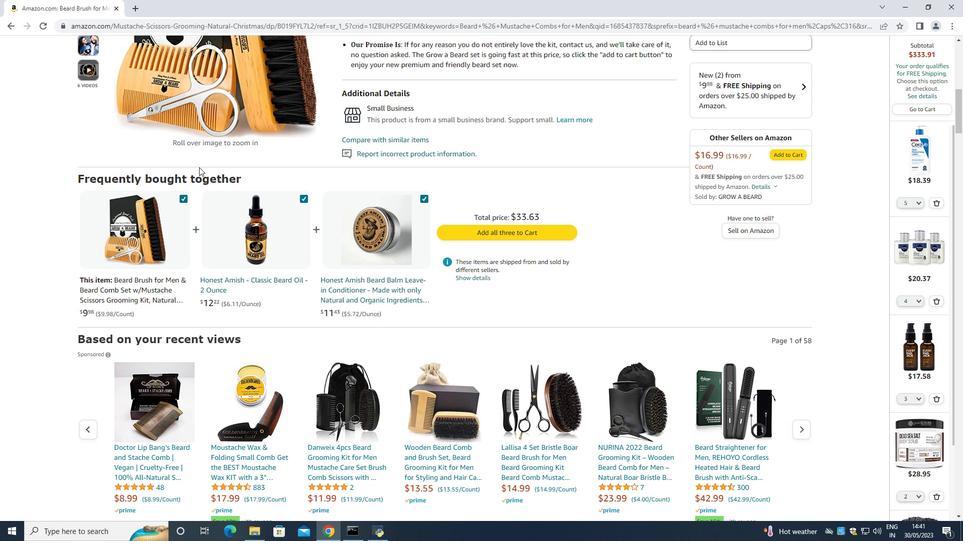
Action: Mouse scrolled (199, 167) with delta (0, 0)
Screenshot: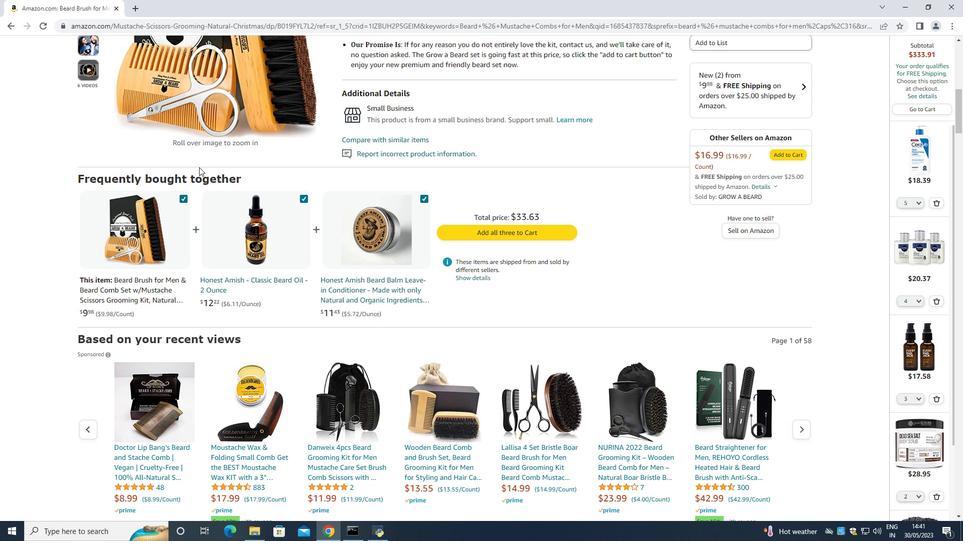 
Action: Mouse scrolled (199, 167) with delta (0, 0)
Screenshot: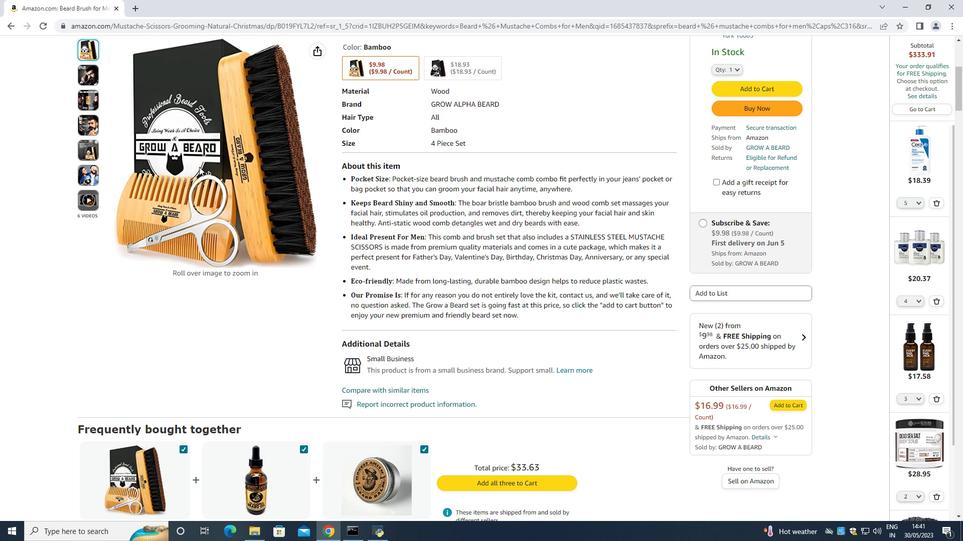 
Action: Mouse scrolled (199, 167) with delta (0, 0)
Screenshot: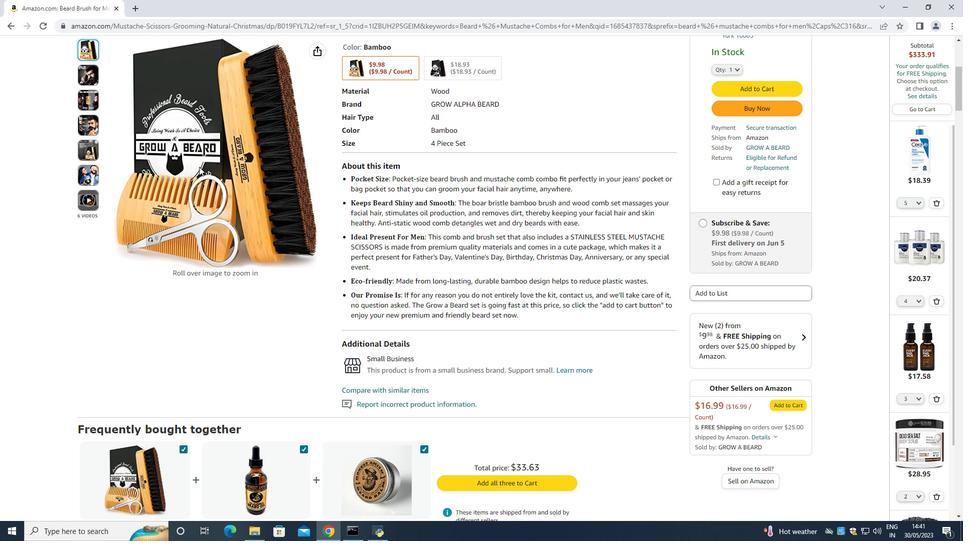 
Action: Mouse scrolled (199, 167) with delta (0, 0)
Screenshot: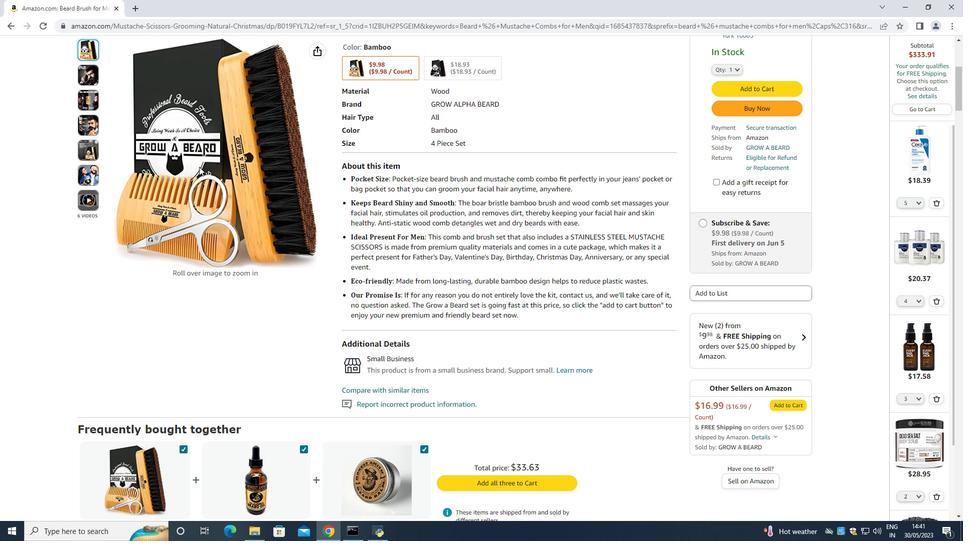 
Action: Mouse scrolled (199, 167) with delta (0, 0)
Screenshot: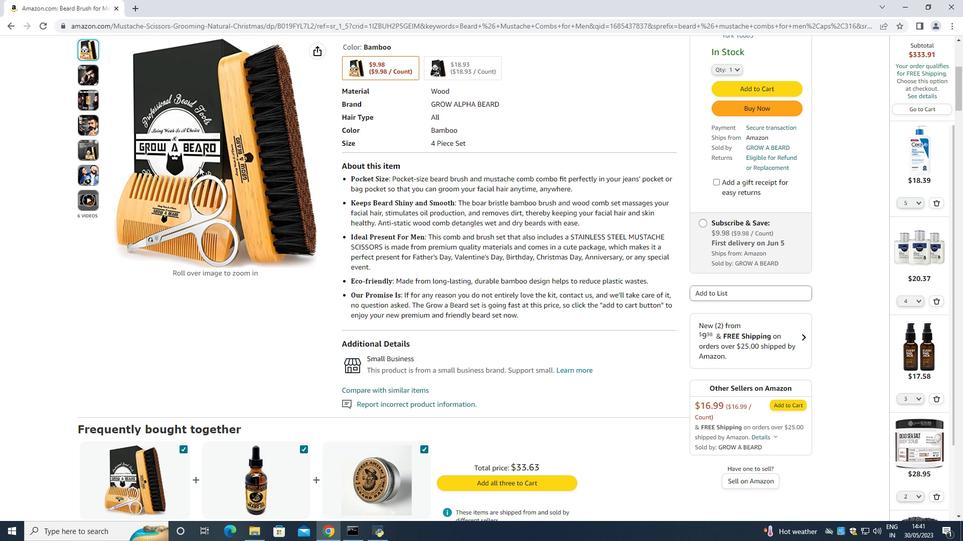
Action: Mouse scrolled (199, 167) with delta (0, 0)
Screenshot: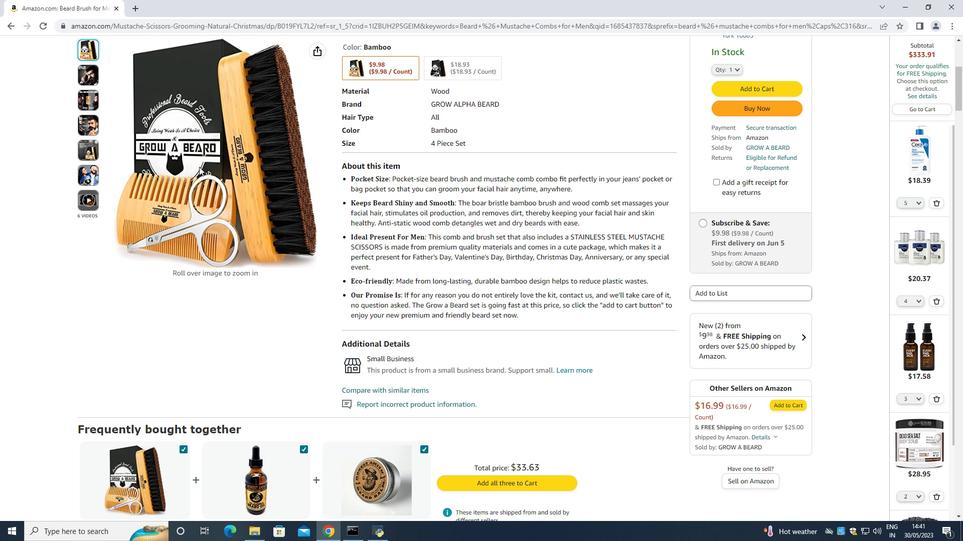
Action: Mouse moved to (94, 349)
